Task: Look for space in Abovyan, Armenia from 6th September, 2023 to 18th September, 2023 for 3 adults in price range Rs.6000 to Rs.12000. Place can be entire place with 2 bedrooms having 2 beds and 2 bathrooms. Property type can be house, flat, guest house, hotel. Amenities needed are: heating. Booking option can be shelf check-in. Required host language is English.
Action: Mouse moved to (442, 95)
Screenshot: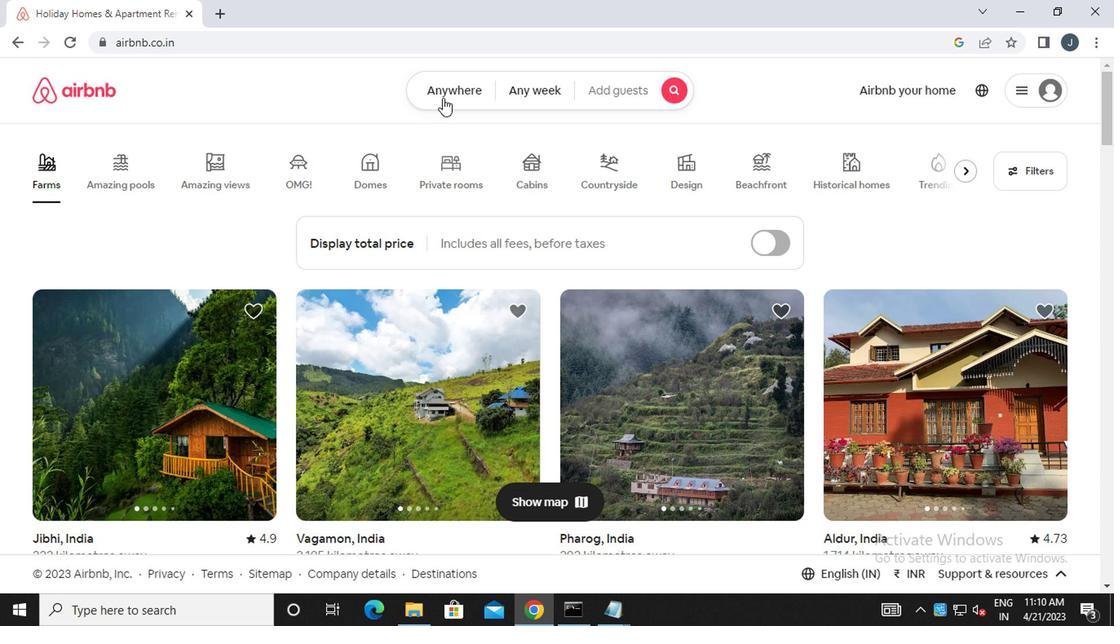 
Action: Mouse pressed left at (442, 95)
Screenshot: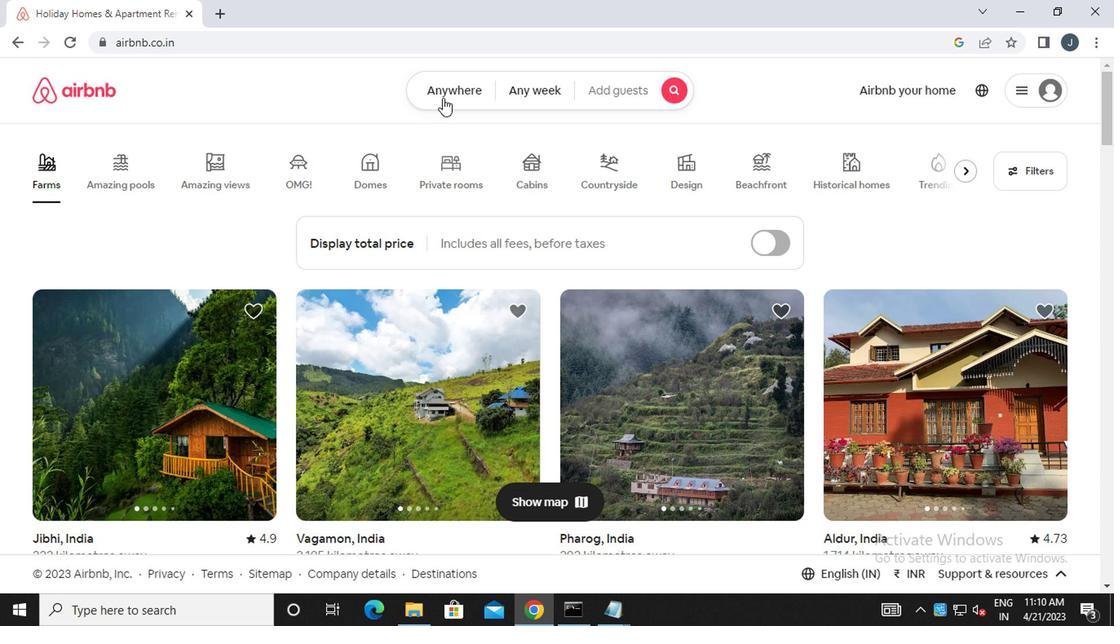 
Action: Mouse moved to (319, 150)
Screenshot: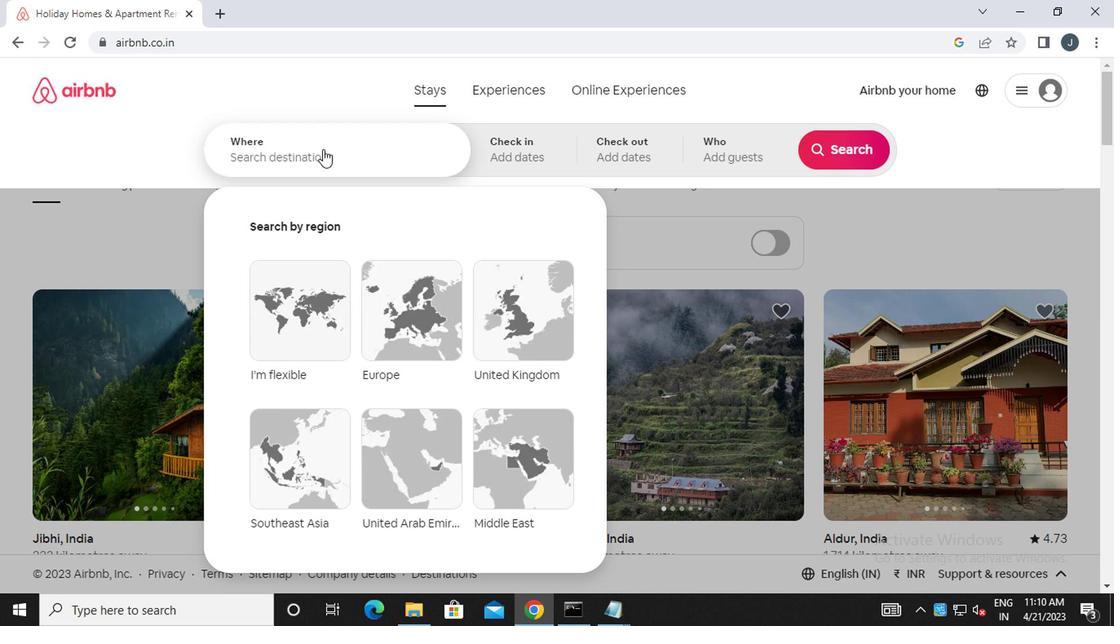 
Action: Mouse pressed left at (319, 150)
Screenshot: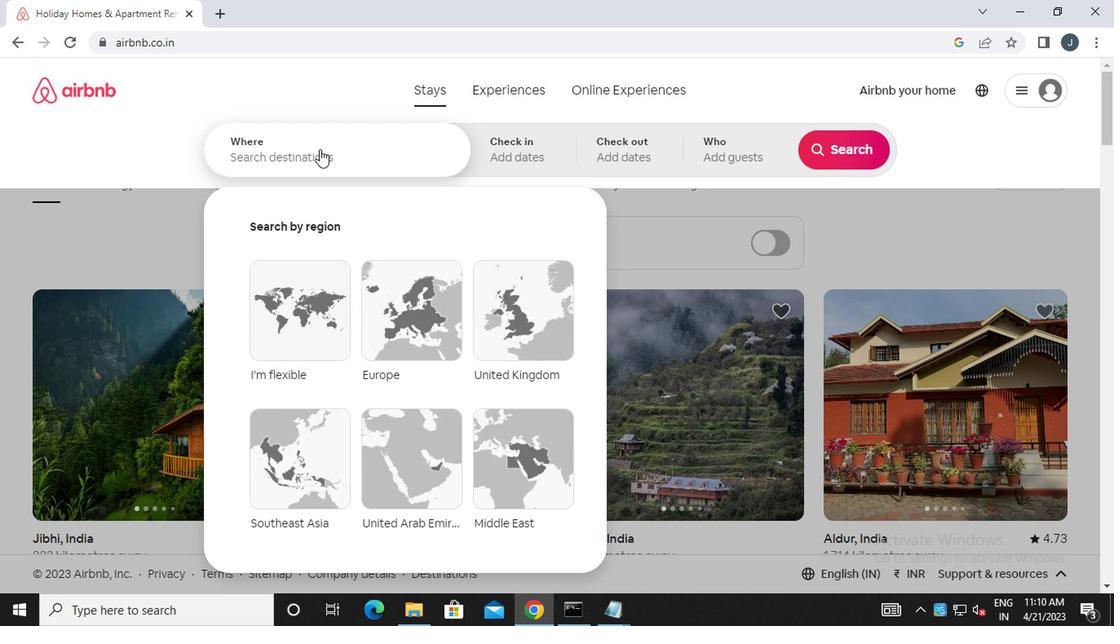 
Action: Mouse moved to (320, 150)
Screenshot: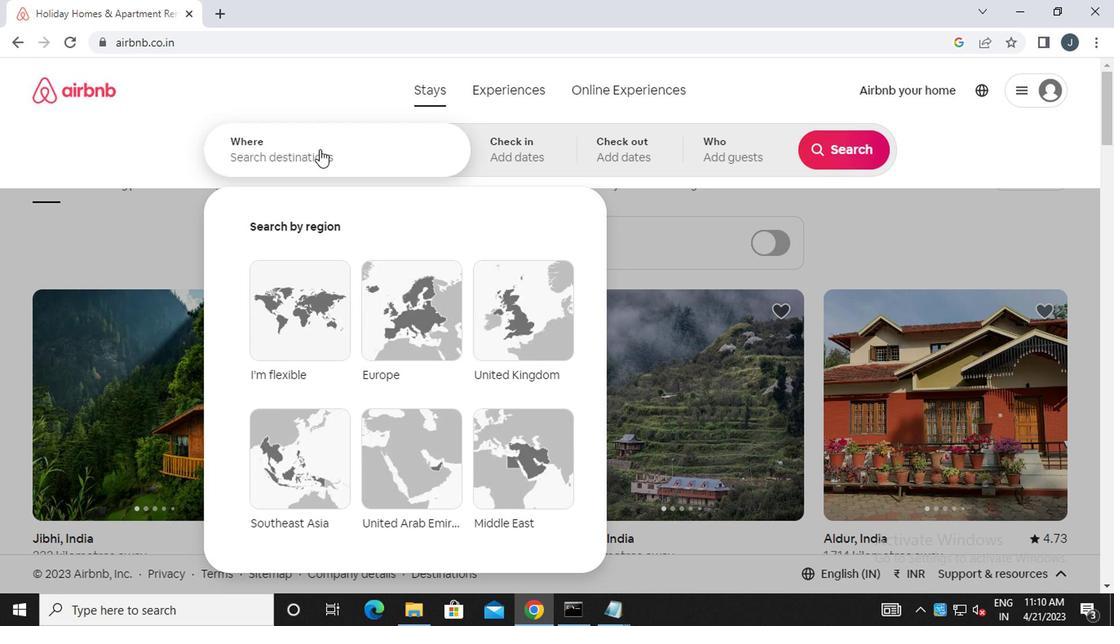 
Action: Key pressed a<Key.caps_lock>bovyan
Screenshot: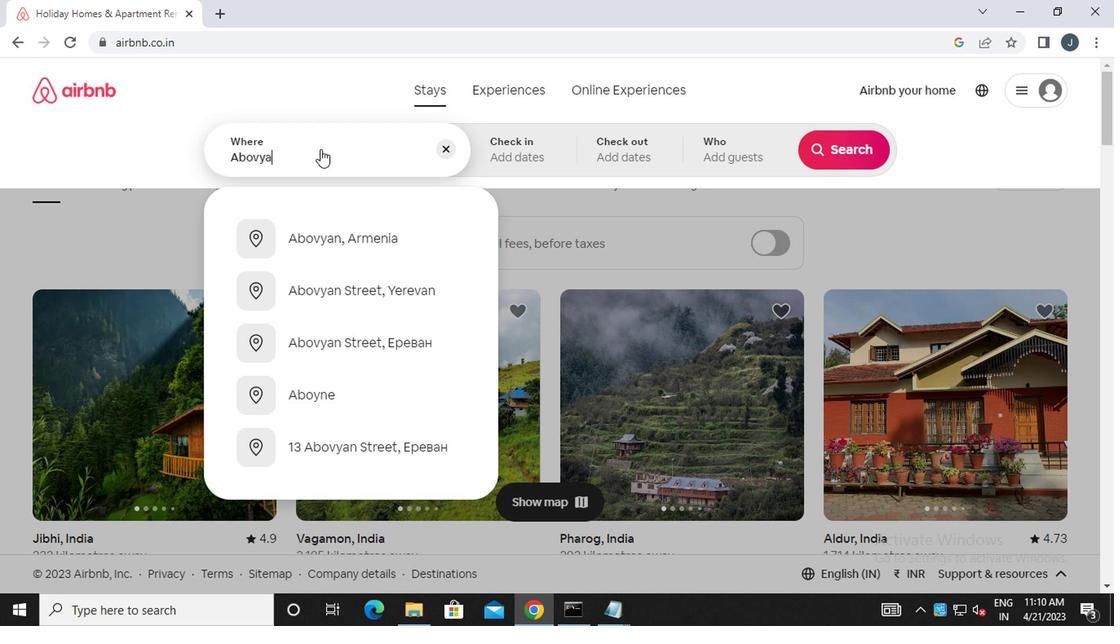 
Action: Mouse moved to (420, 229)
Screenshot: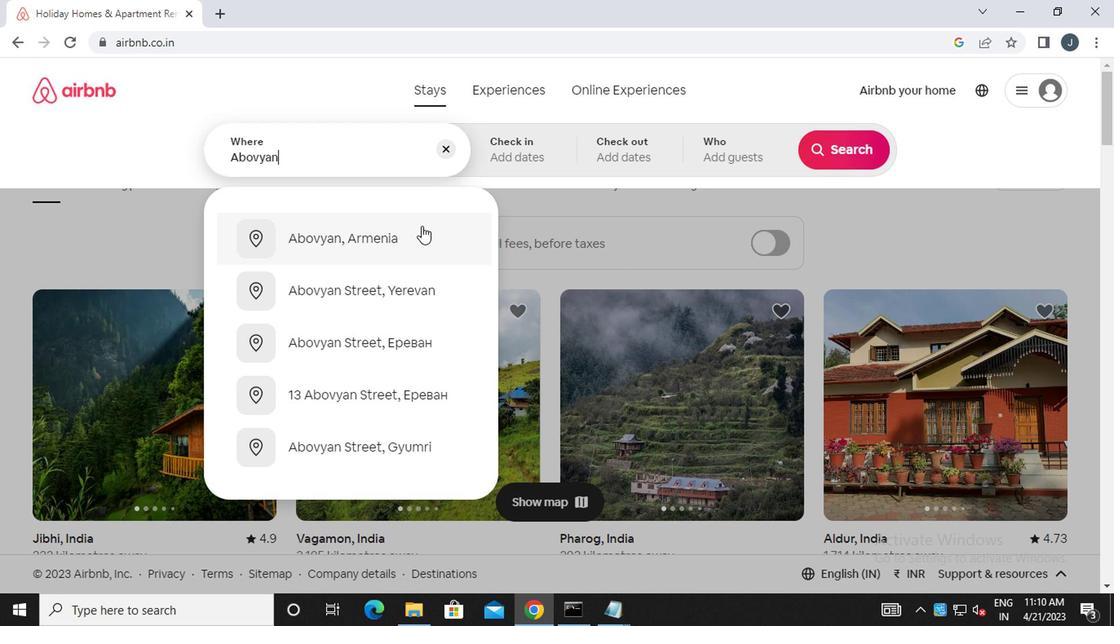 
Action: Mouse pressed left at (420, 229)
Screenshot: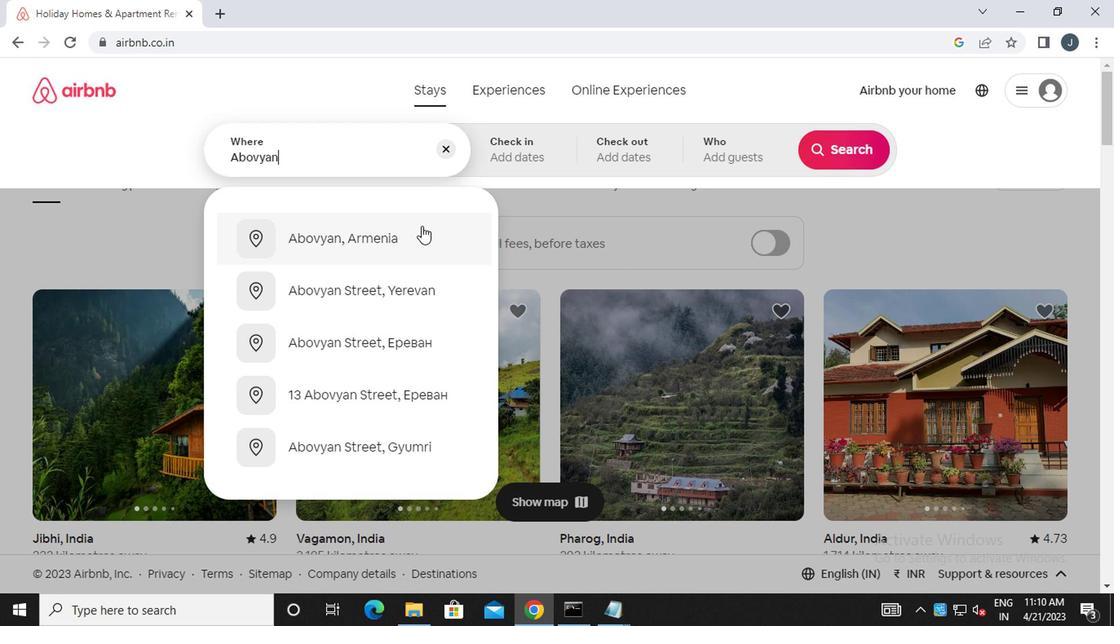 
Action: Mouse moved to (823, 286)
Screenshot: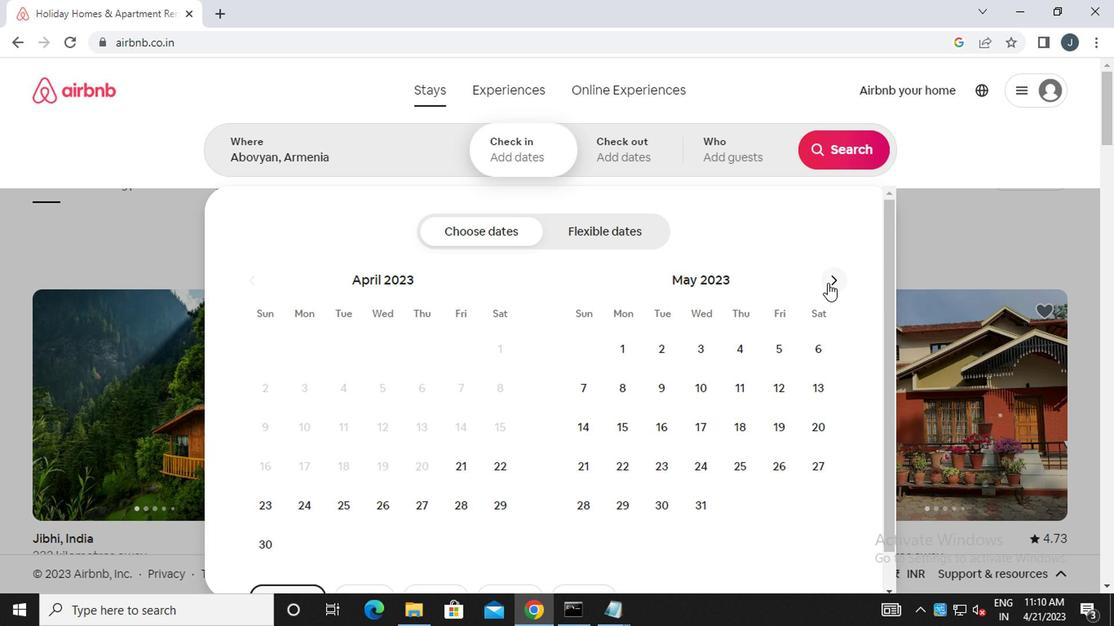 
Action: Mouse pressed left at (823, 286)
Screenshot: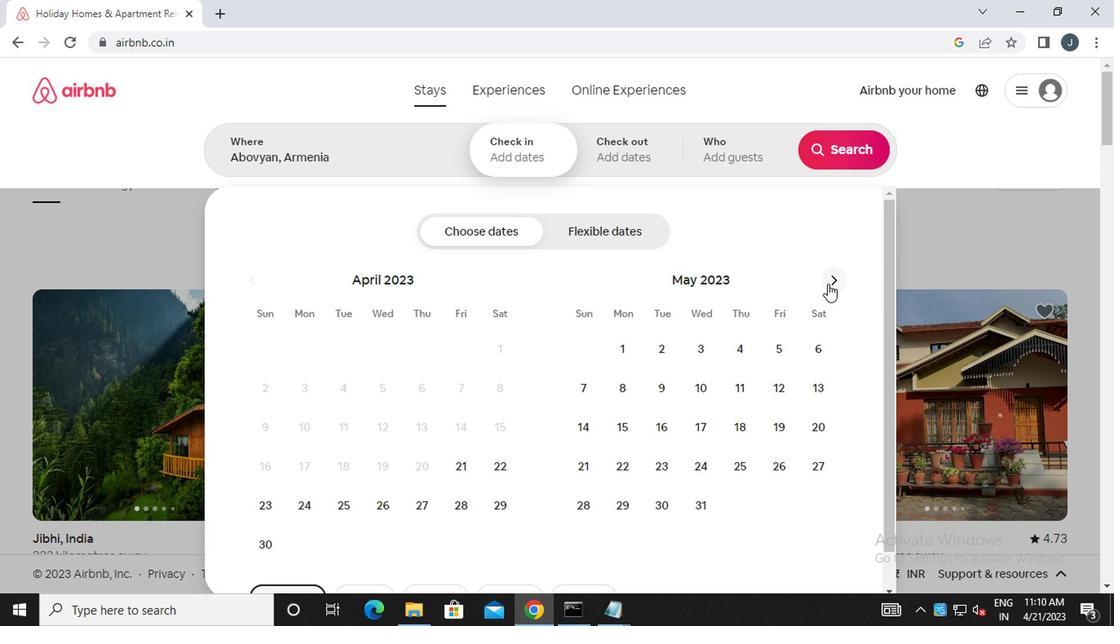 
Action: Mouse moved to (823, 286)
Screenshot: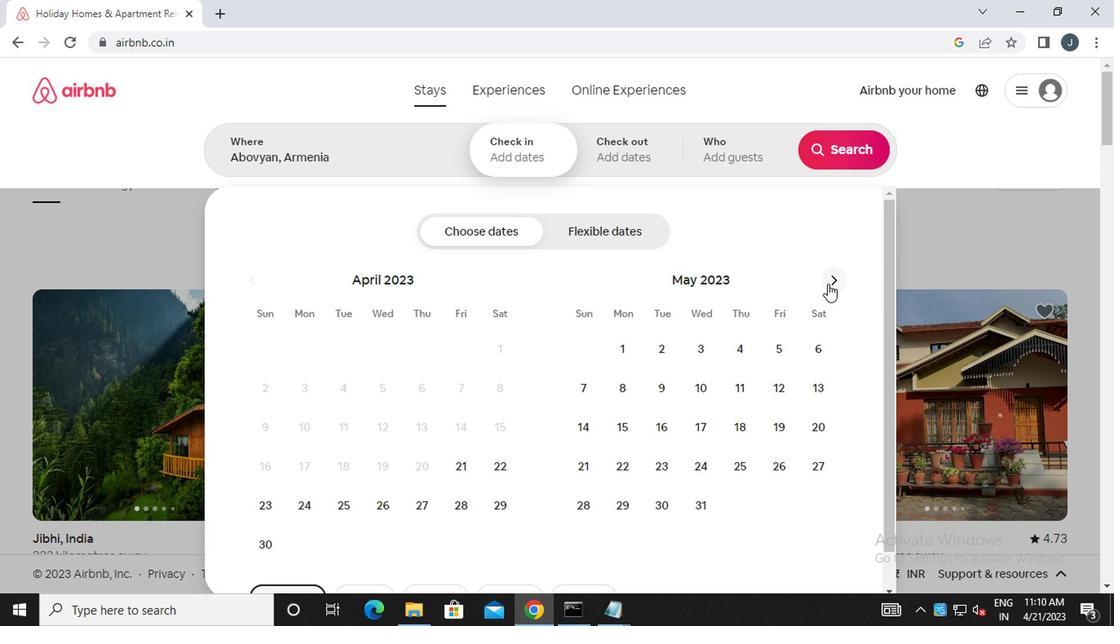 
Action: Mouse pressed left at (823, 286)
Screenshot: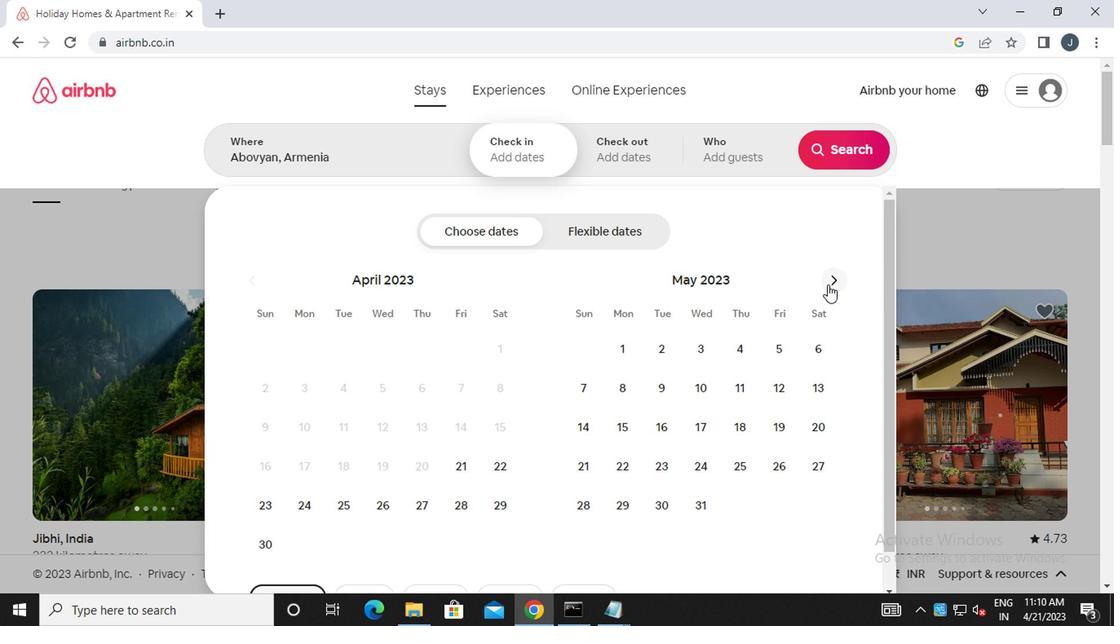 
Action: Mouse moved to (823, 286)
Screenshot: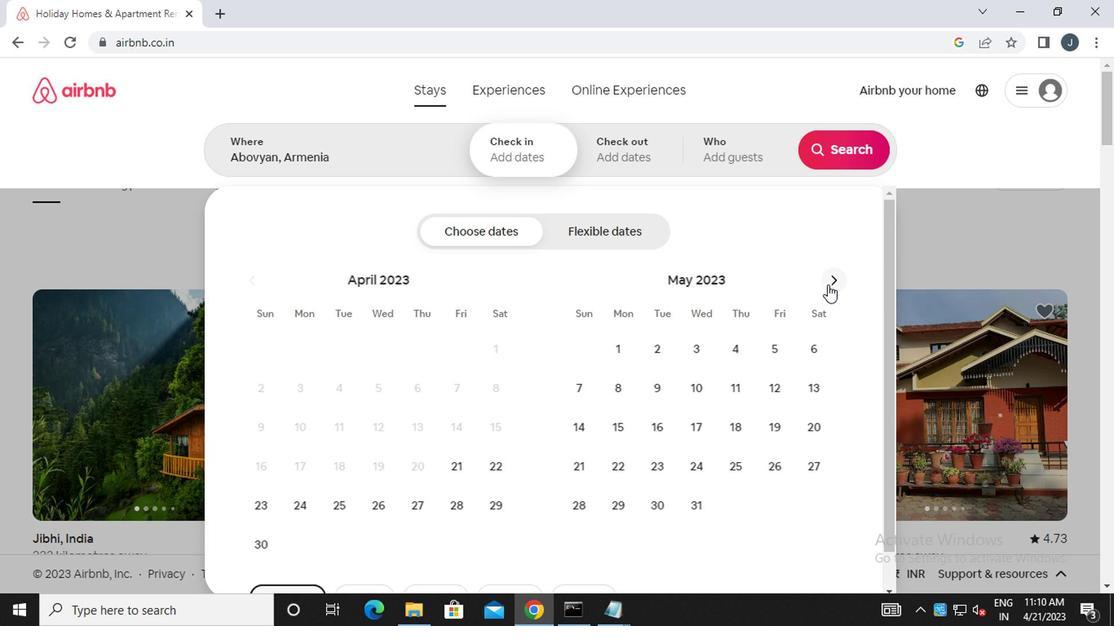 
Action: Mouse pressed left at (823, 286)
Screenshot: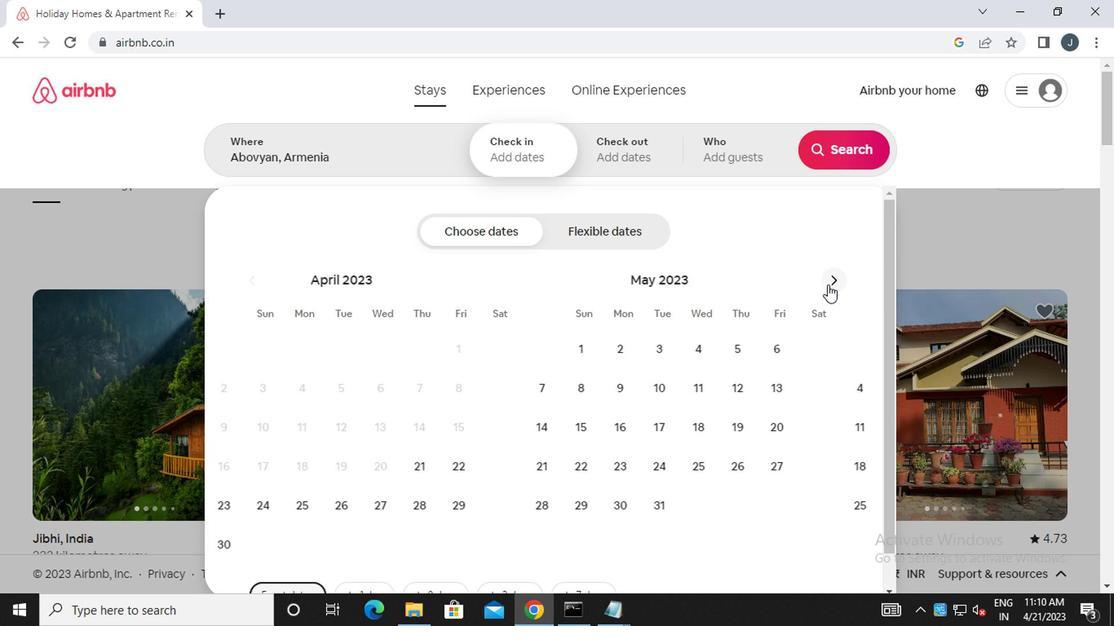 
Action: Mouse pressed left at (823, 286)
Screenshot: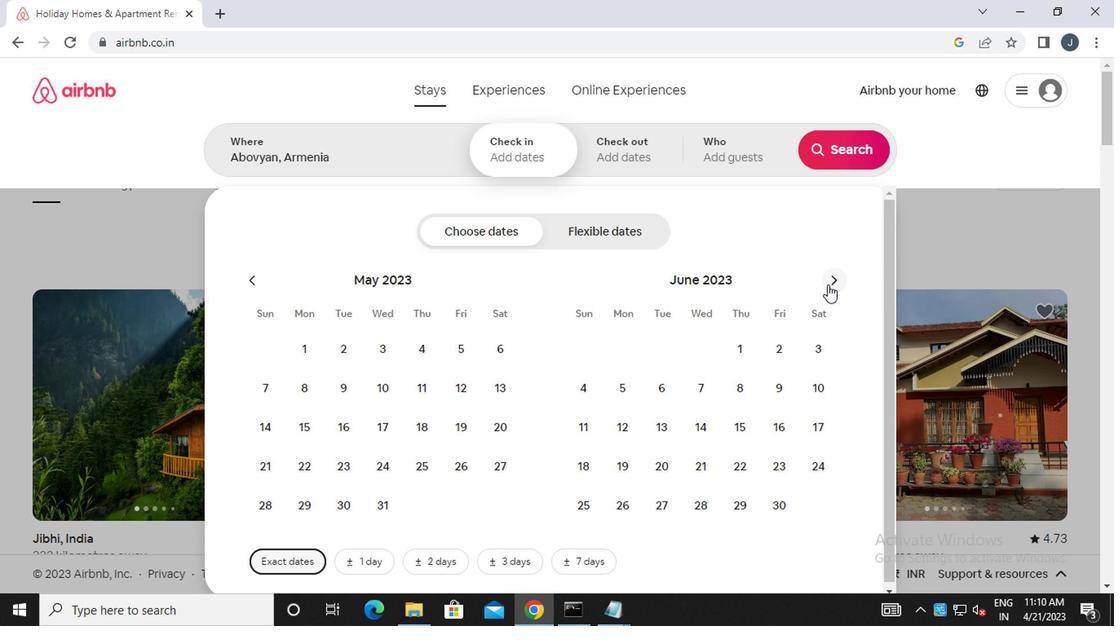 
Action: Mouse moved to (824, 286)
Screenshot: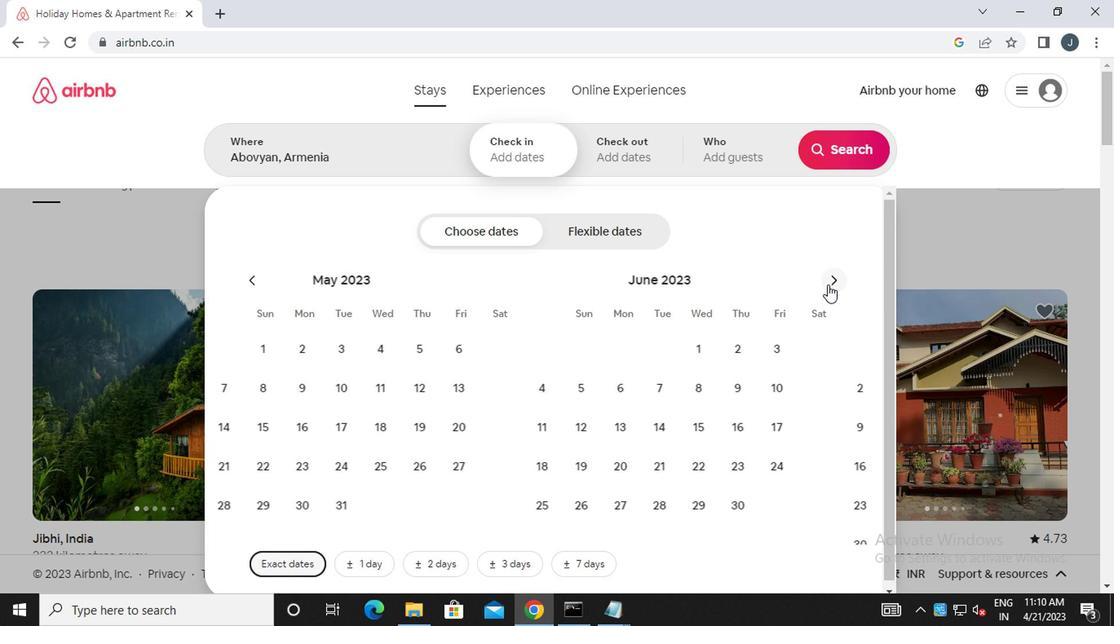 
Action: Mouse pressed left at (824, 286)
Screenshot: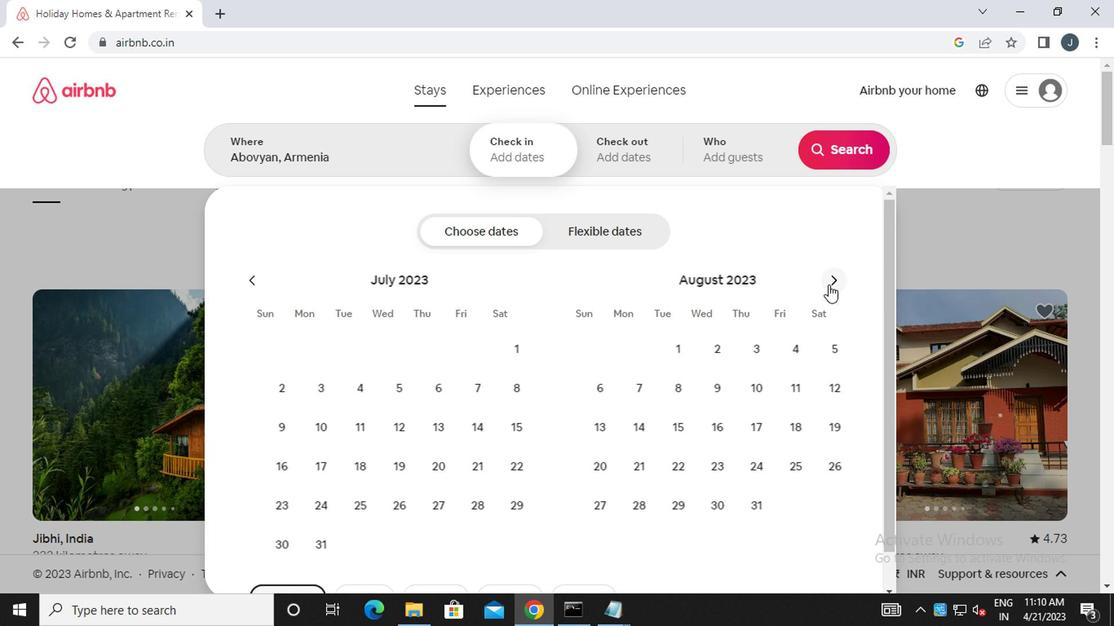 
Action: Mouse moved to (709, 391)
Screenshot: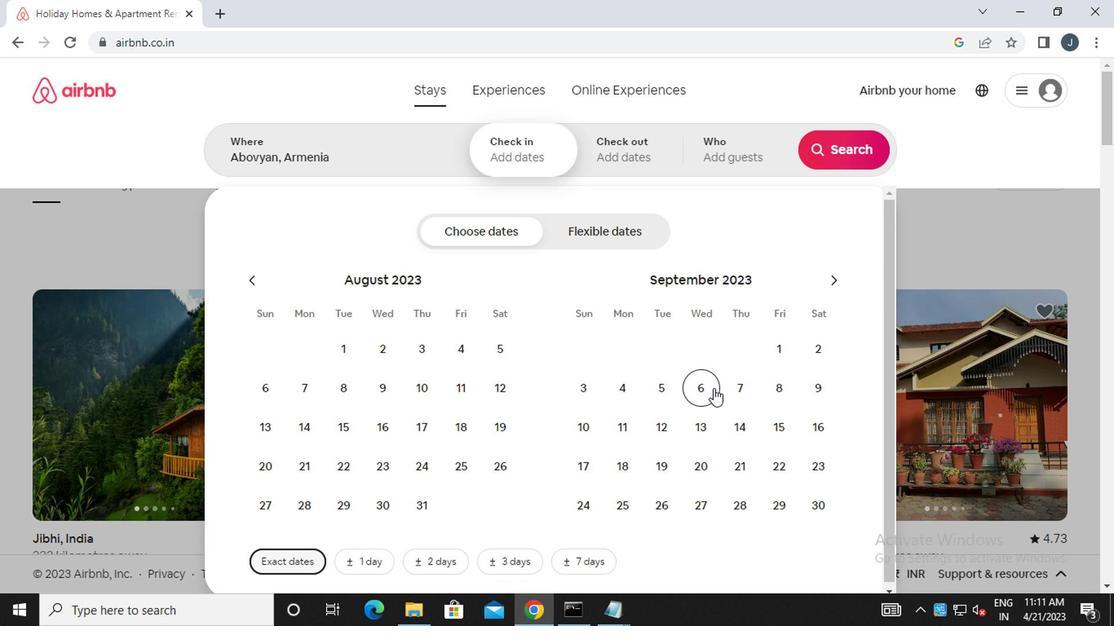 
Action: Mouse pressed left at (709, 391)
Screenshot: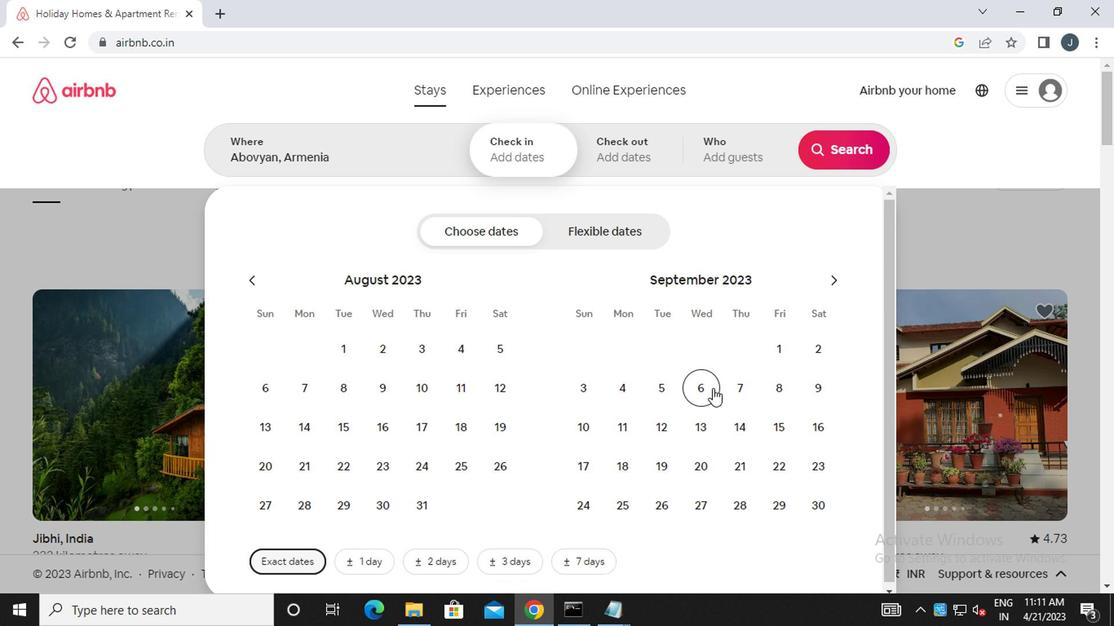 
Action: Mouse moved to (625, 460)
Screenshot: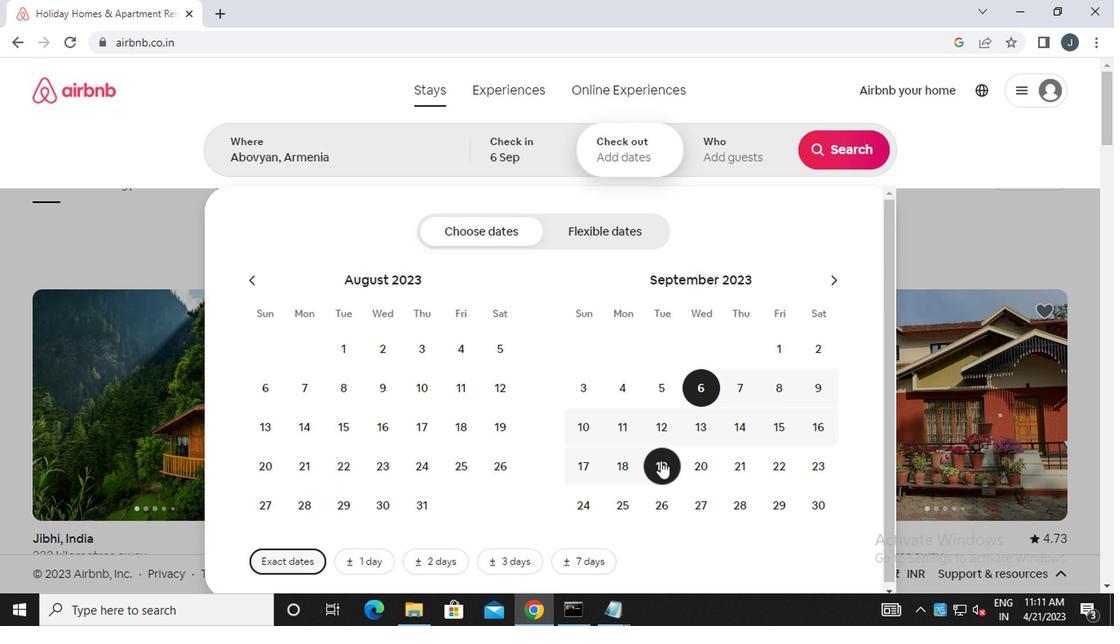 
Action: Mouse pressed left at (625, 460)
Screenshot: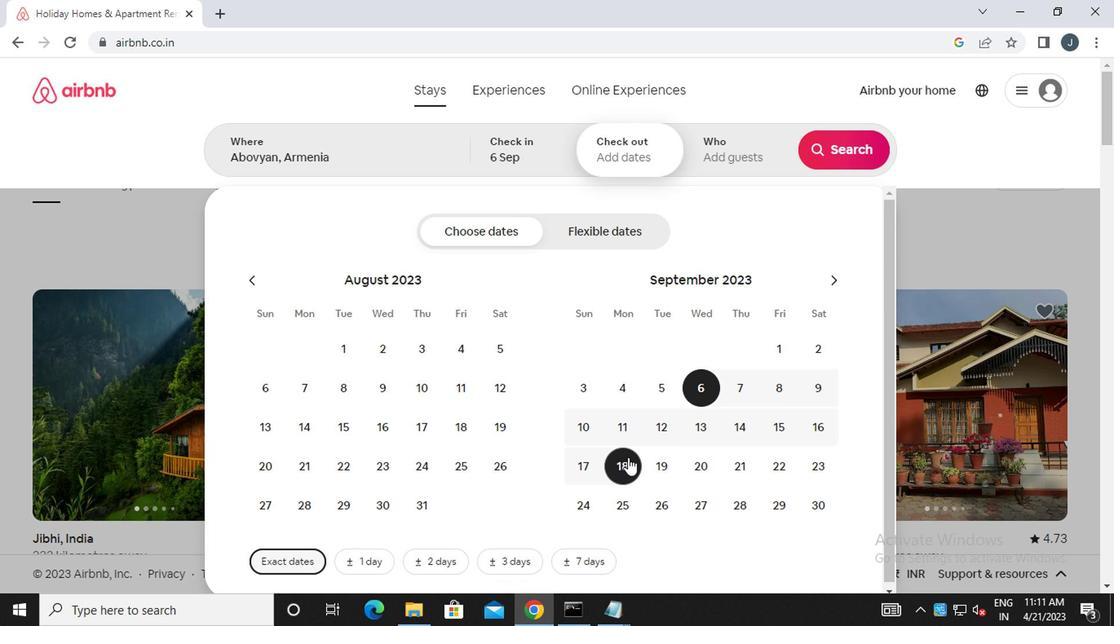 
Action: Mouse moved to (733, 154)
Screenshot: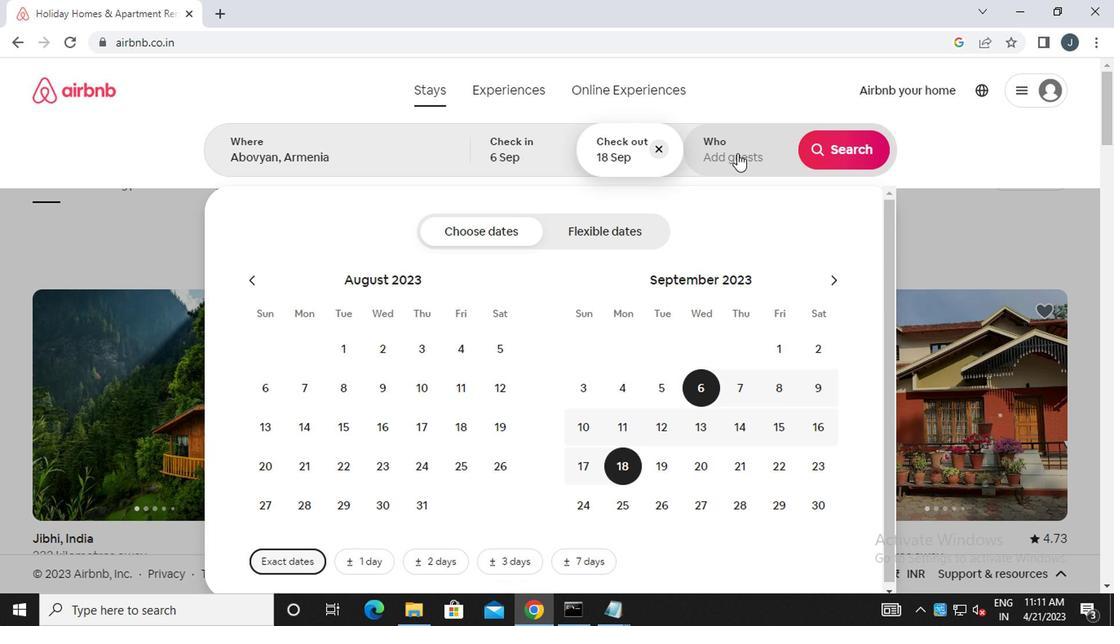 
Action: Mouse pressed left at (733, 154)
Screenshot: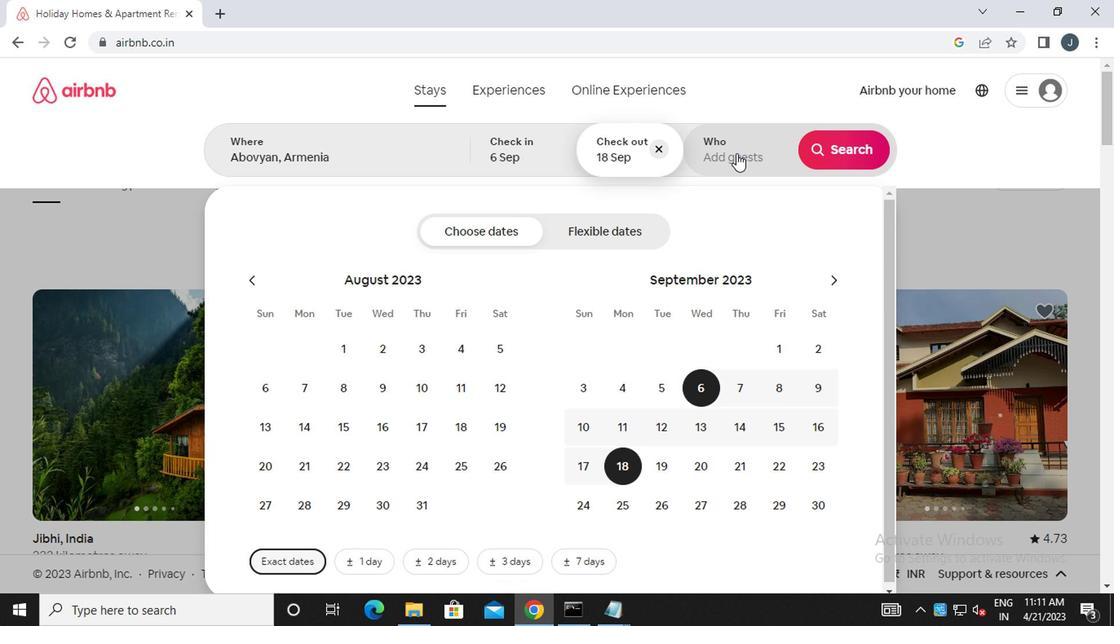 
Action: Mouse moved to (840, 233)
Screenshot: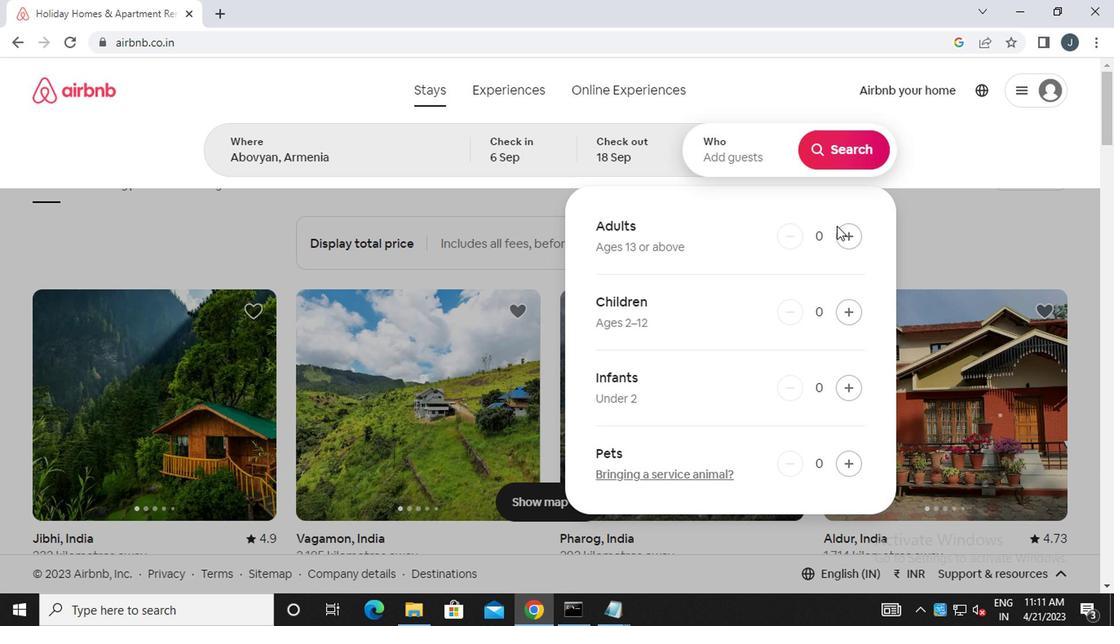
Action: Mouse pressed left at (840, 233)
Screenshot: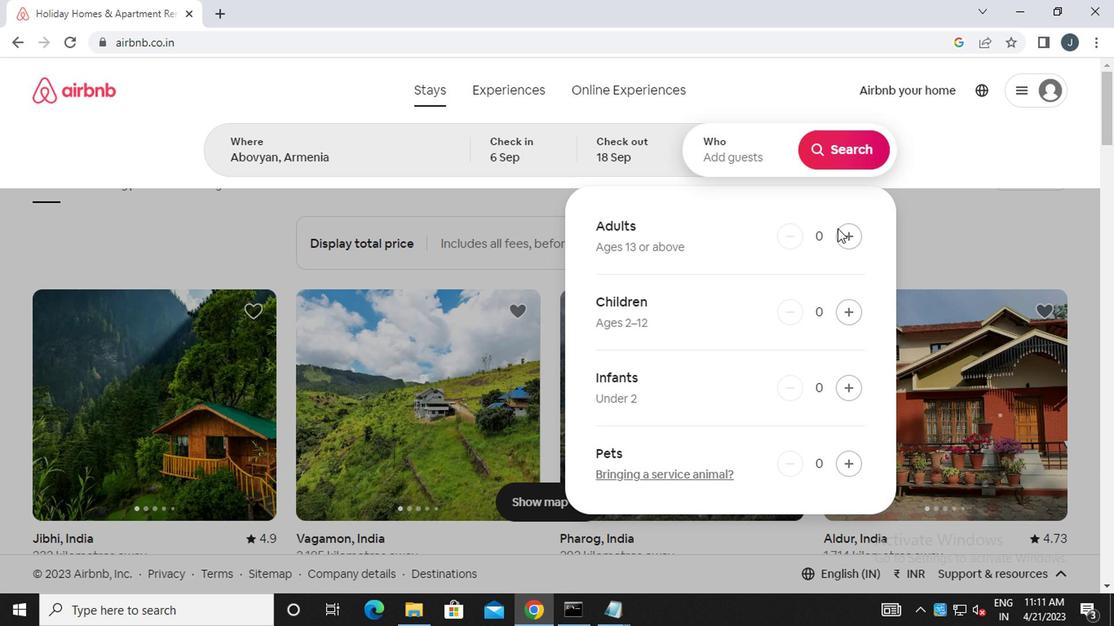 
Action: Mouse moved to (840, 233)
Screenshot: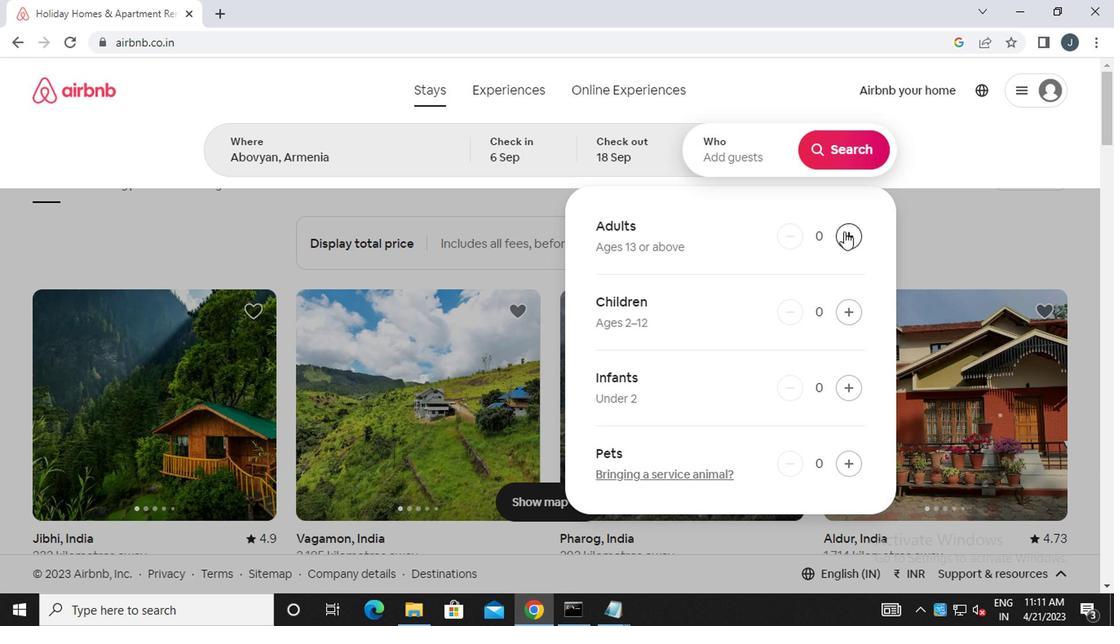 
Action: Mouse pressed left at (840, 233)
Screenshot: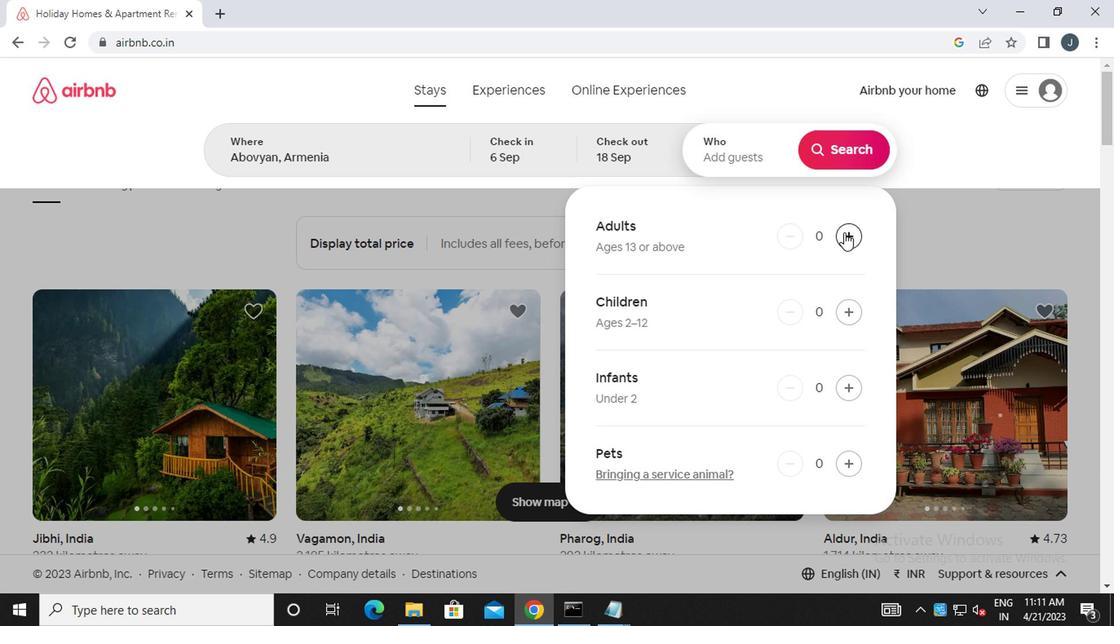 
Action: Mouse pressed left at (840, 233)
Screenshot: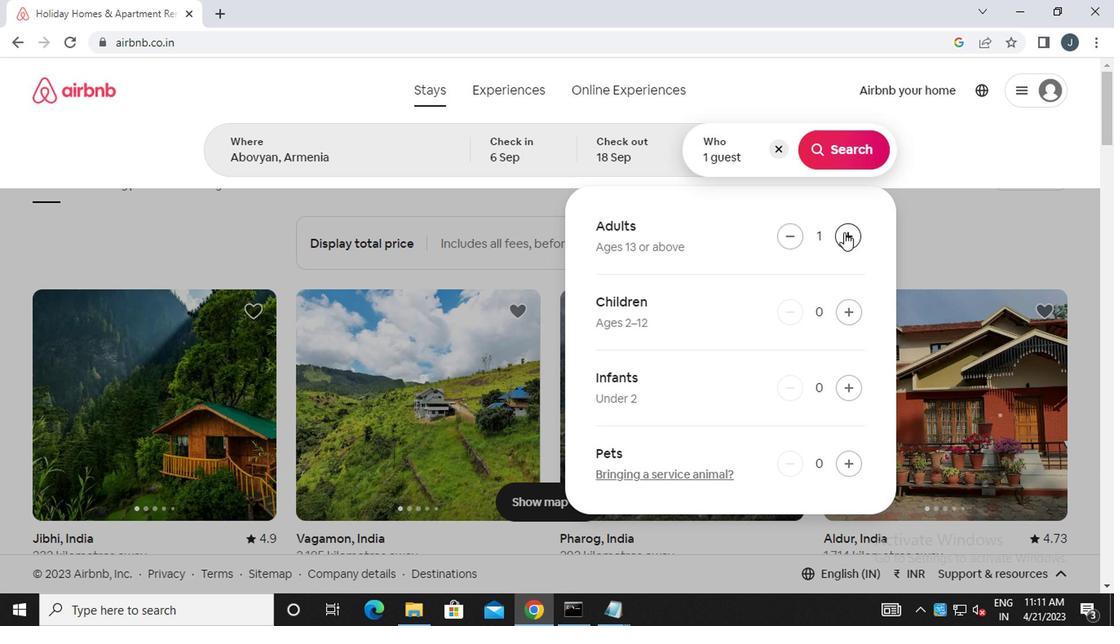 
Action: Mouse moved to (850, 160)
Screenshot: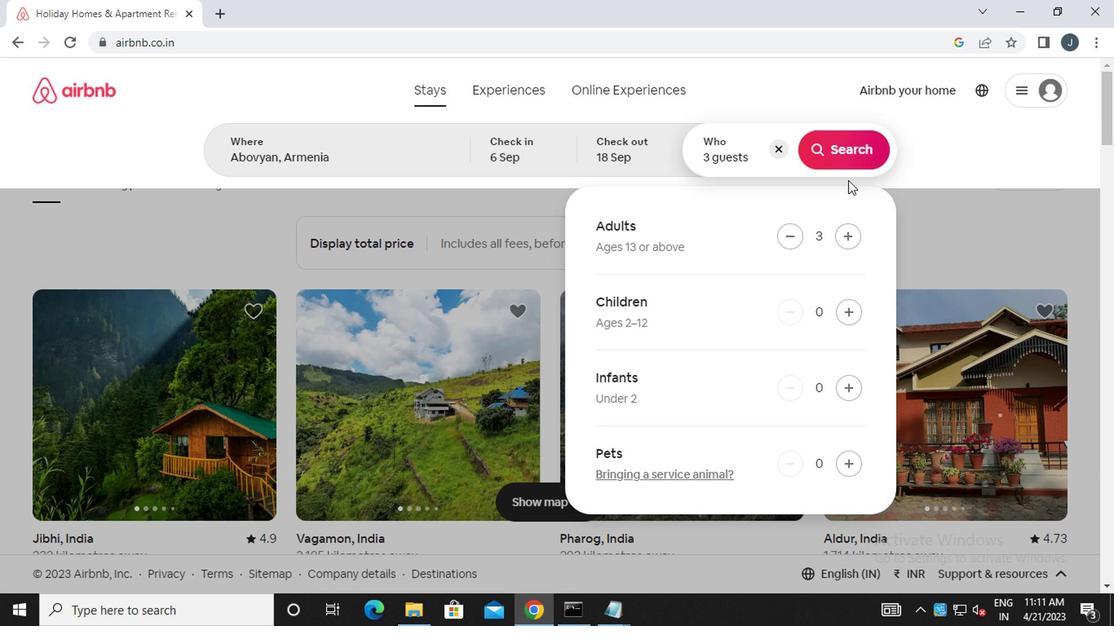 
Action: Mouse pressed left at (850, 160)
Screenshot: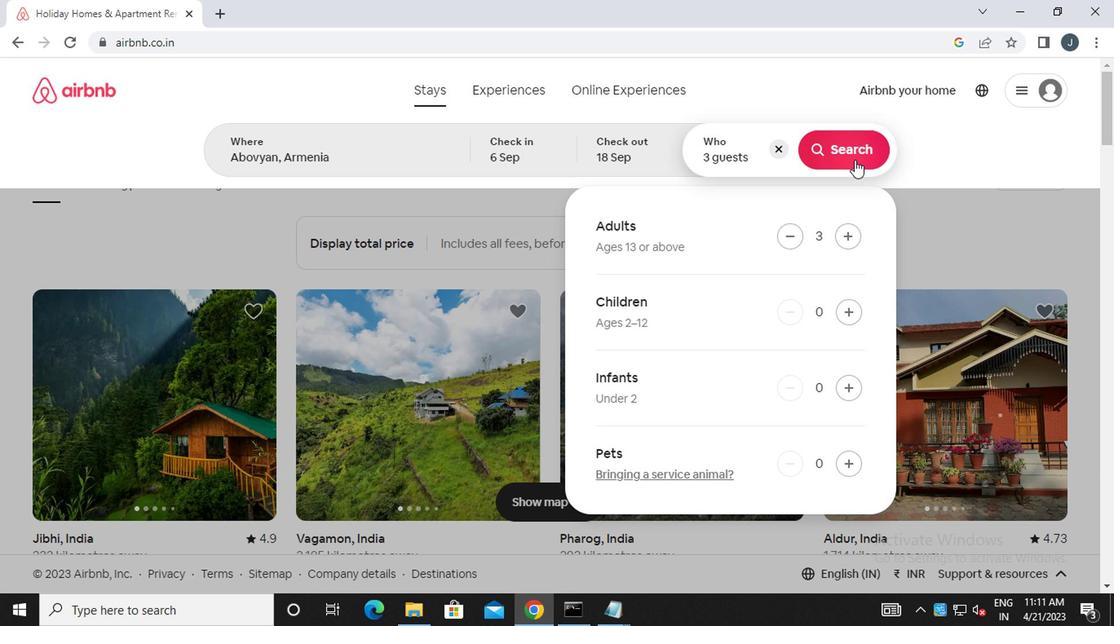 
Action: Mouse moved to (1045, 158)
Screenshot: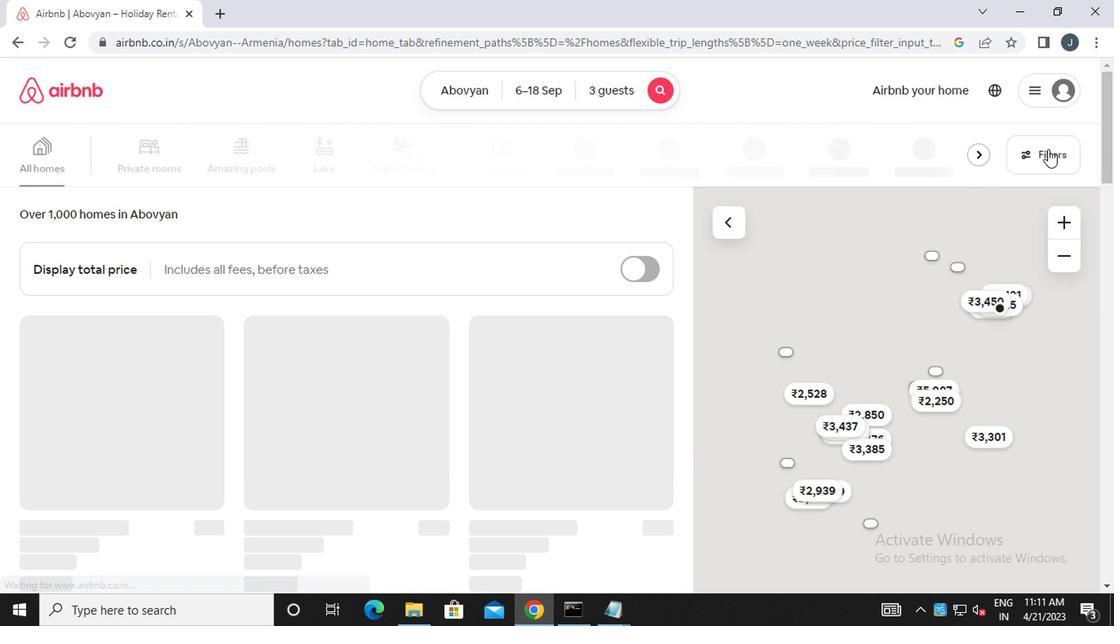 
Action: Mouse pressed left at (1045, 158)
Screenshot: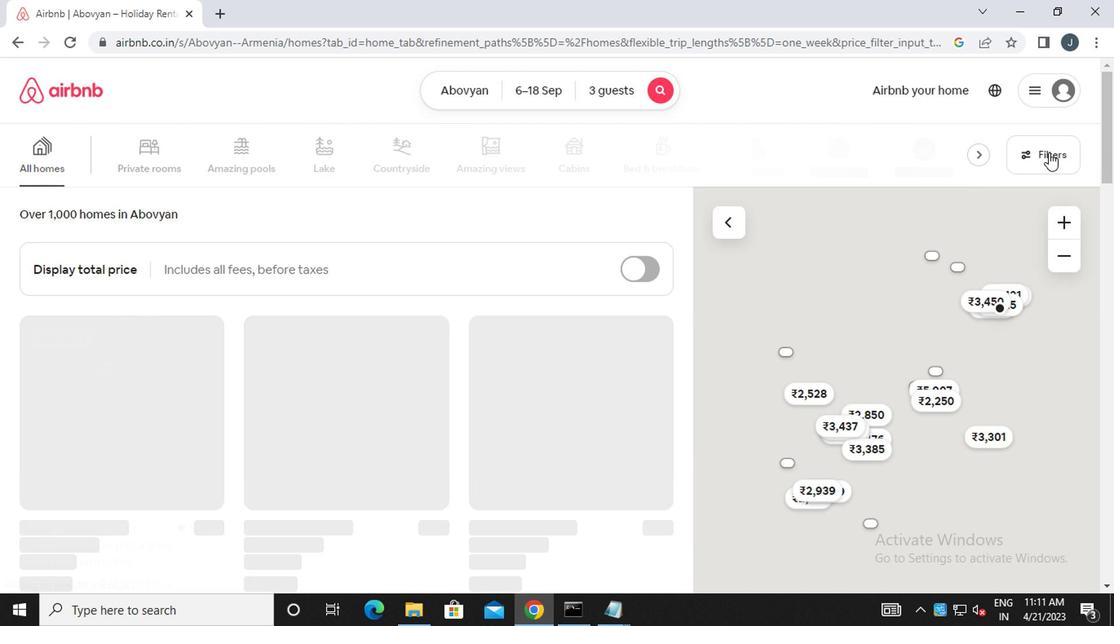 
Action: Mouse moved to (363, 363)
Screenshot: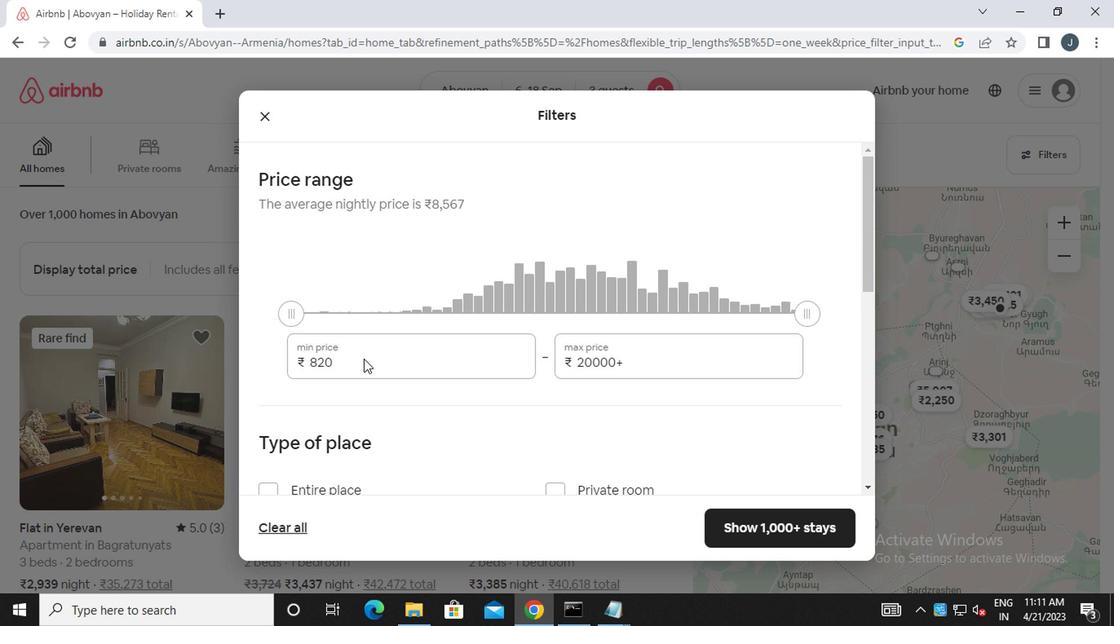 
Action: Mouse pressed left at (363, 363)
Screenshot: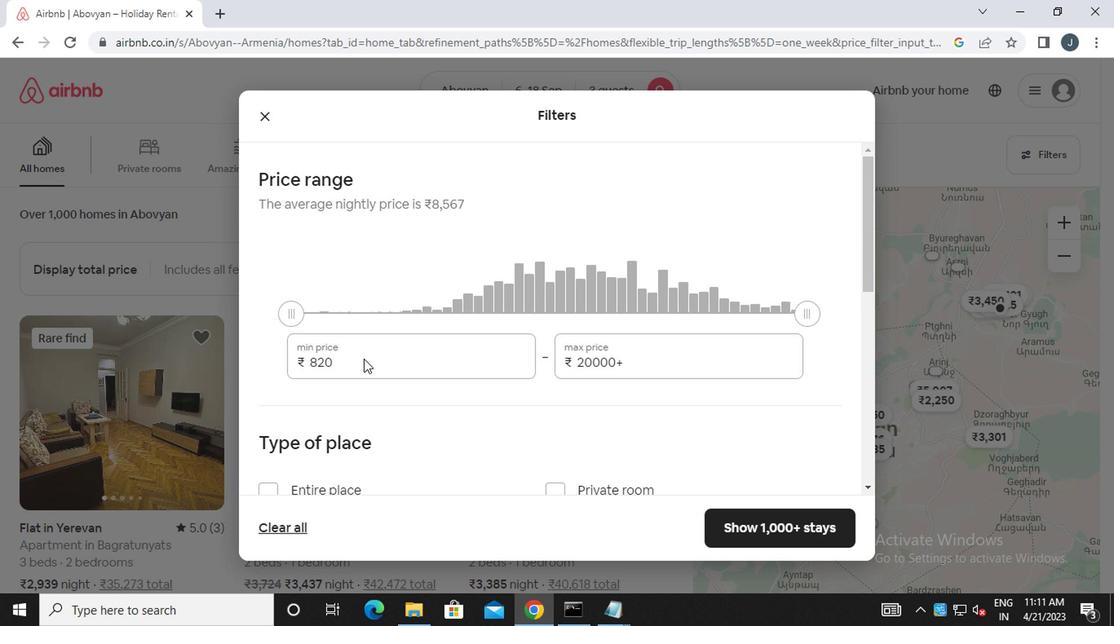 
Action: Mouse moved to (354, 363)
Screenshot: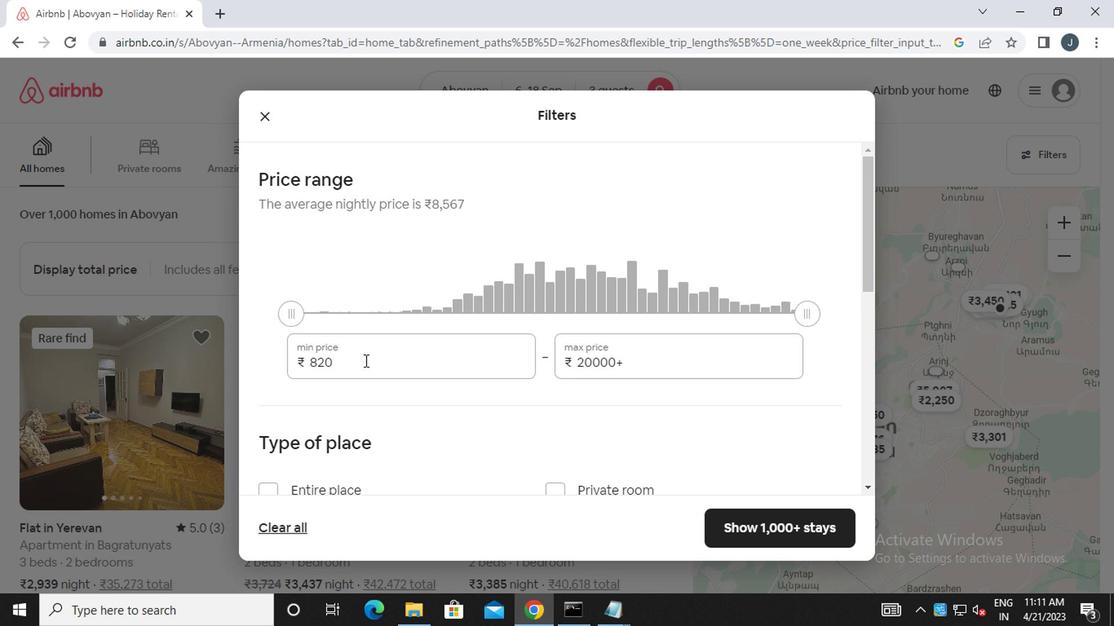 
Action: Key pressed <Key.backspace><Key.backspace><Key.backspace>6000
Screenshot: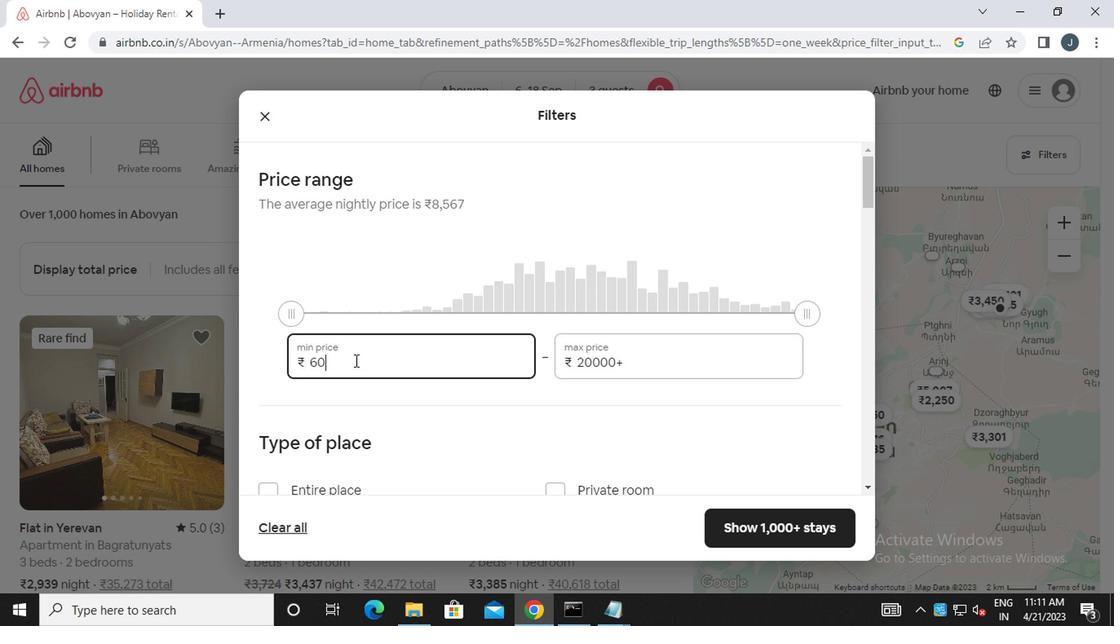 
Action: Mouse moved to (672, 362)
Screenshot: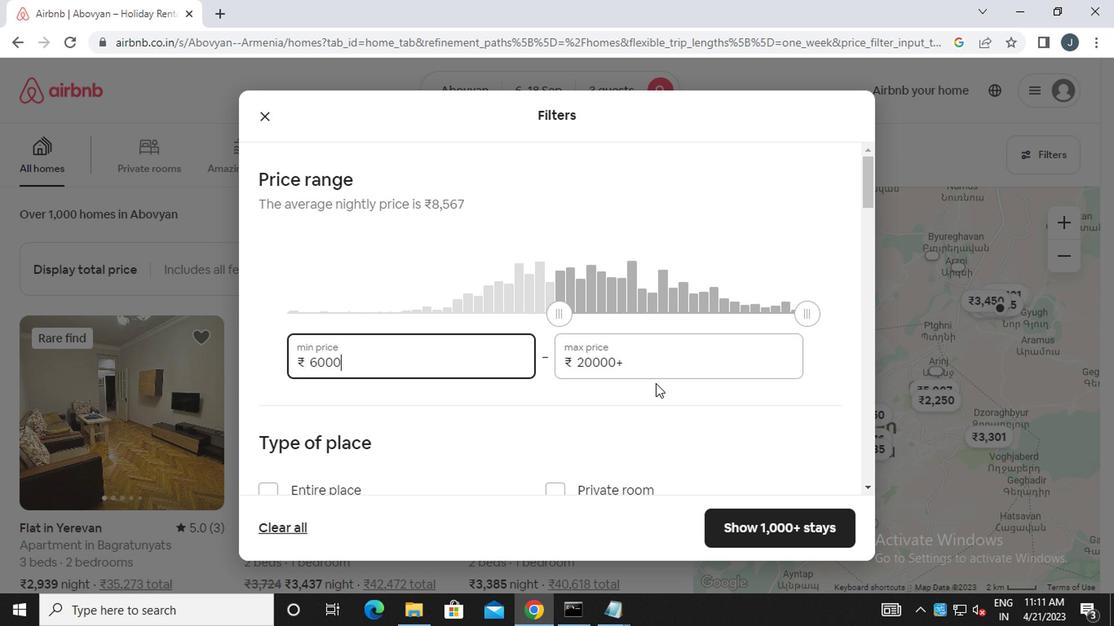 
Action: Mouse pressed left at (672, 362)
Screenshot: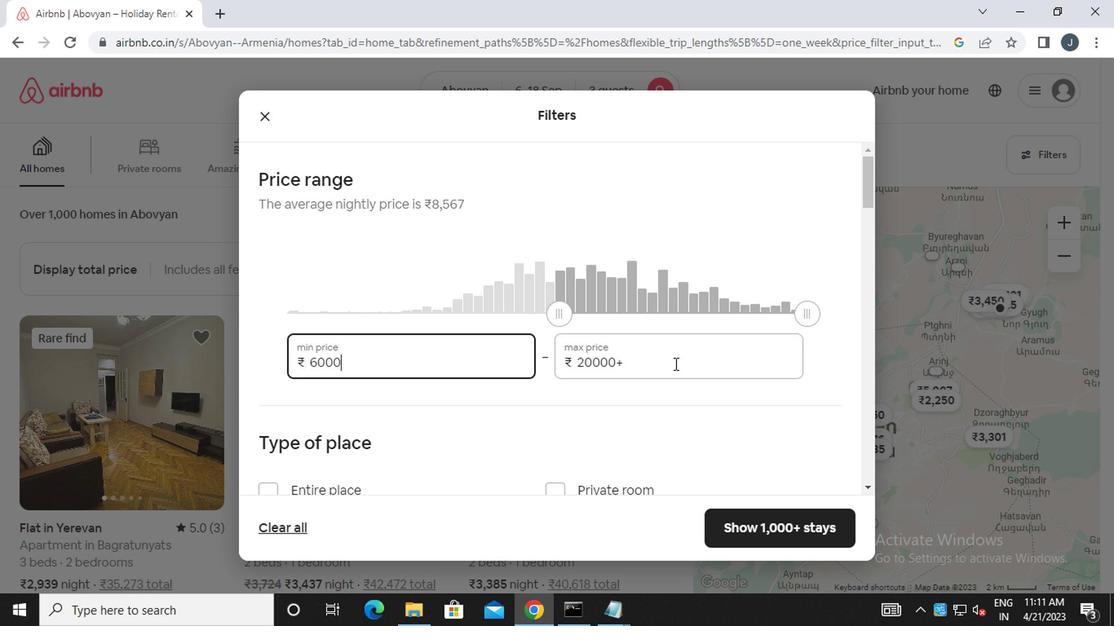 
Action: Mouse moved to (672, 362)
Screenshot: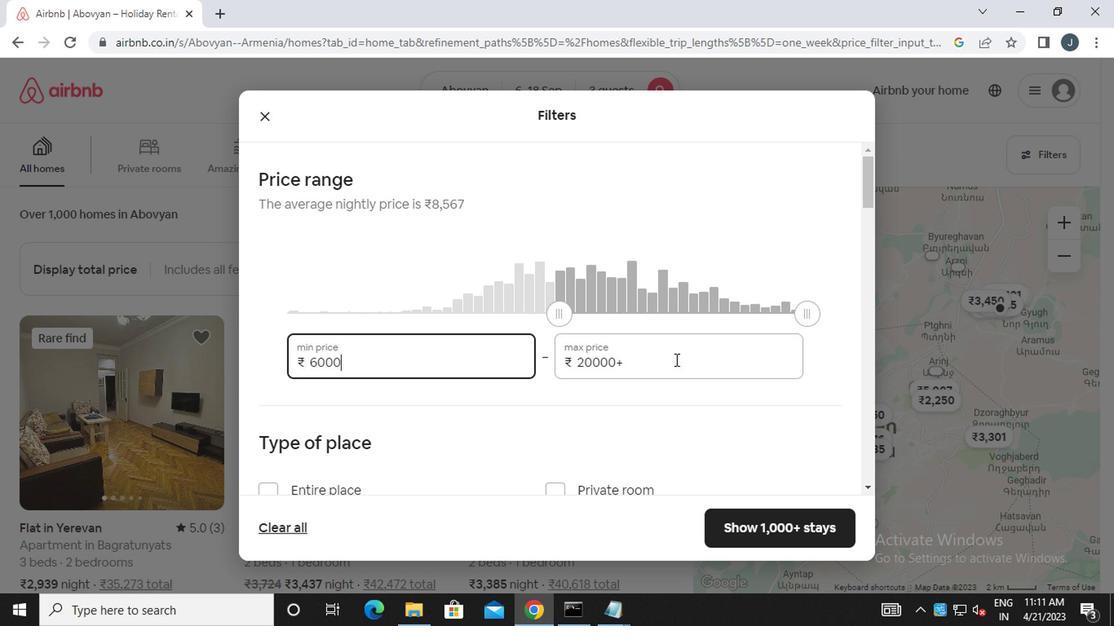 
Action: Key pressed <Key.backspace><Key.backspace><Key.backspace><Key.backspace><Key.backspace><Key.backspace>12000
Screenshot: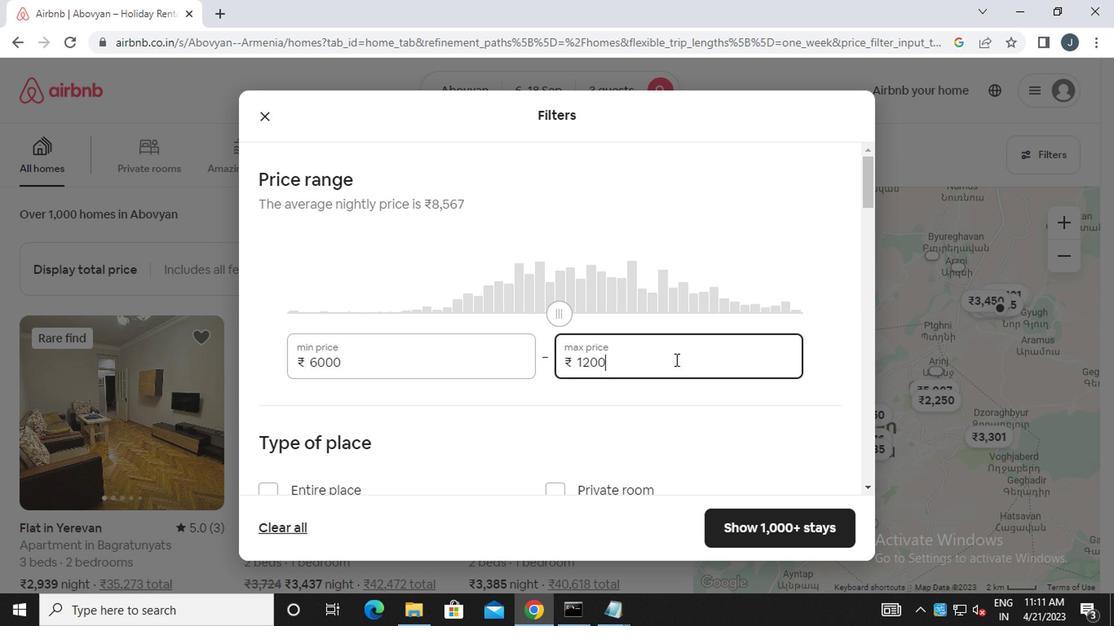 
Action: Mouse moved to (672, 362)
Screenshot: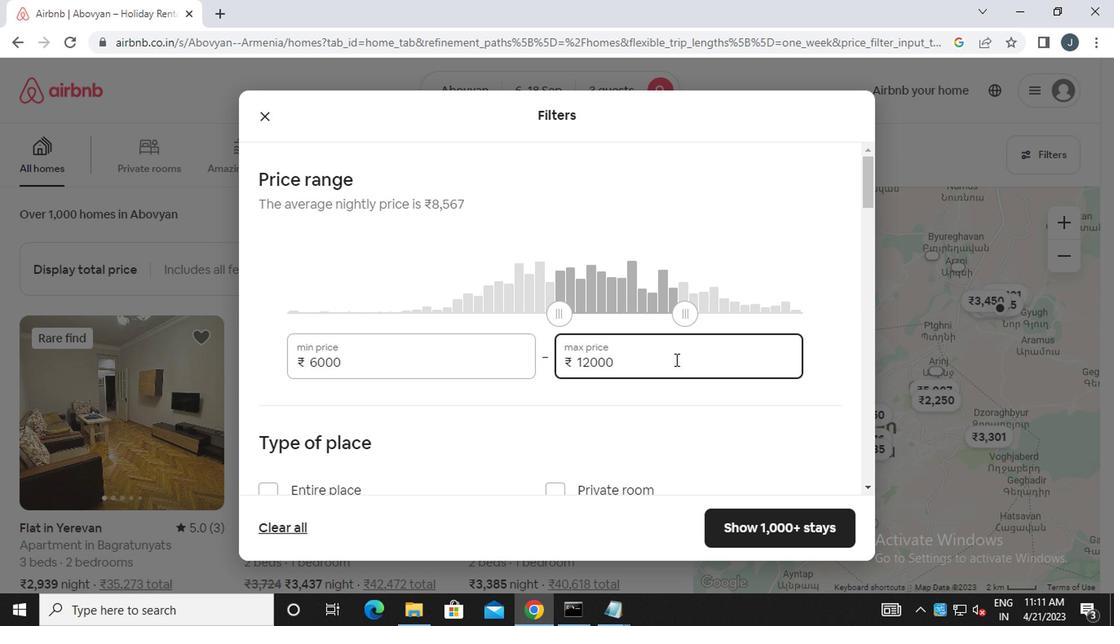 
Action: Mouse scrolled (672, 361) with delta (0, 0)
Screenshot: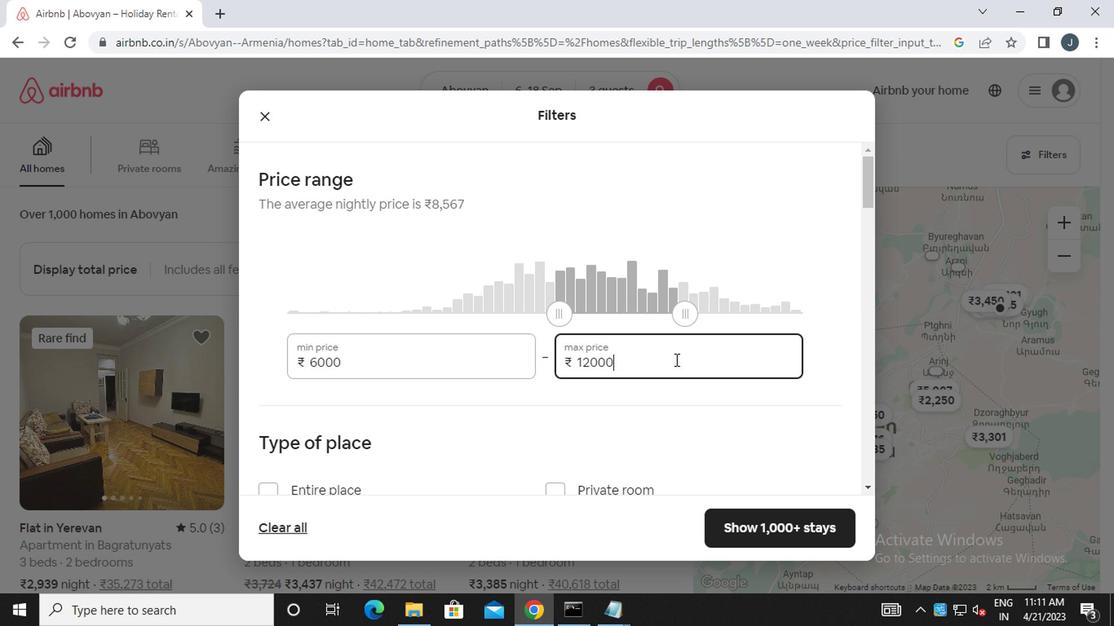 
Action: Mouse scrolled (672, 361) with delta (0, 0)
Screenshot: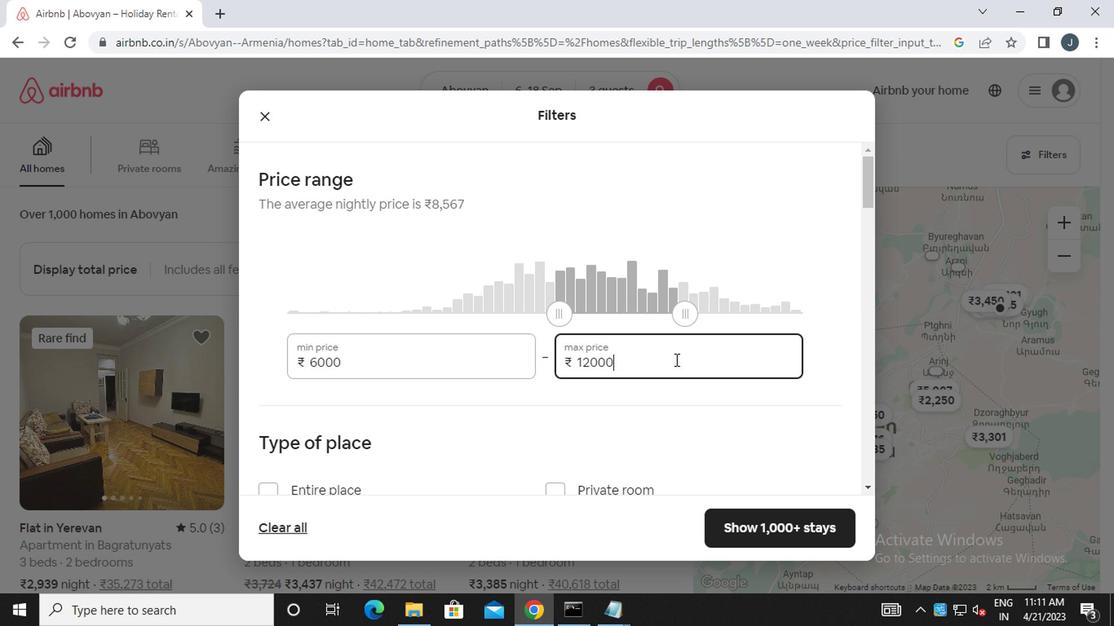 
Action: Mouse scrolled (672, 361) with delta (0, 0)
Screenshot: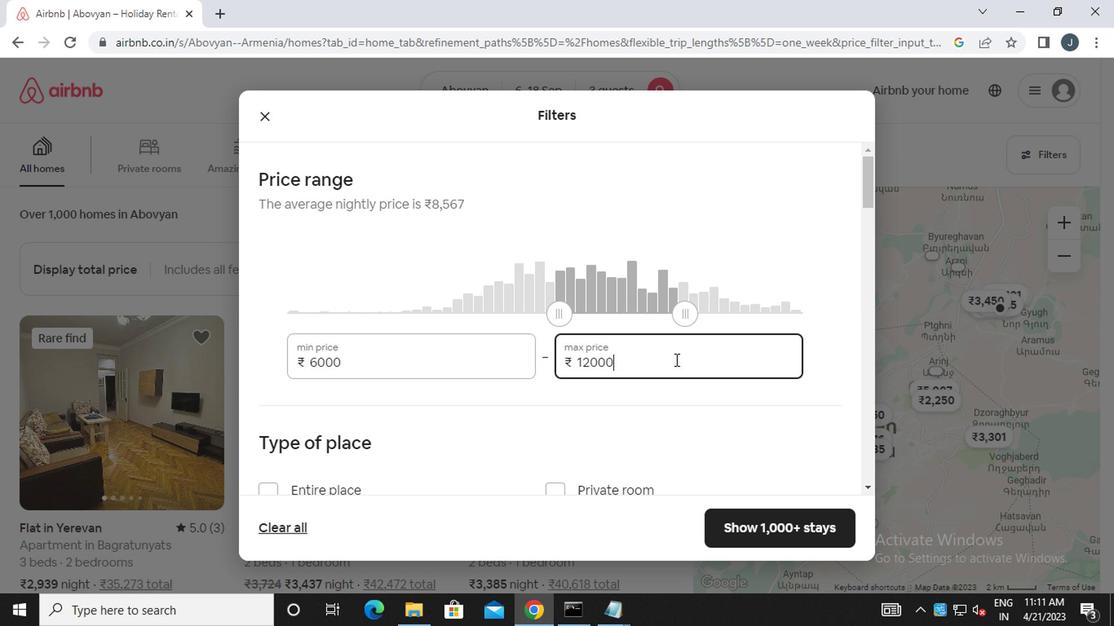 
Action: Mouse moved to (304, 248)
Screenshot: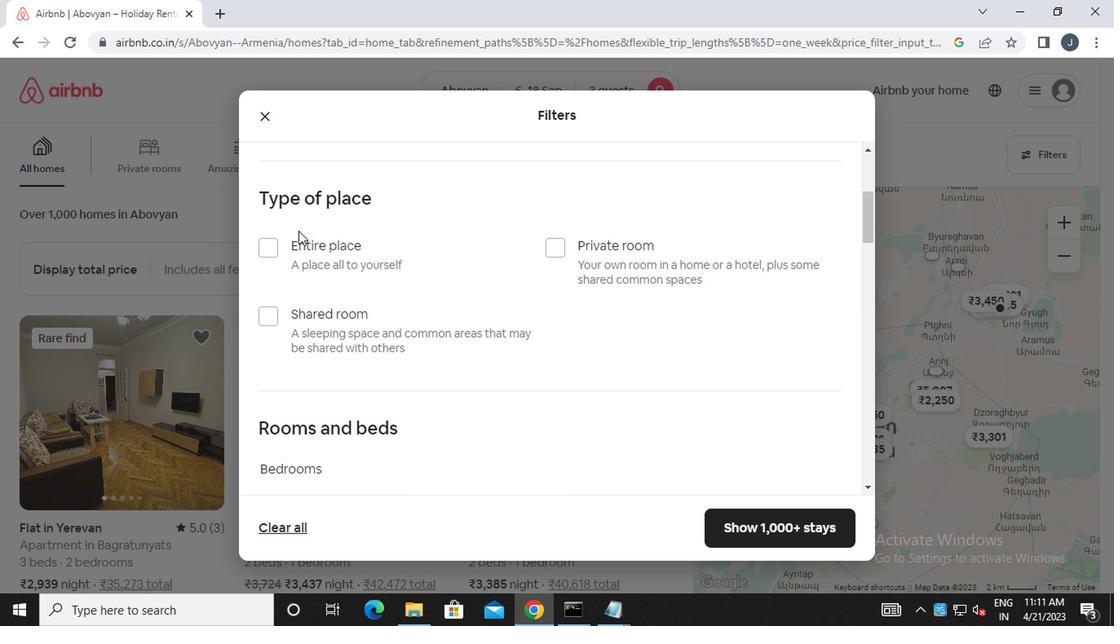 
Action: Mouse pressed left at (304, 248)
Screenshot: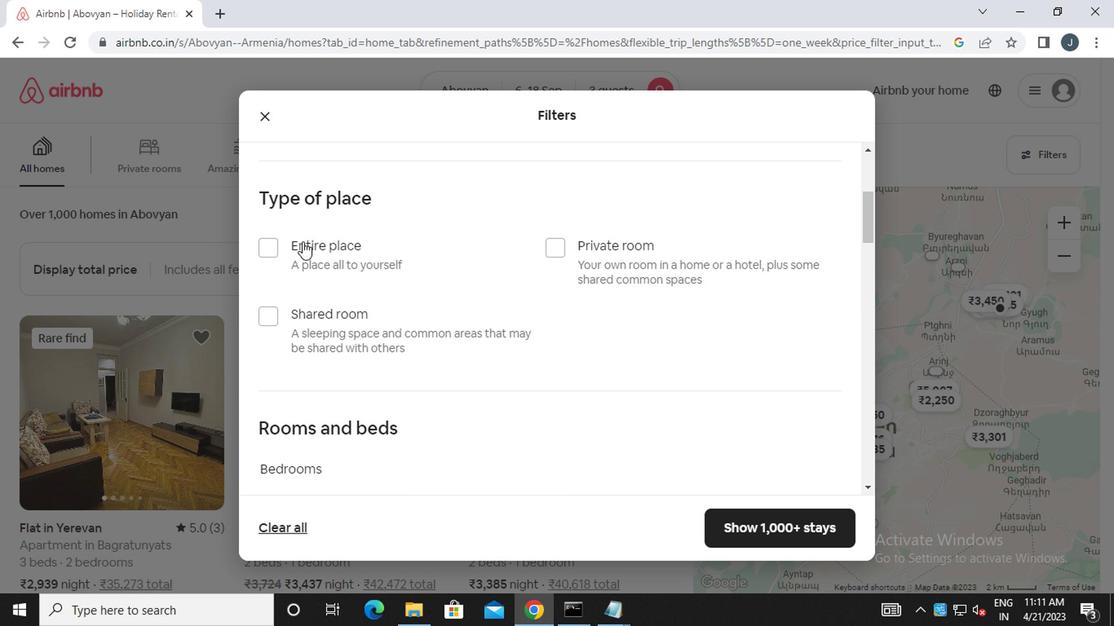 
Action: Mouse moved to (389, 293)
Screenshot: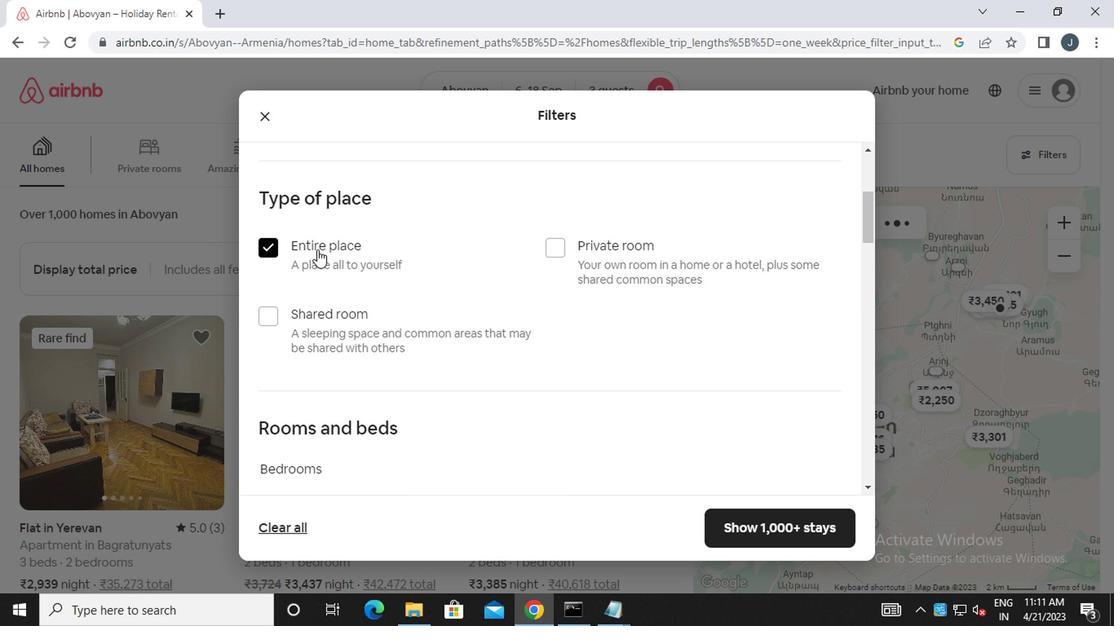 
Action: Mouse scrolled (389, 292) with delta (0, 0)
Screenshot: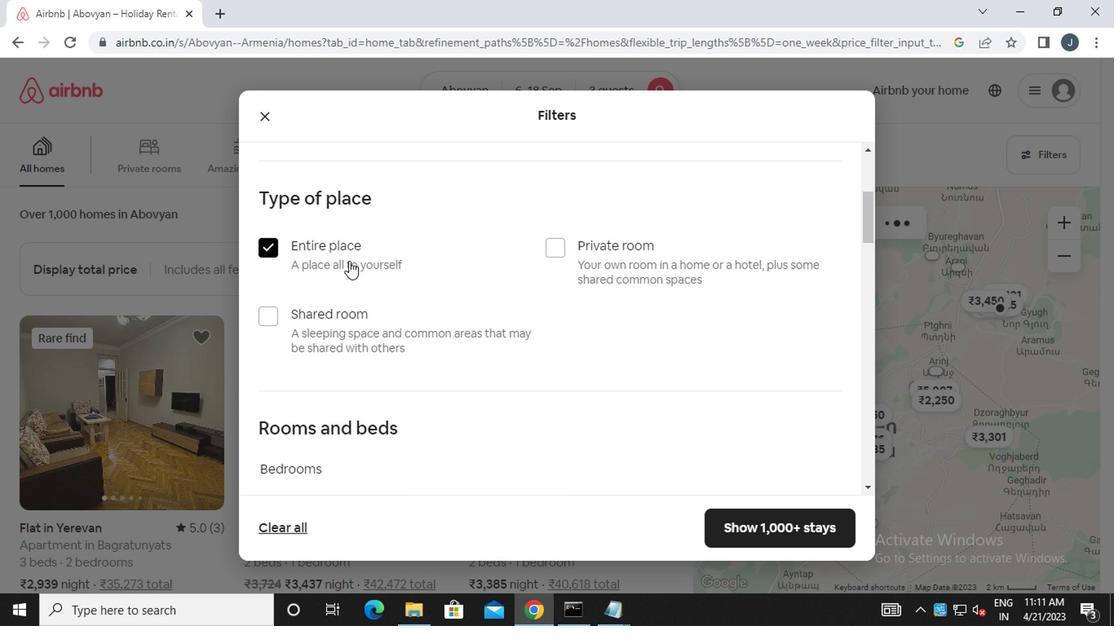 
Action: Mouse scrolled (389, 292) with delta (0, 0)
Screenshot: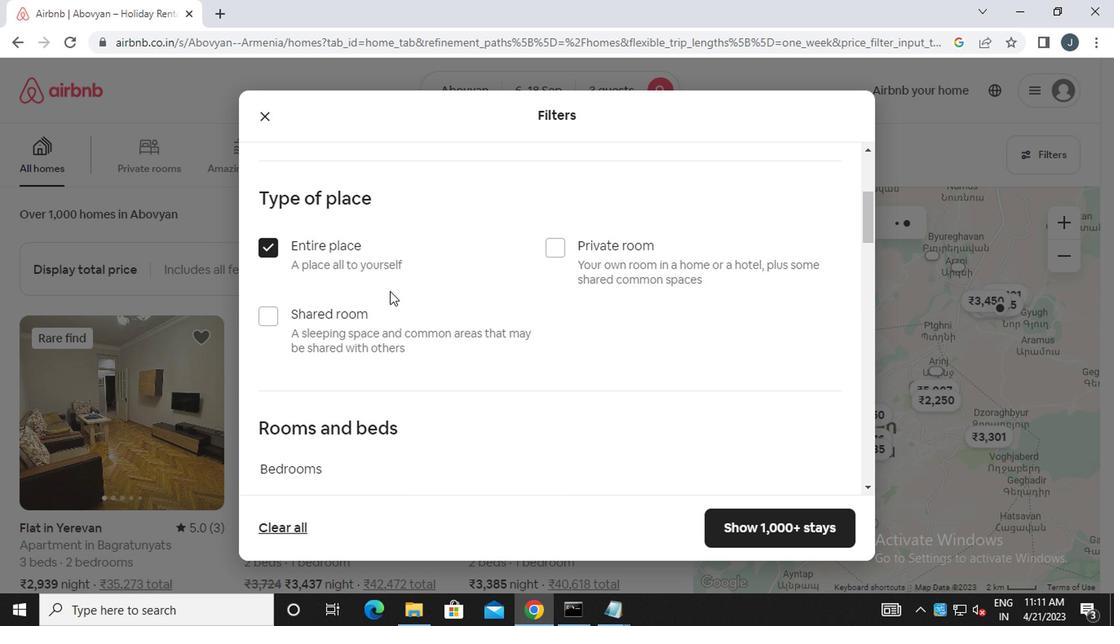 
Action: Mouse moved to (389, 294)
Screenshot: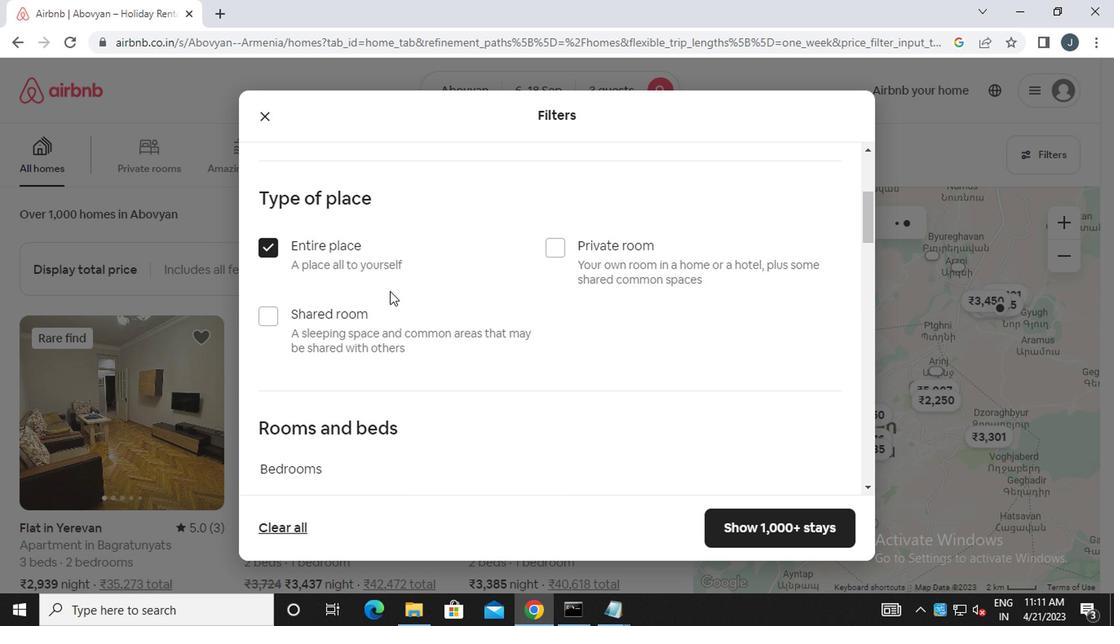 
Action: Mouse scrolled (389, 293) with delta (0, -1)
Screenshot: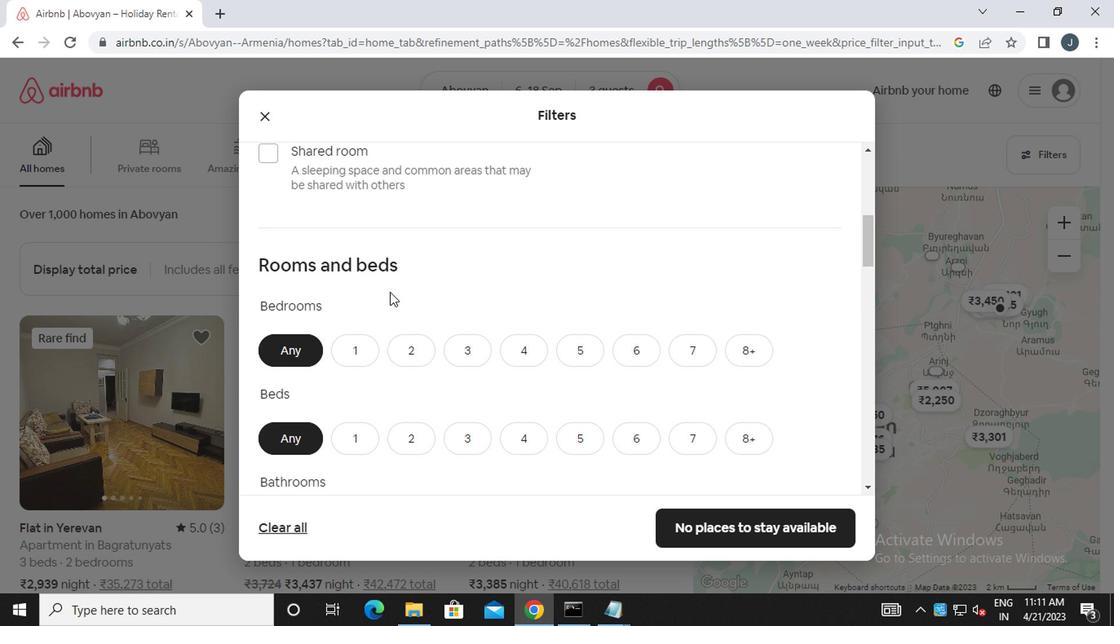 
Action: Mouse moved to (389, 294)
Screenshot: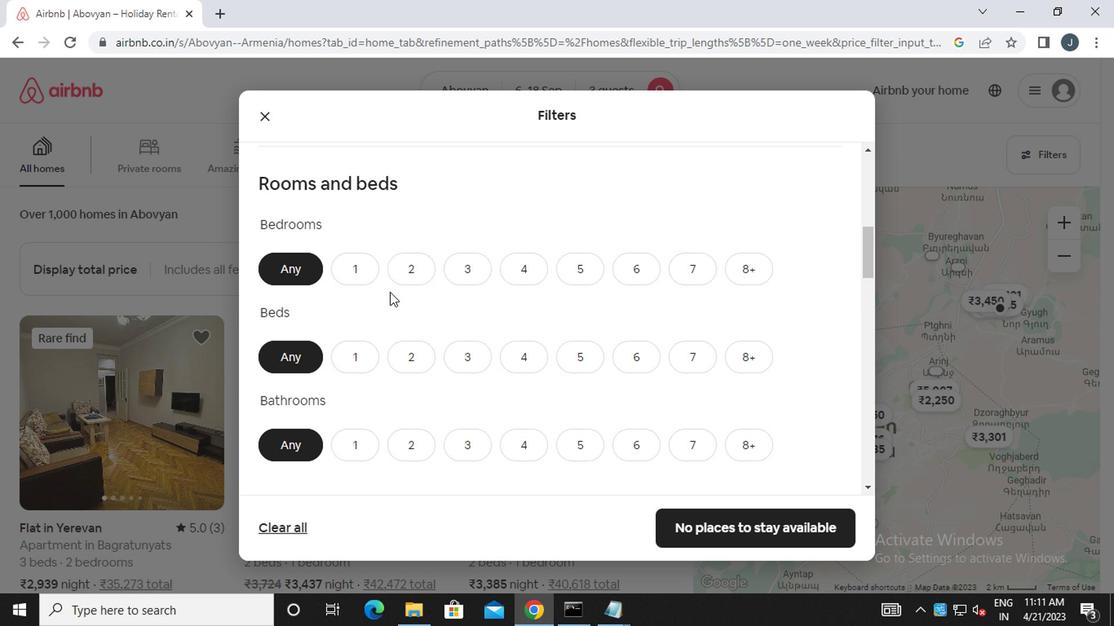 
Action: Mouse scrolled (389, 293) with delta (0, -1)
Screenshot: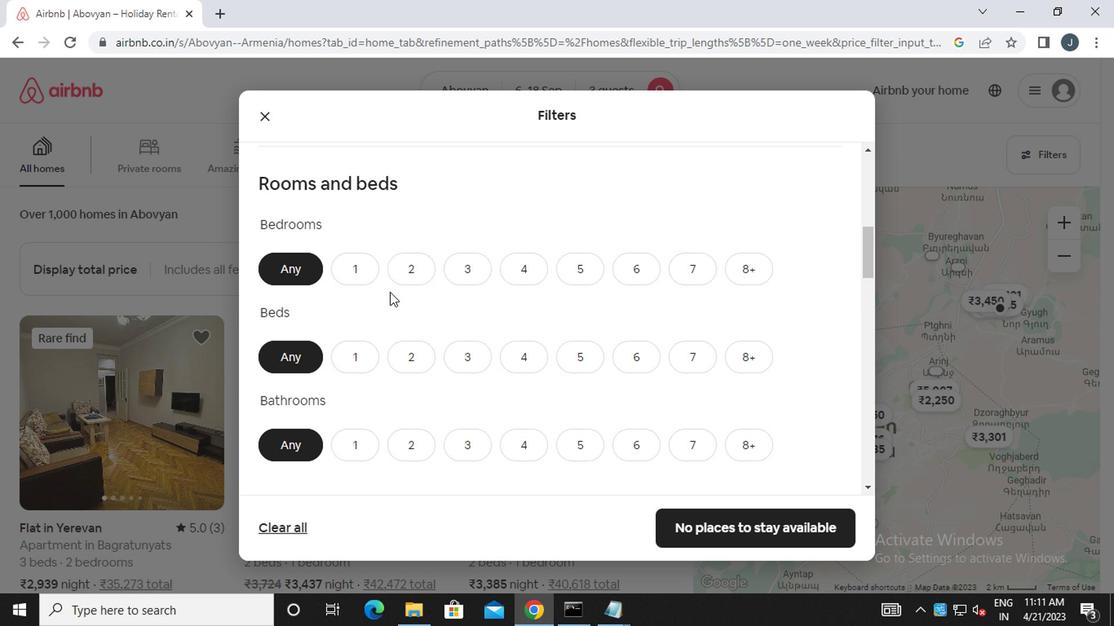 
Action: Mouse moved to (389, 294)
Screenshot: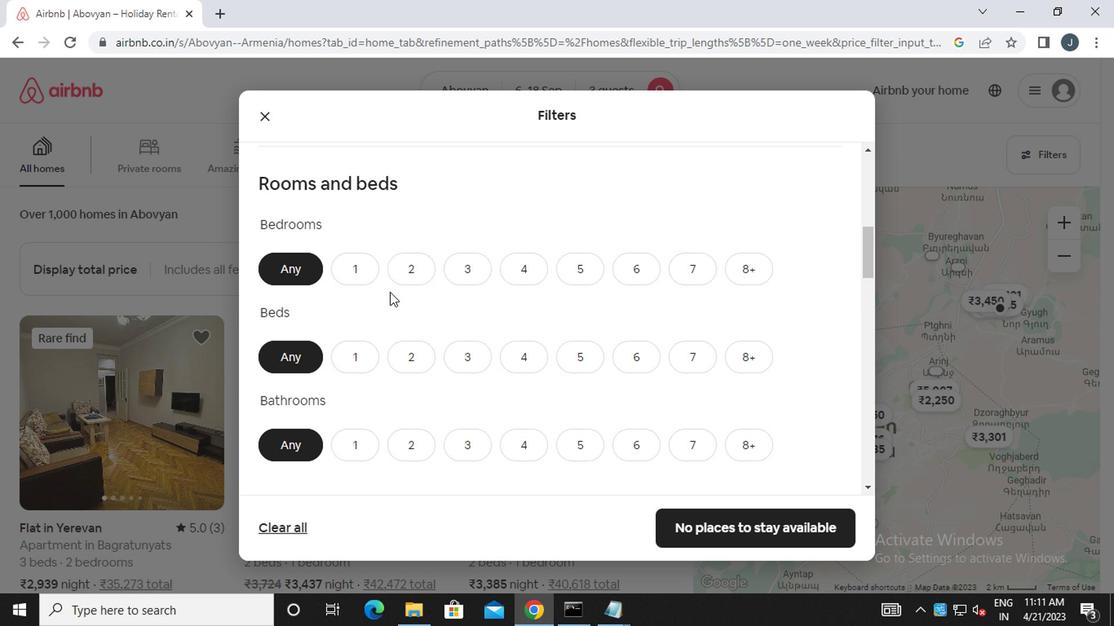 
Action: Mouse scrolled (389, 293) with delta (0, -1)
Screenshot: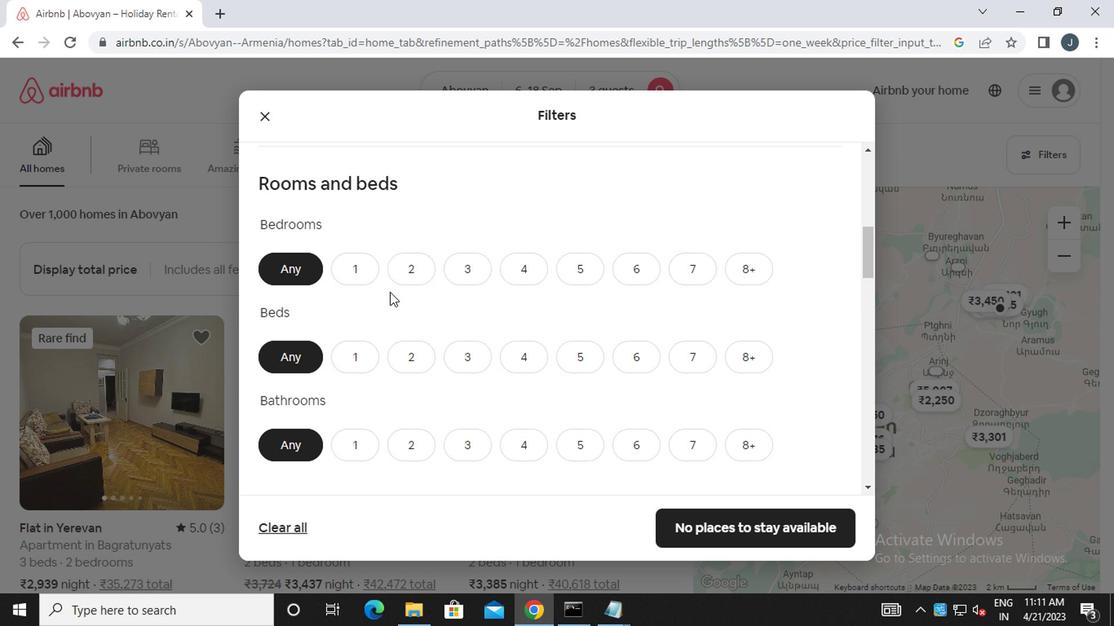 
Action: Mouse moved to (414, 251)
Screenshot: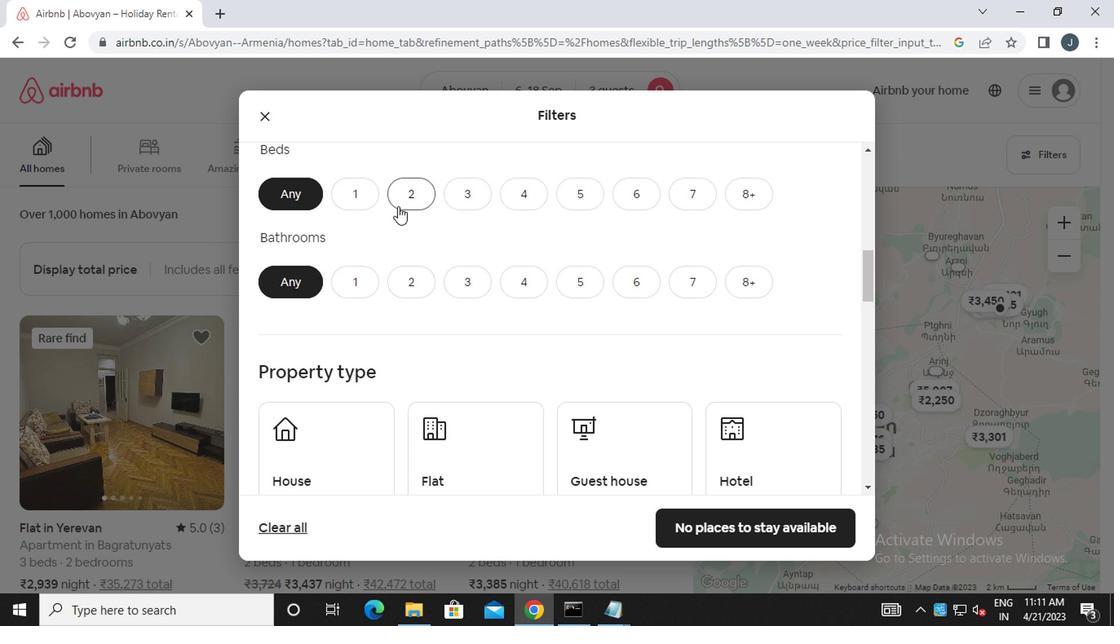 
Action: Mouse scrolled (414, 252) with delta (0, 1)
Screenshot: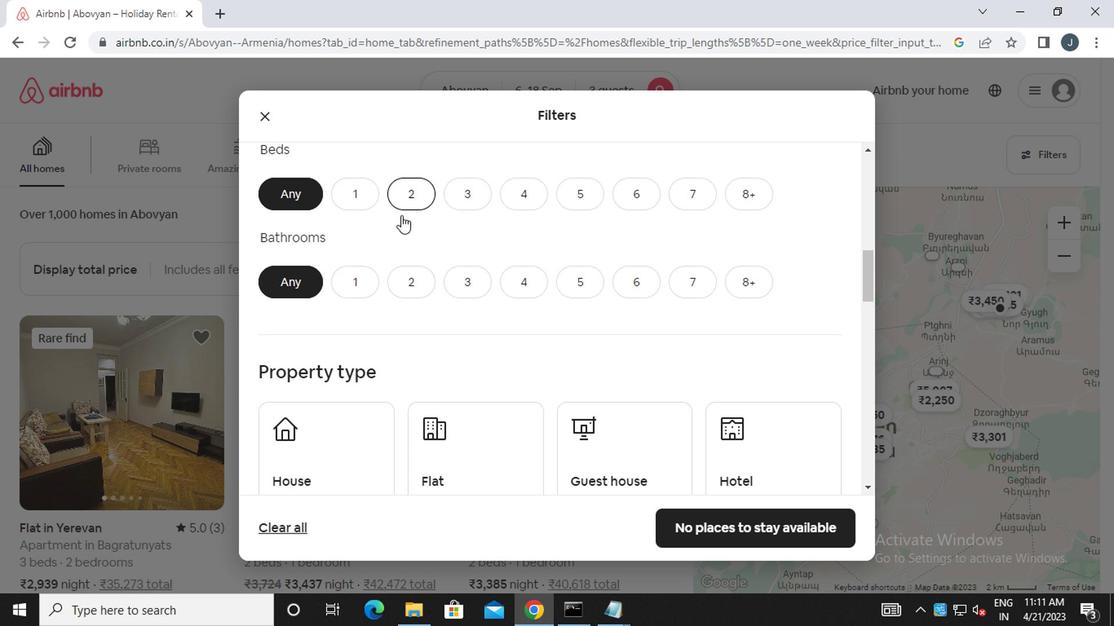 
Action: Mouse moved to (410, 201)
Screenshot: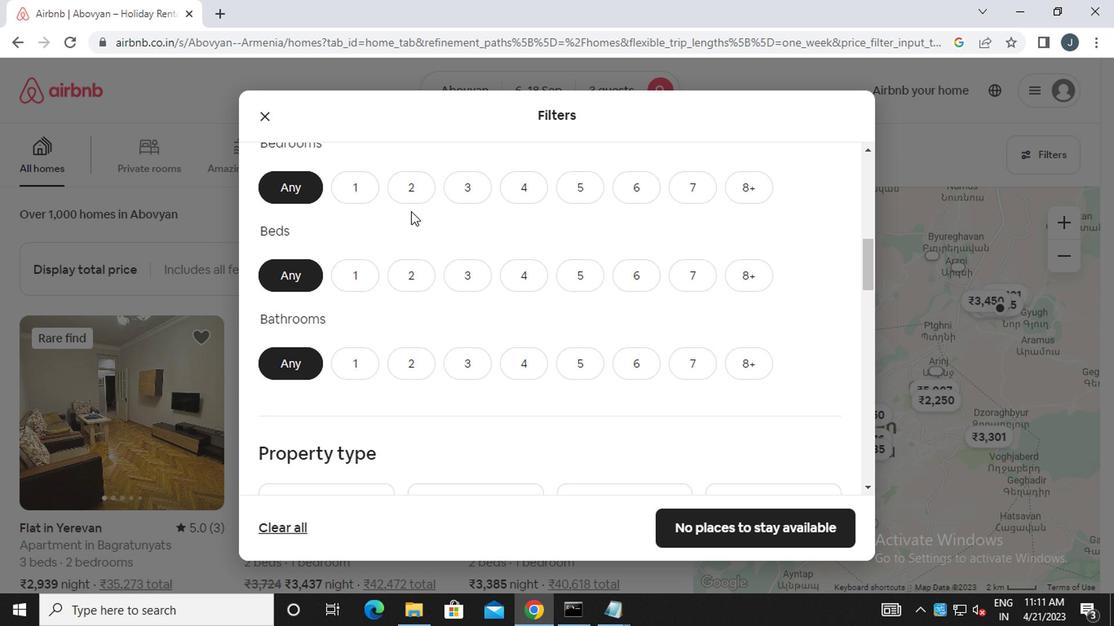 
Action: Mouse pressed left at (410, 201)
Screenshot: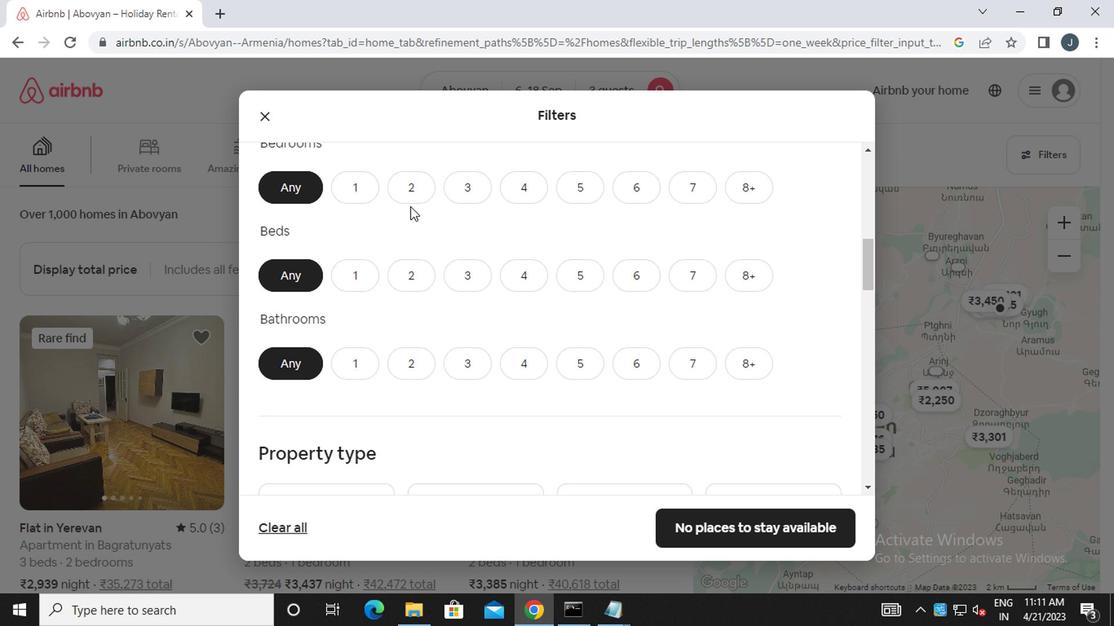 
Action: Mouse moved to (417, 261)
Screenshot: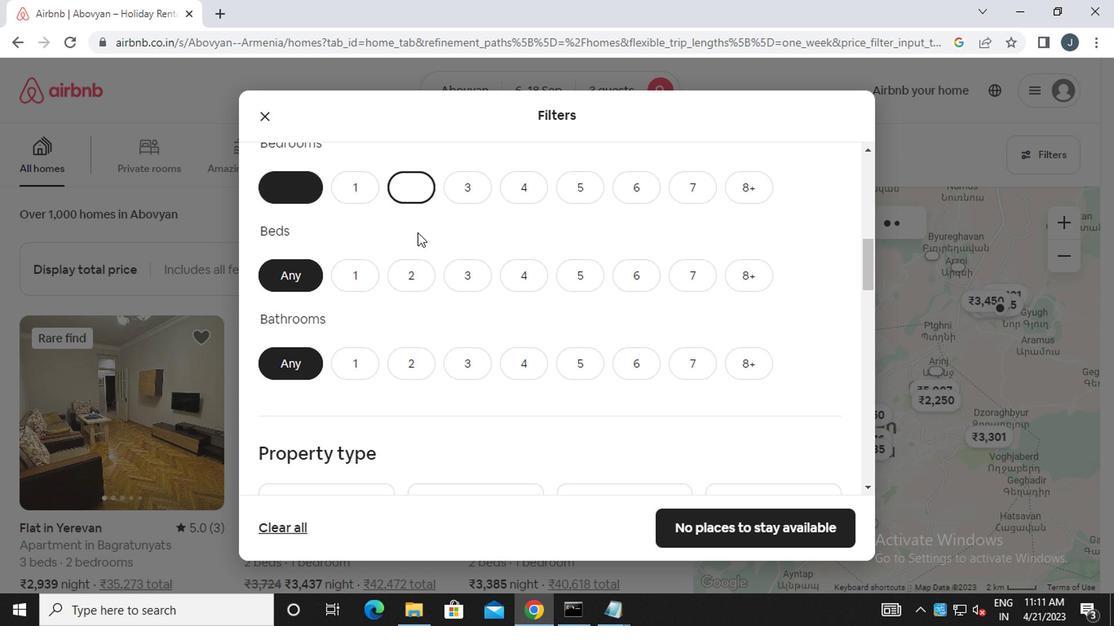 
Action: Mouse pressed left at (417, 261)
Screenshot: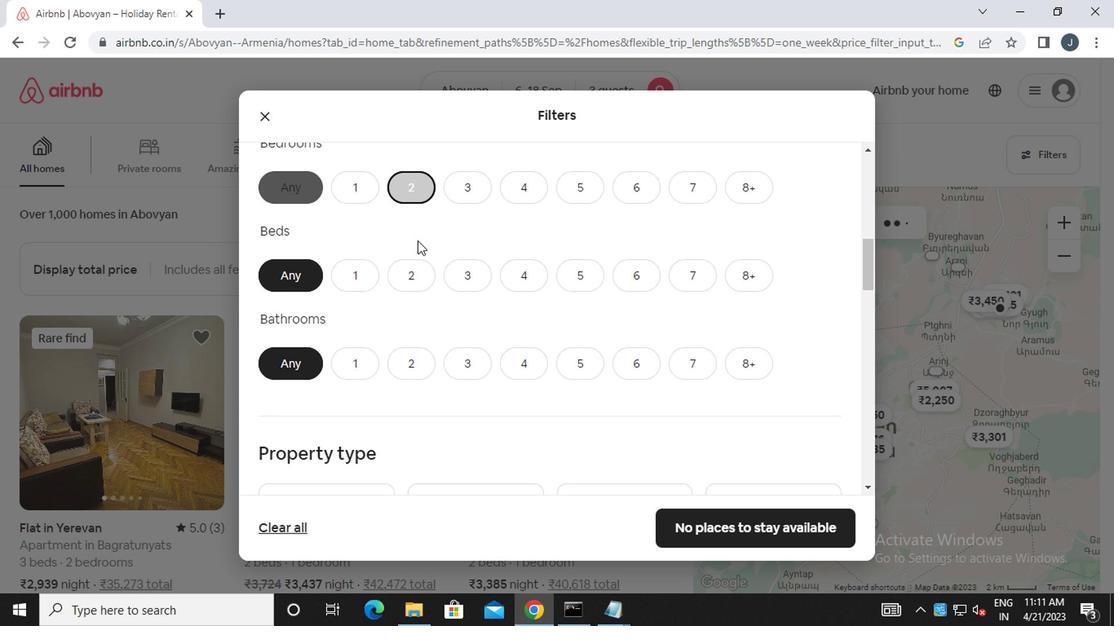 
Action: Mouse moved to (411, 364)
Screenshot: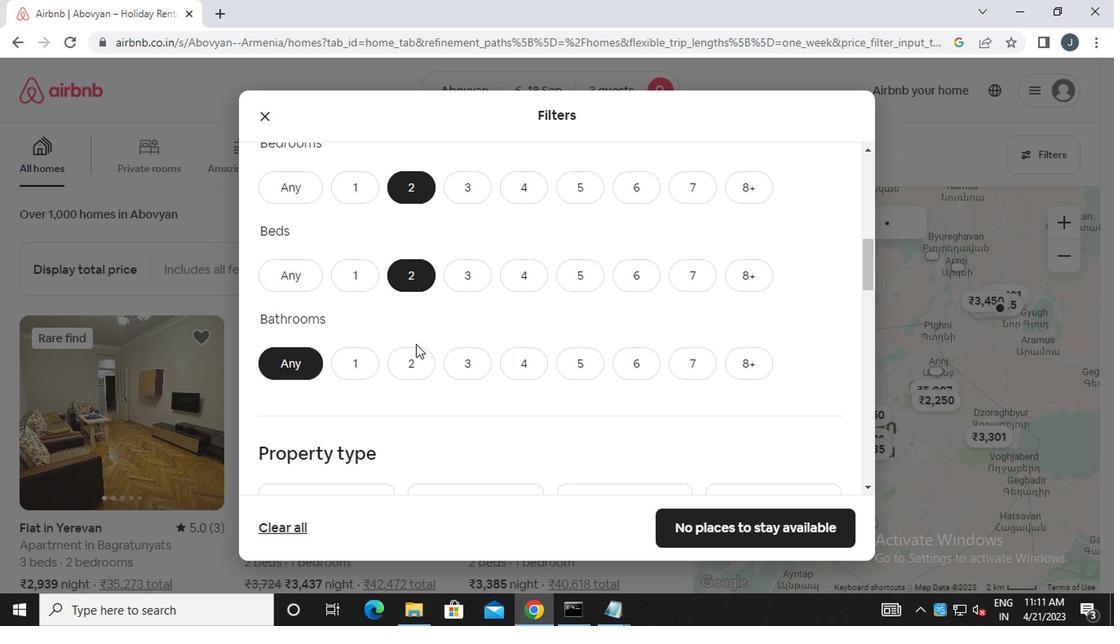 
Action: Mouse pressed left at (411, 364)
Screenshot: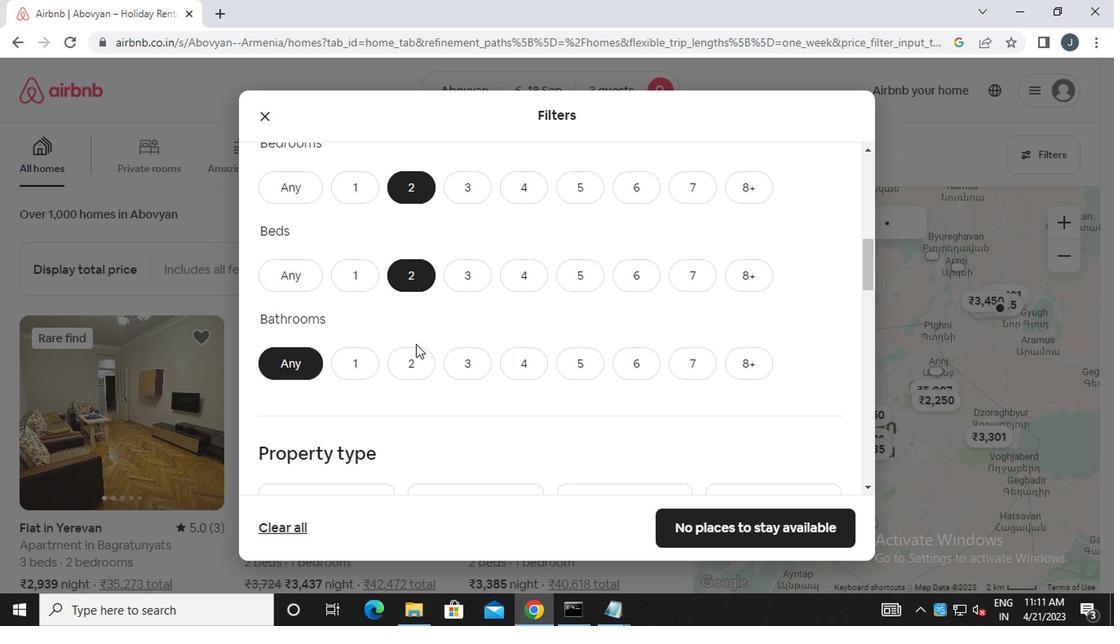 
Action: Mouse moved to (407, 378)
Screenshot: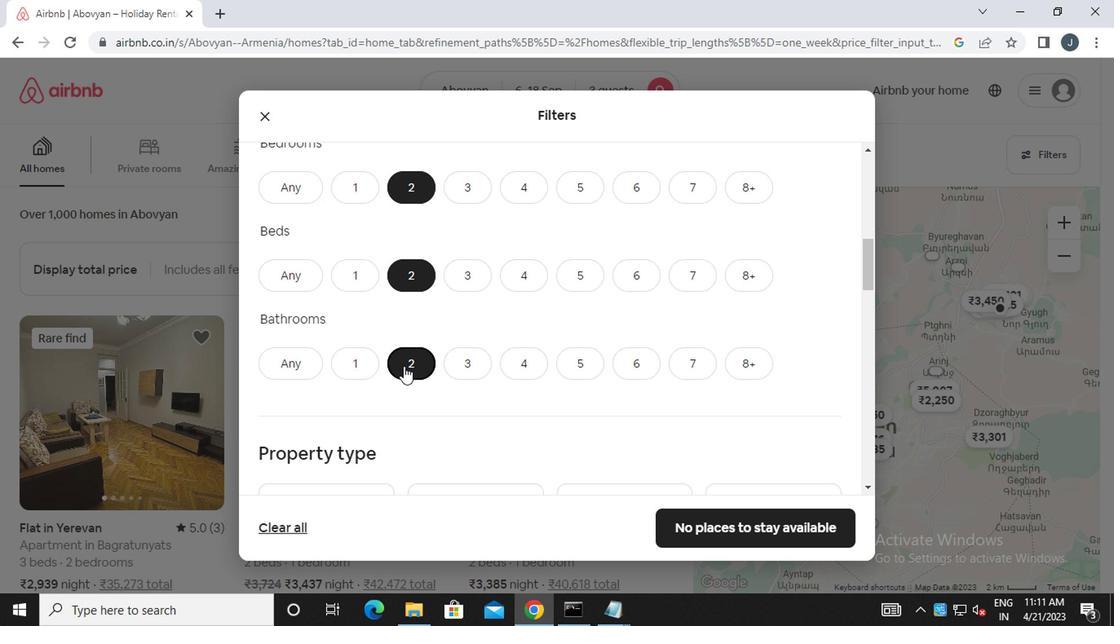 
Action: Mouse scrolled (407, 377) with delta (0, -1)
Screenshot: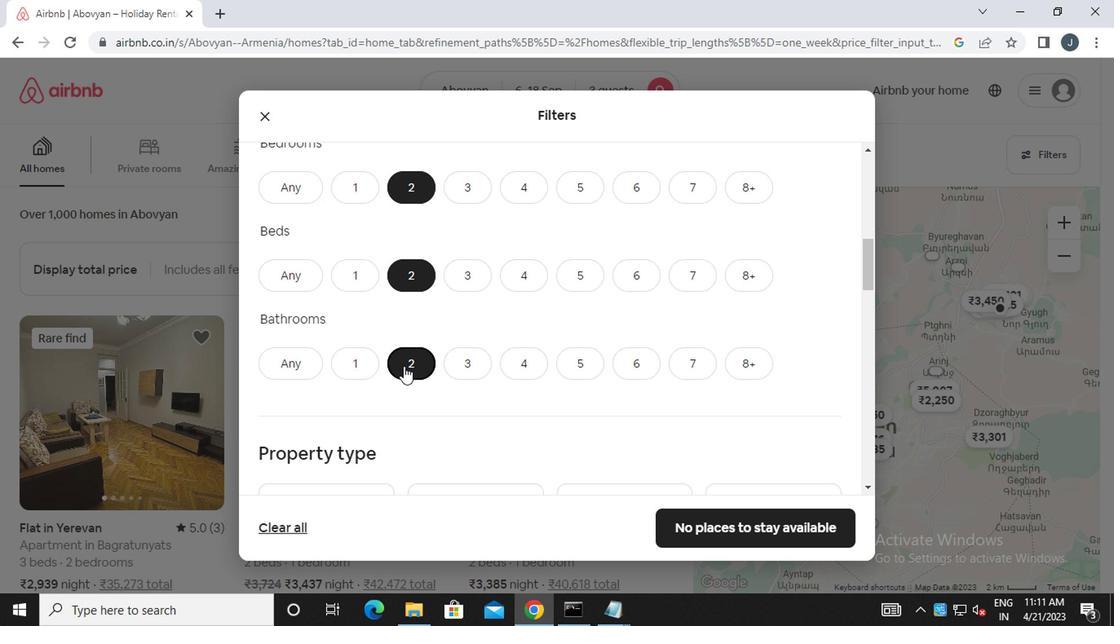 
Action: Mouse moved to (407, 378)
Screenshot: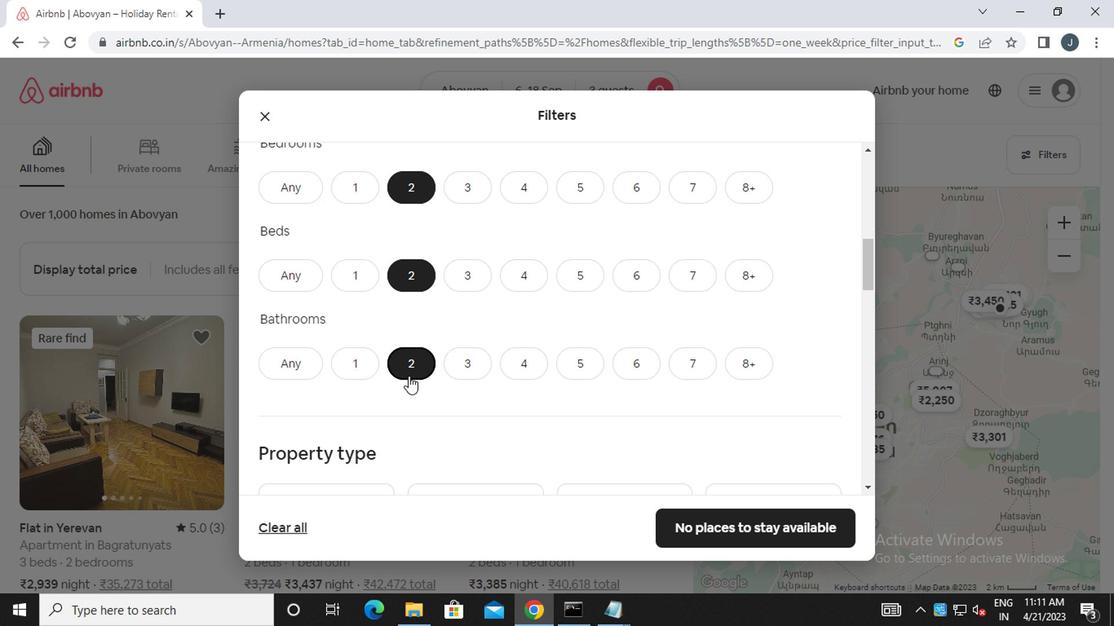 
Action: Mouse scrolled (407, 377) with delta (0, -1)
Screenshot: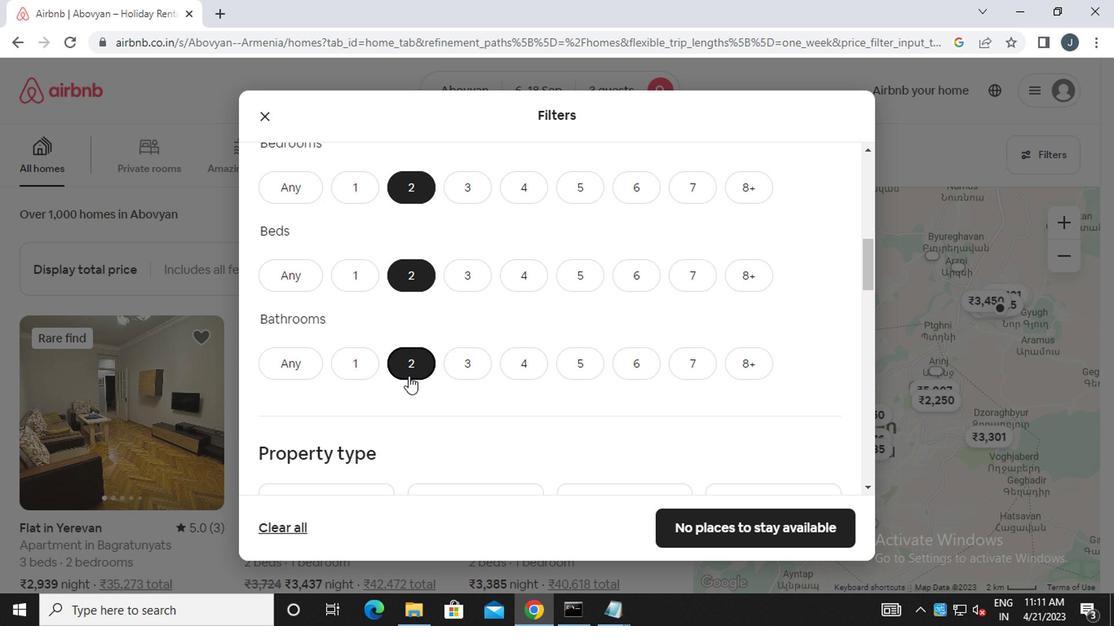 
Action: Mouse moved to (409, 378)
Screenshot: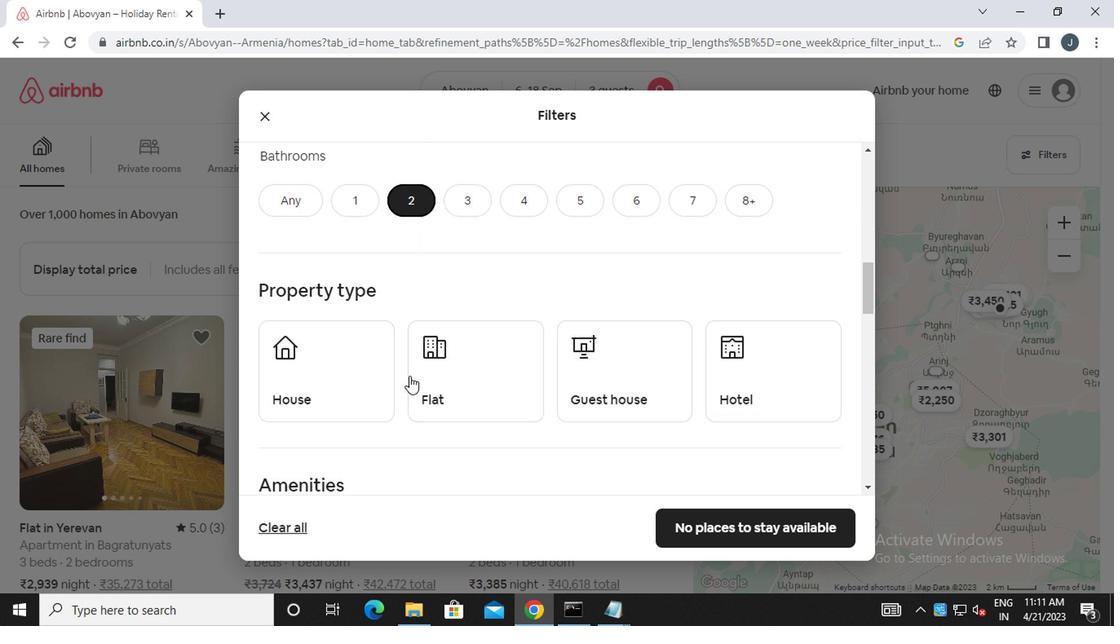 
Action: Mouse scrolled (409, 377) with delta (0, -1)
Screenshot: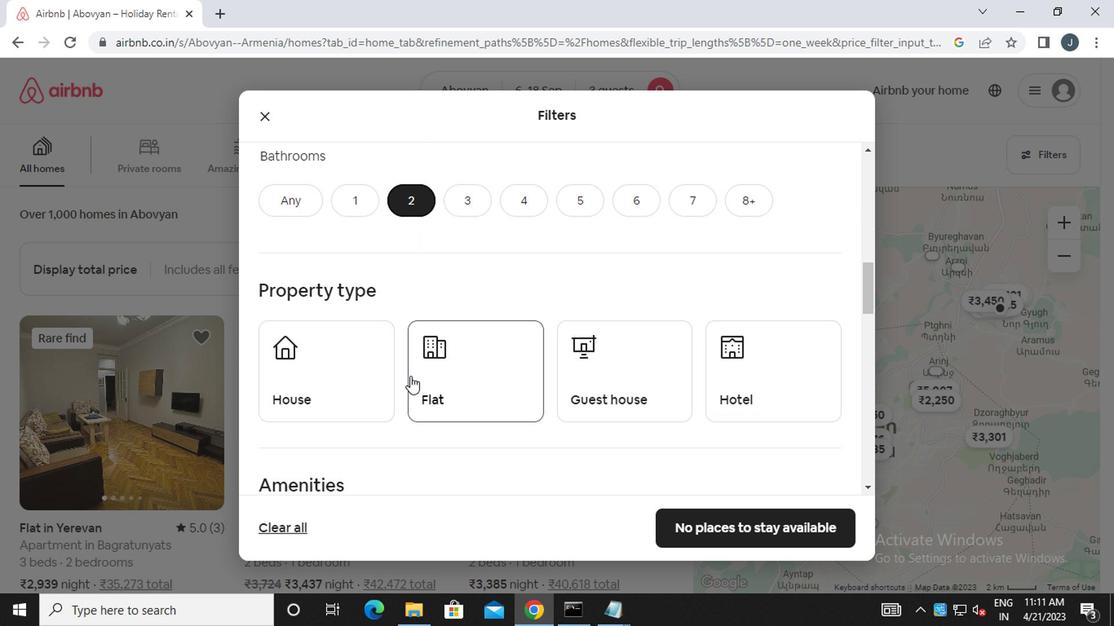 
Action: Mouse scrolled (409, 377) with delta (0, -1)
Screenshot: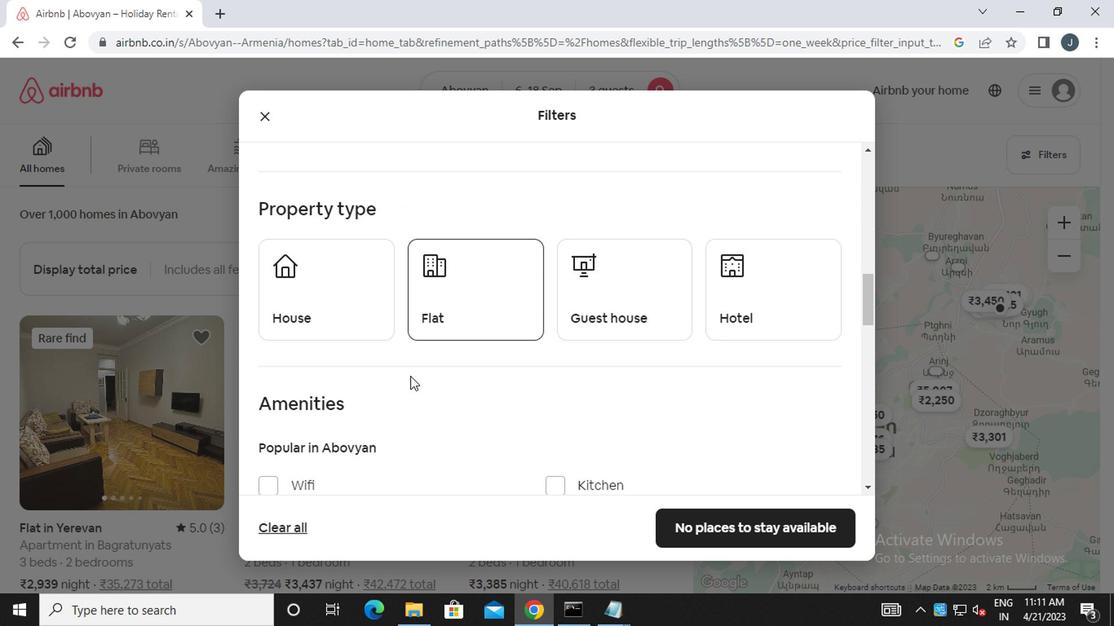 
Action: Mouse moved to (330, 203)
Screenshot: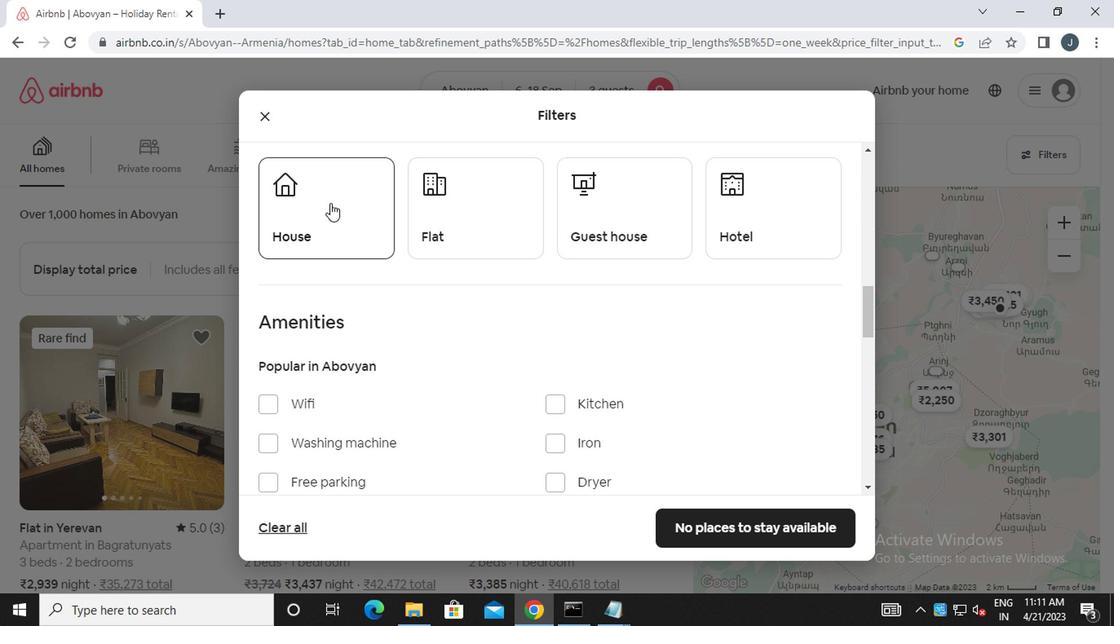 
Action: Mouse pressed left at (330, 203)
Screenshot: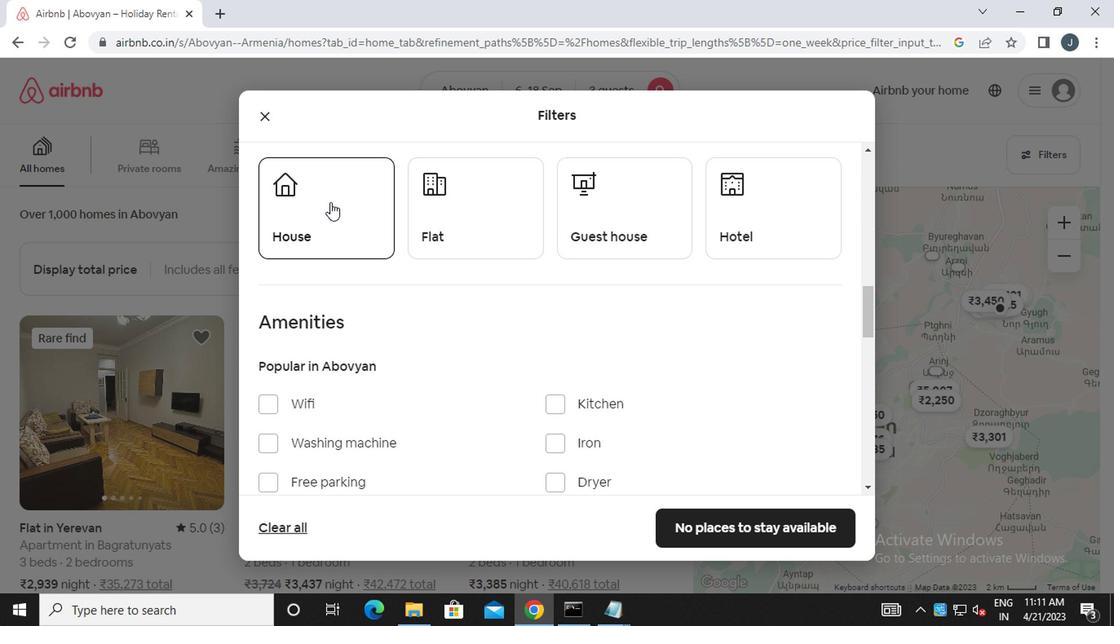 
Action: Mouse moved to (479, 245)
Screenshot: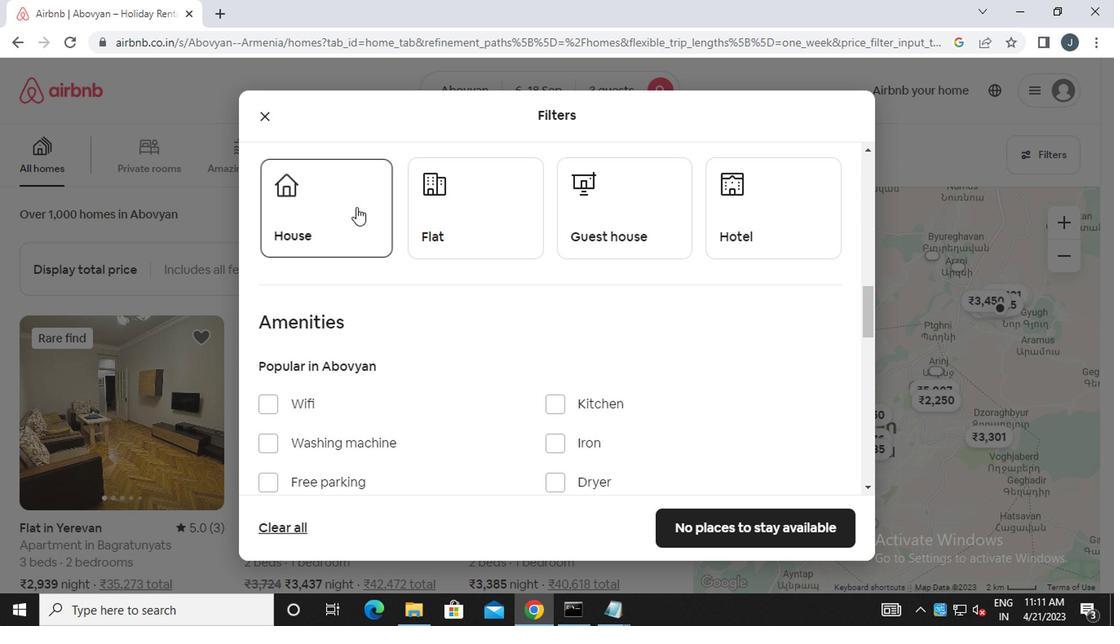 
Action: Mouse pressed left at (479, 245)
Screenshot: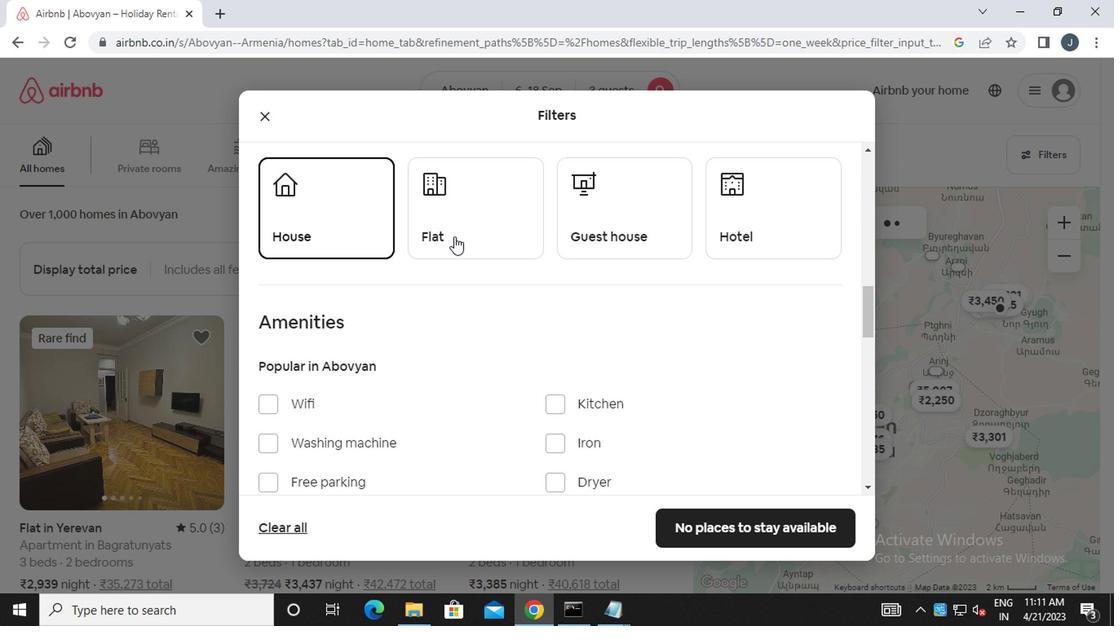 
Action: Mouse moved to (635, 237)
Screenshot: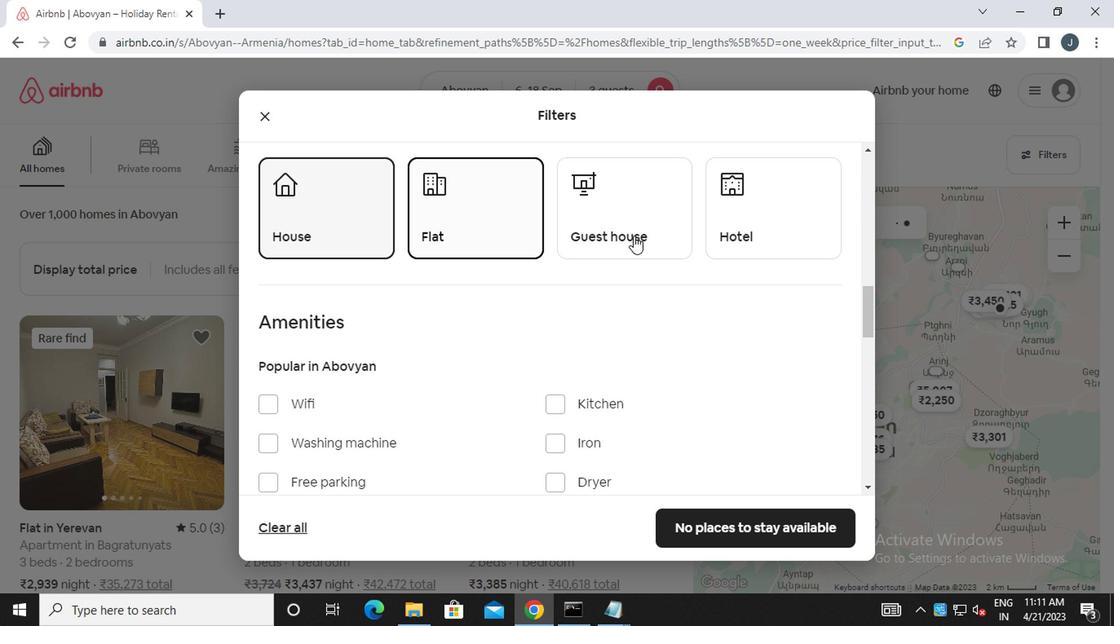 
Action: Mouse pressed left at (635, 237)
Screenshot: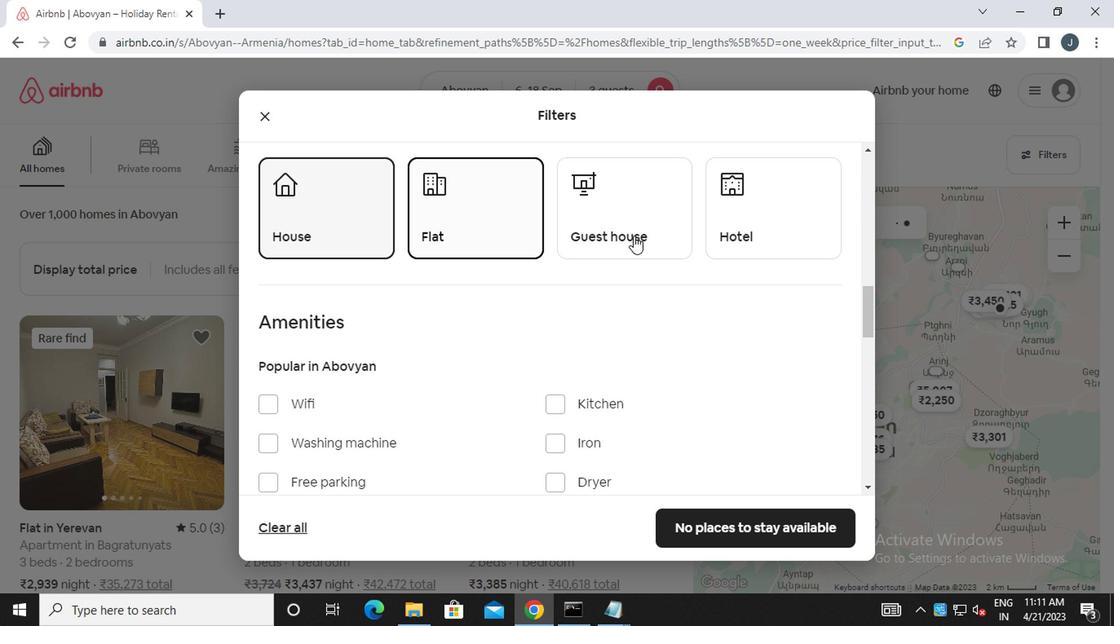 
Action: Mouse moved to (760, 248)
Screenshot: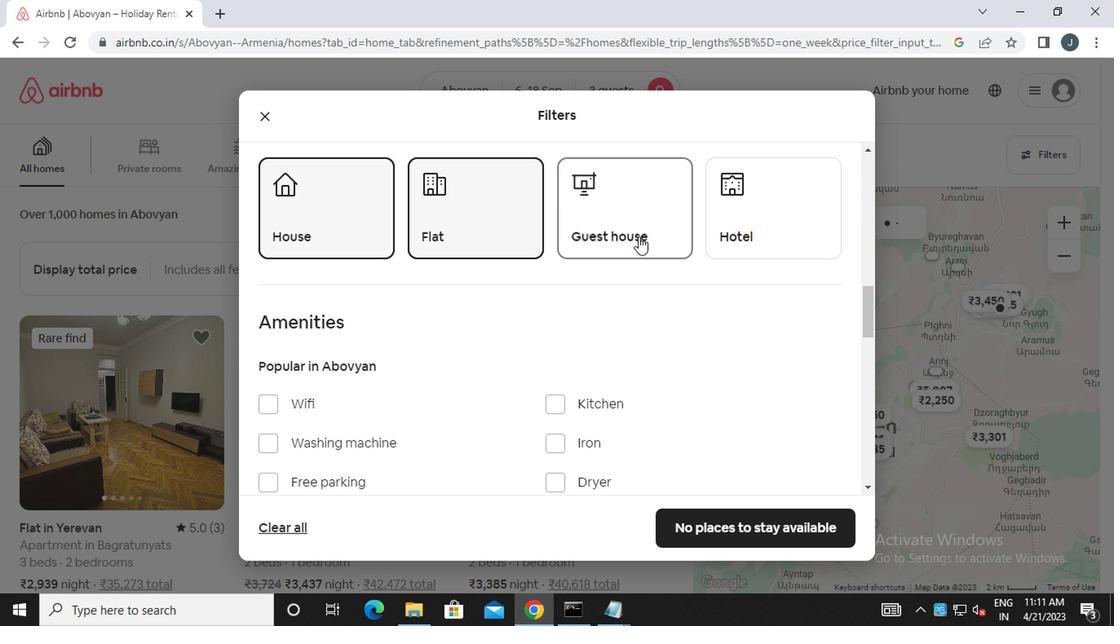 
Action: Mouse pressed left at (760, 248)
Screenshot: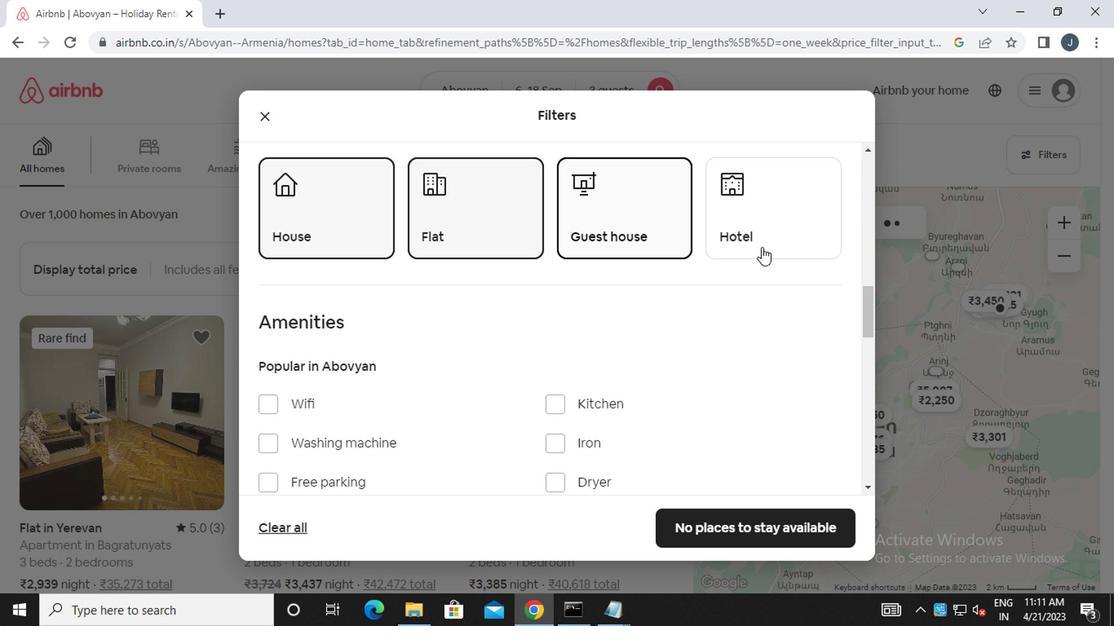 
Action: Mouse moved to (606, 317)
Screenshot: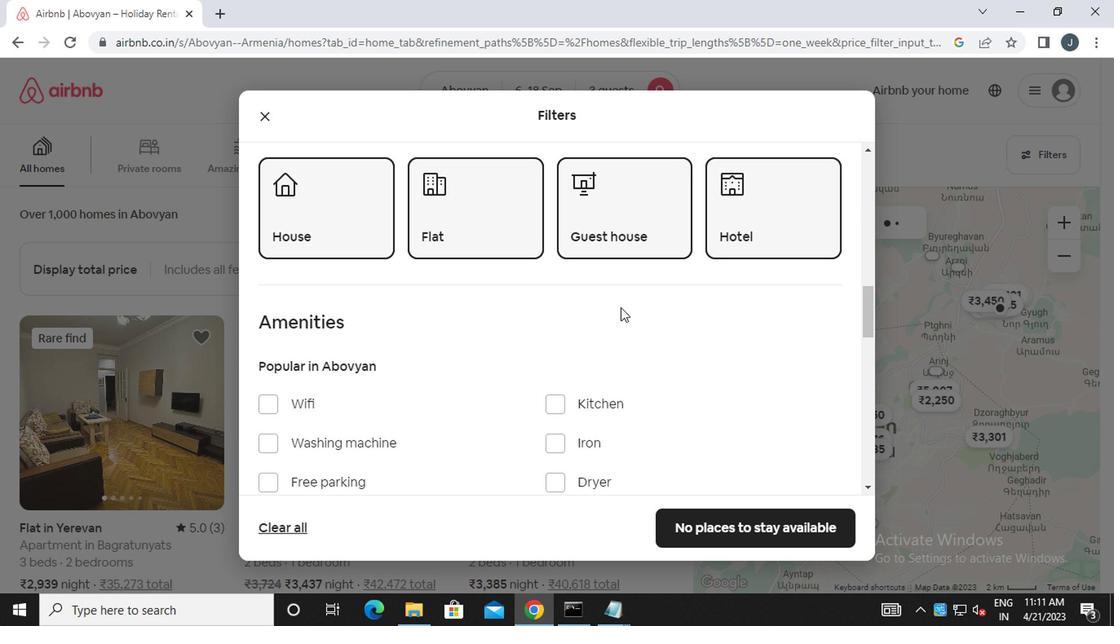 
Action: Mouse scrolled (606, 316) with delta (0, -1)
Screenshot: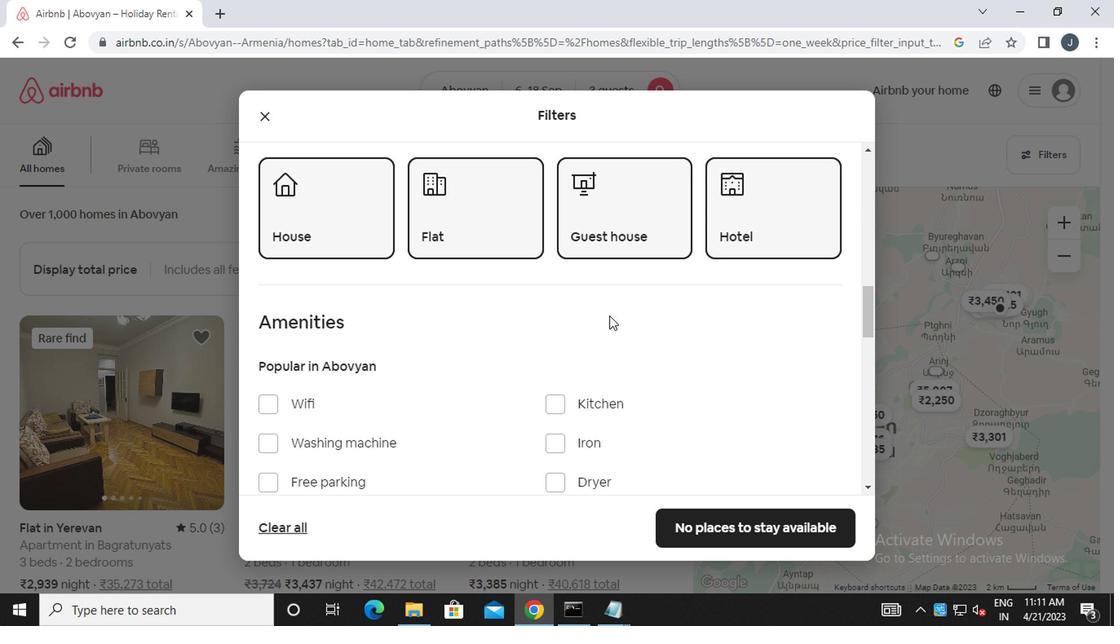 
Action: Mouse scrolled (606, 316) with delta (0, -1)
Screenshot: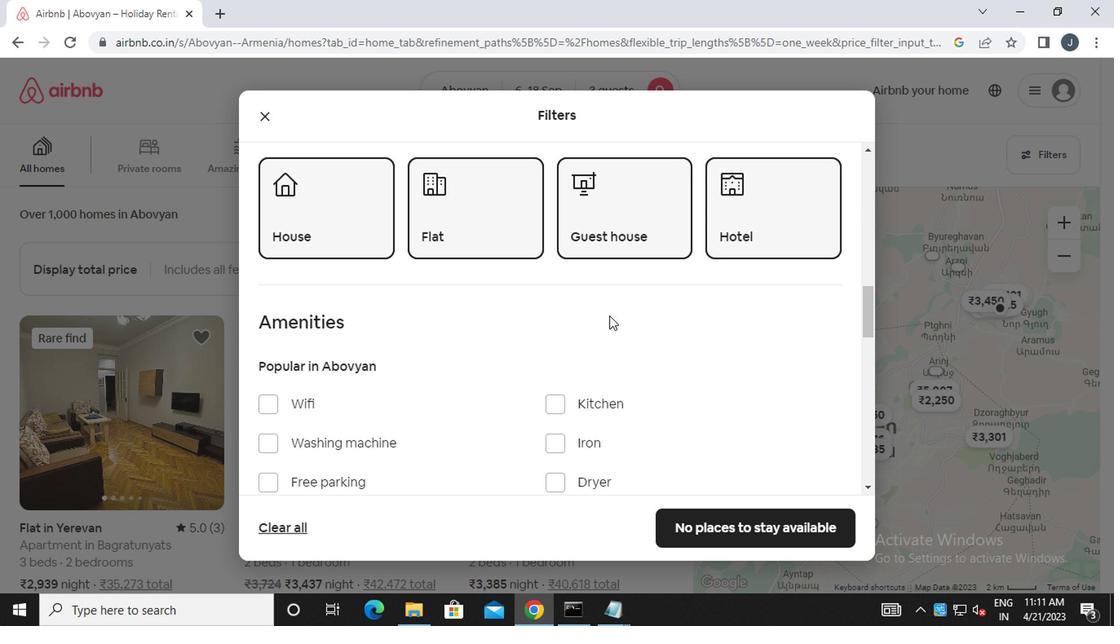 
Action: Mouse scrolled (606, 316) with delta (0, -1)
Screenshot: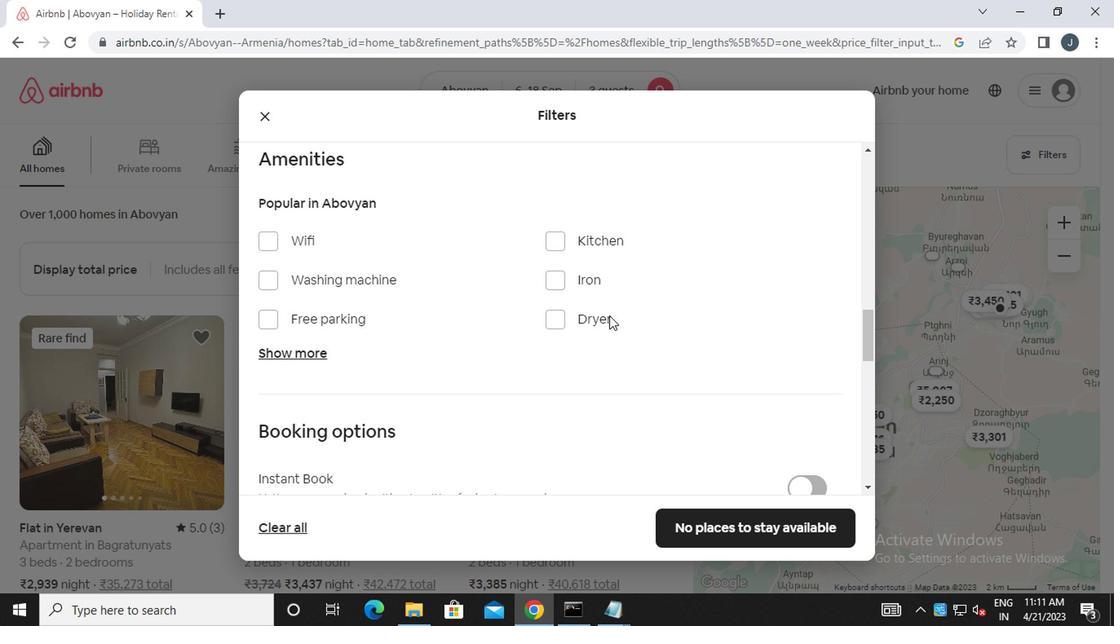 
Action: Mouse scrolled (606, 316) with delta (0, -1)
Screenshot: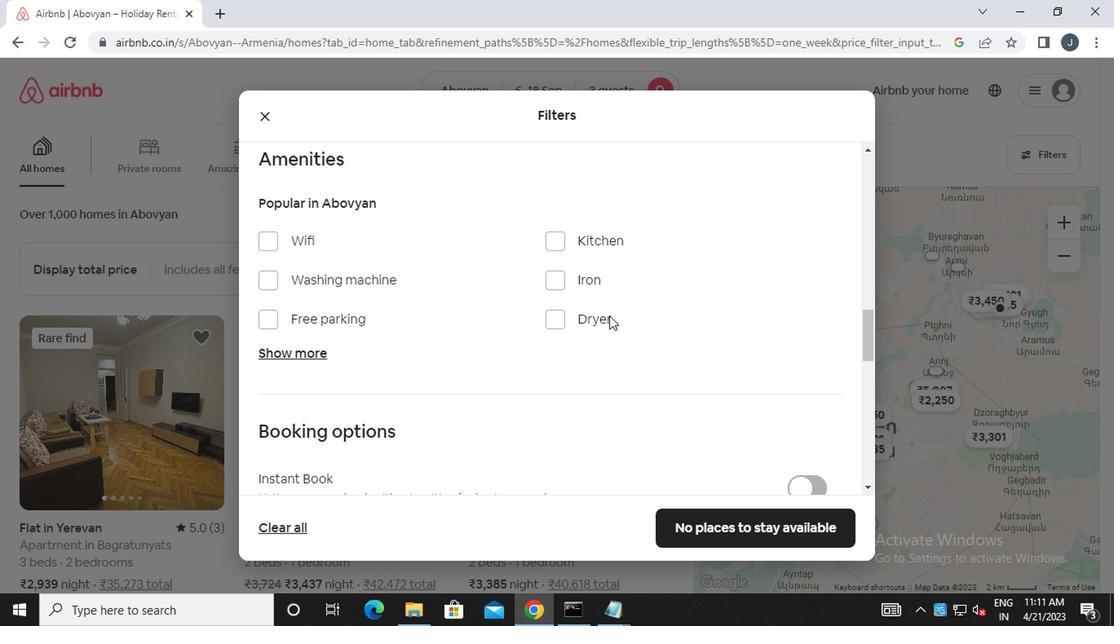 
Action: Mouse moved to (302, 195)
Screenshot: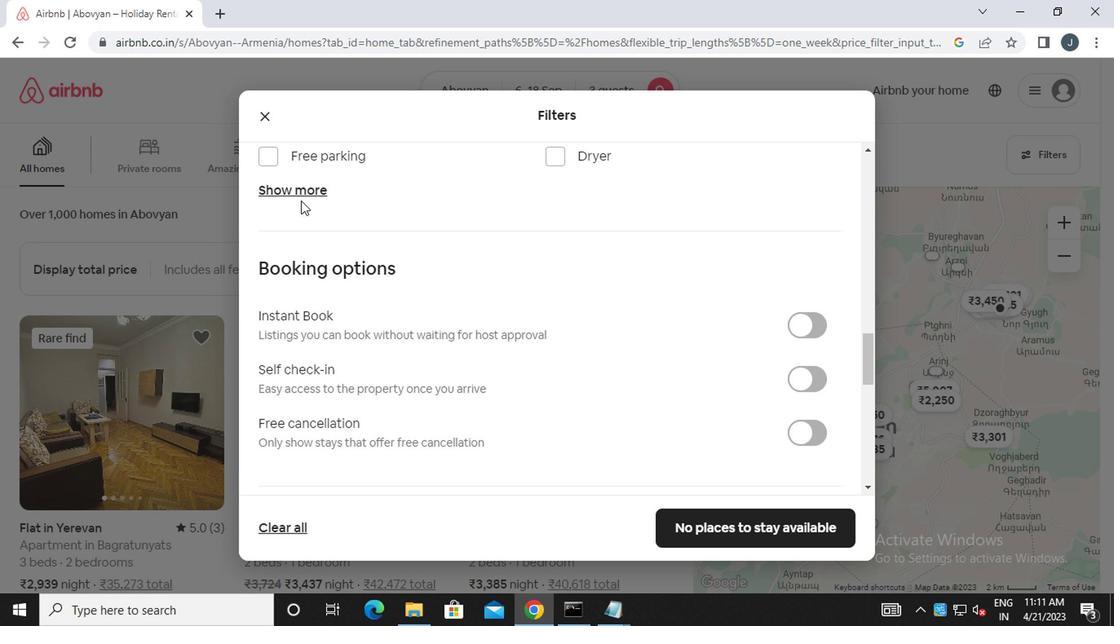 
Action: Mouse pressed left at (302, 195)
Screenshot: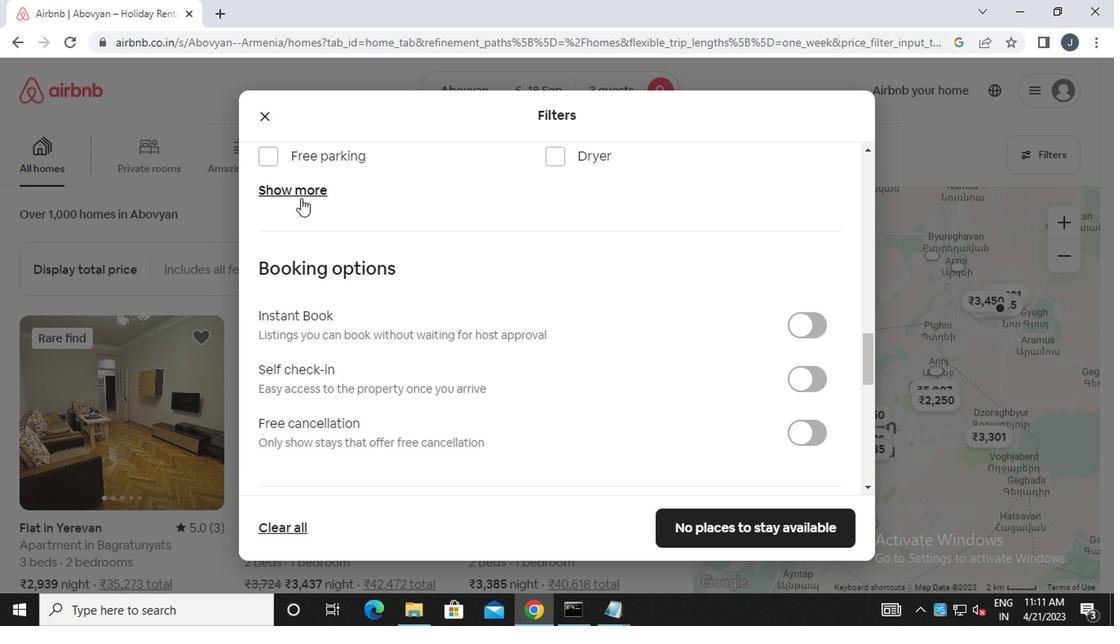 
Action: Mouse moved to (606, 255)
Screenshot: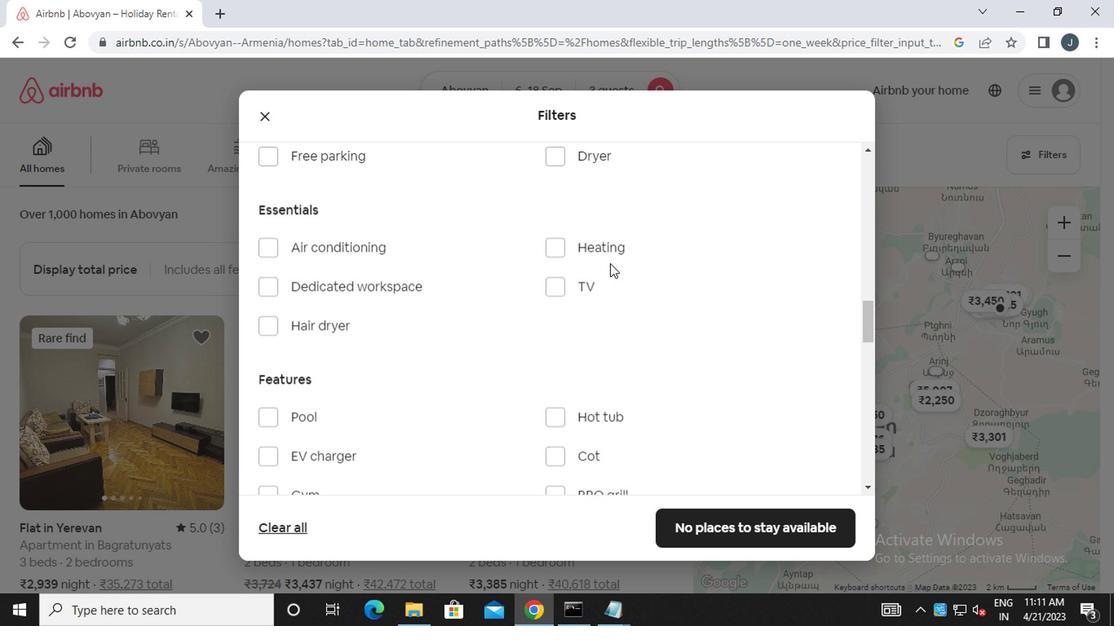 
Action: Mouse pressed left at (606, 255)
Screenshot: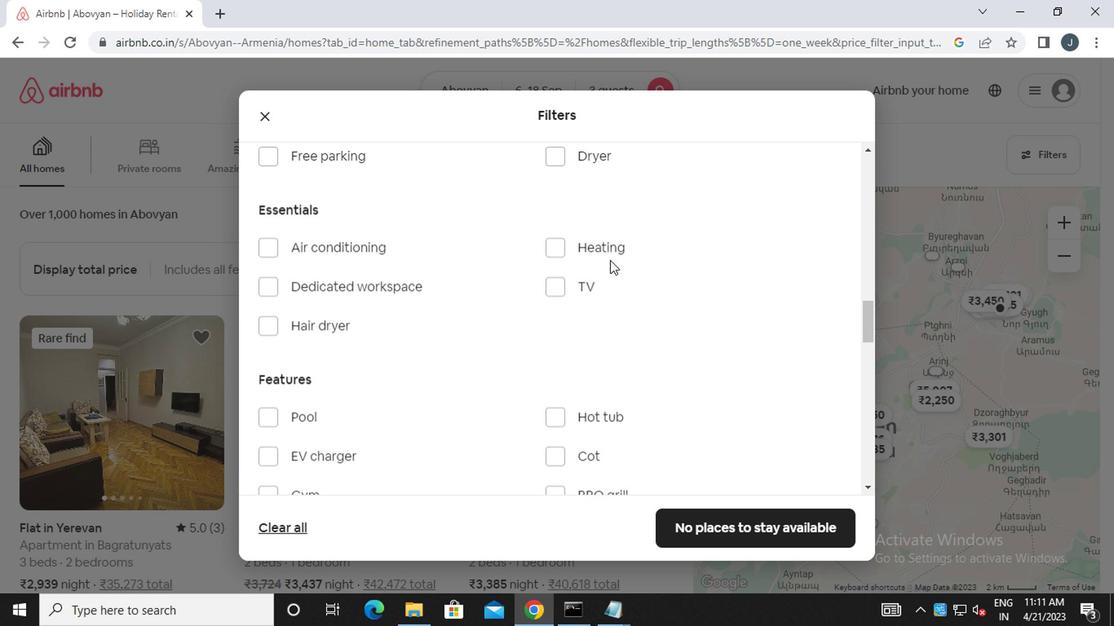 
Action: Mouse moved to (612, 298)
Screenshot: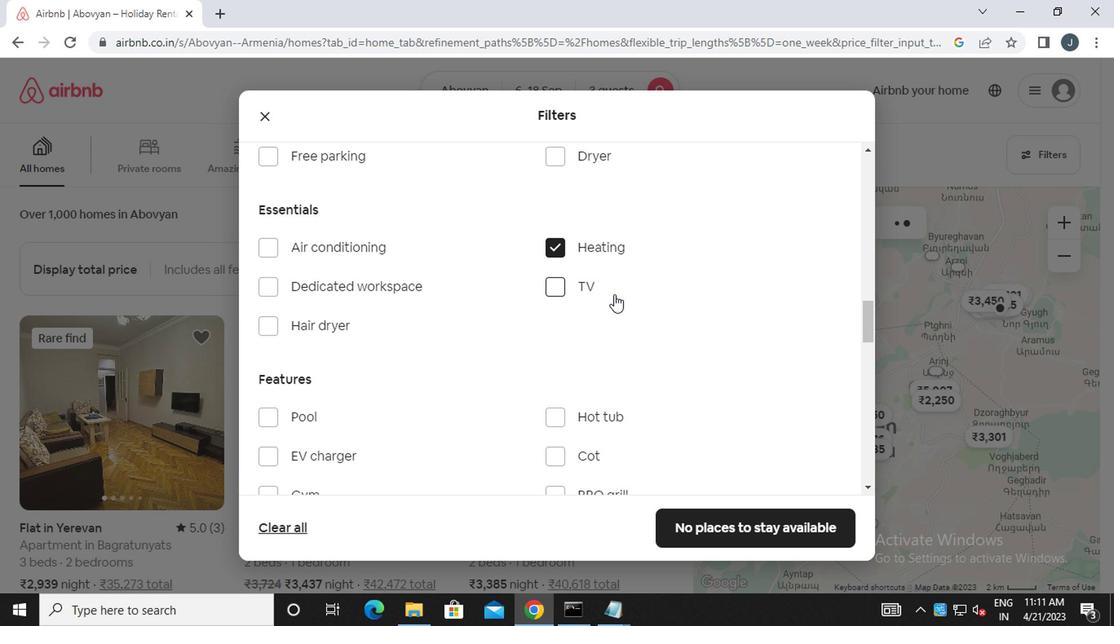 
Action: Mouse scrolled (612, 297) with delta (0, -1)
Screenshot: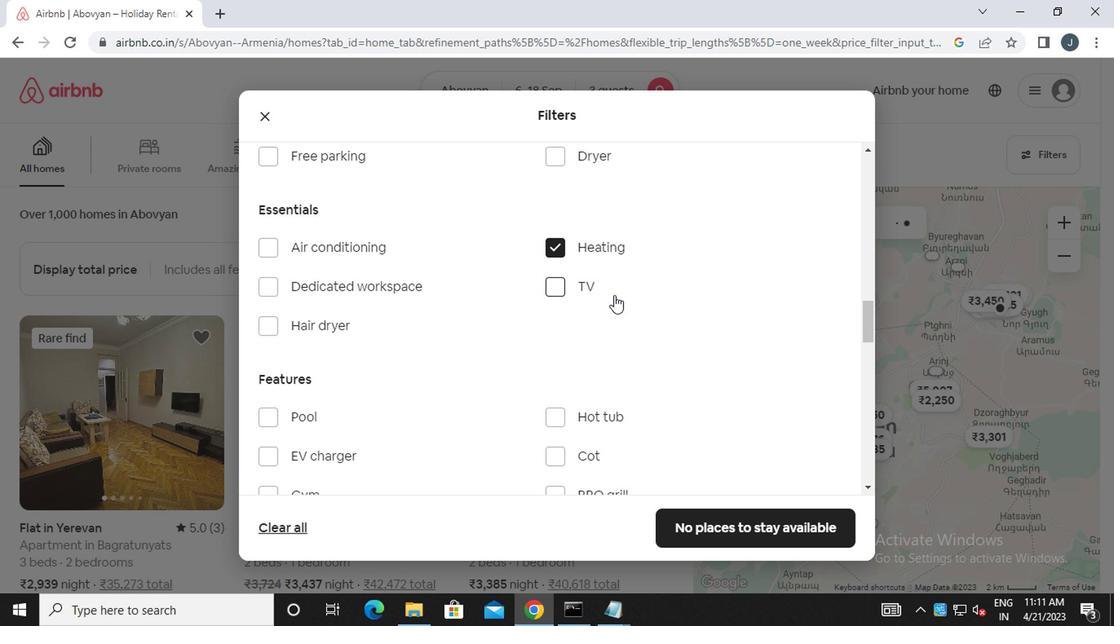 
Action: Mouse scrolled (612, 297) with delta (0, -1)
Screenshot: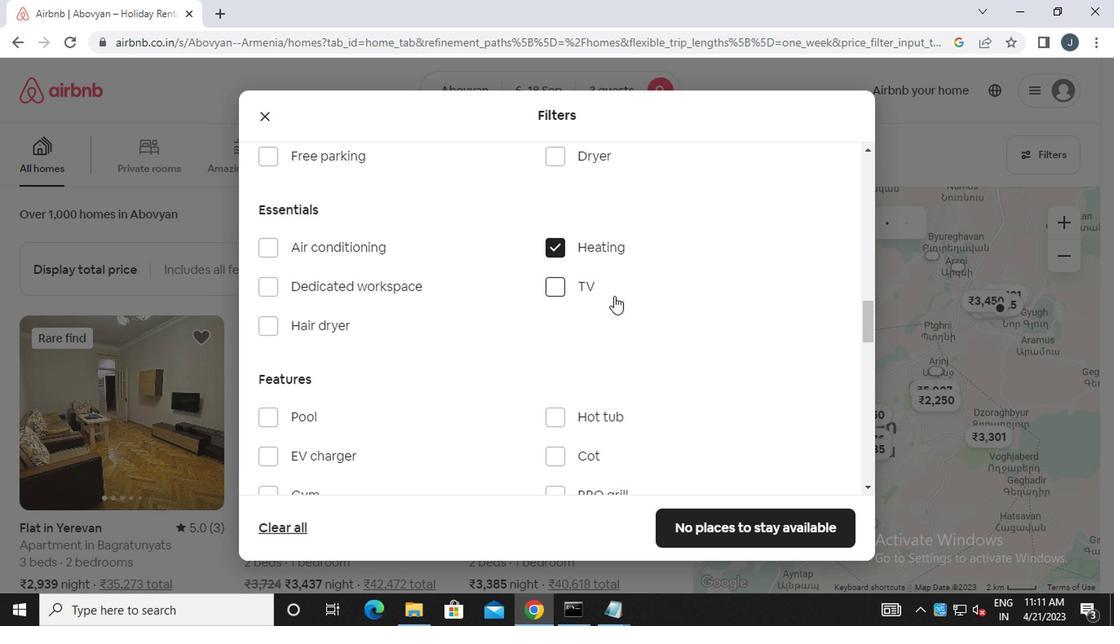 
Action: Mouse scrolled (612, 297) with delta (0, -1)
Screenshot: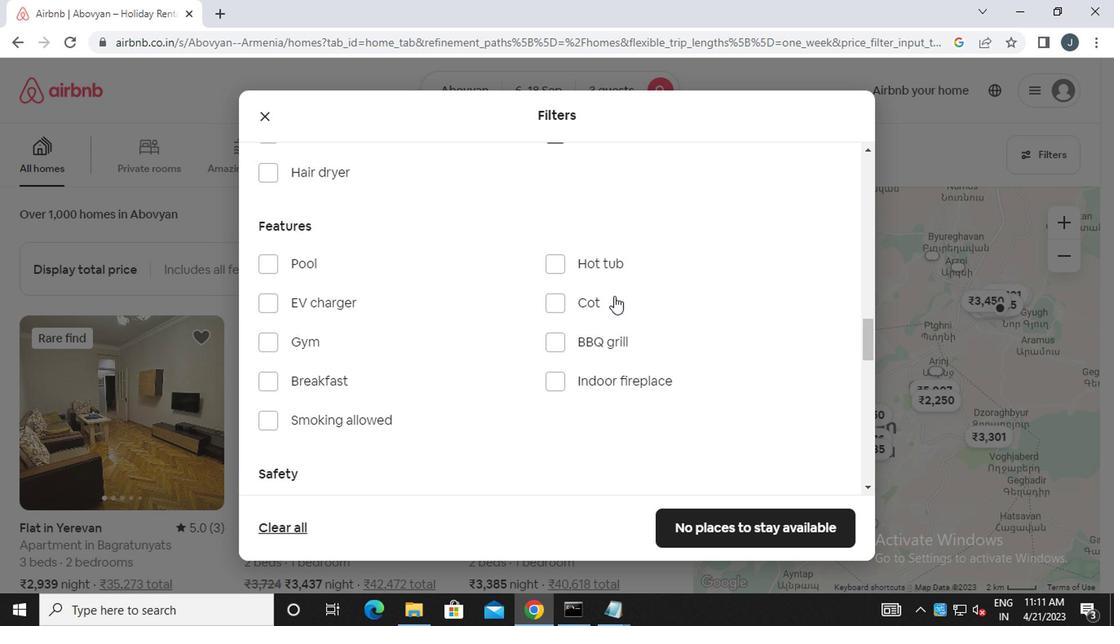 
Action: Mouse scrolled (612, 297) with delta (0, -1)
Screenshot: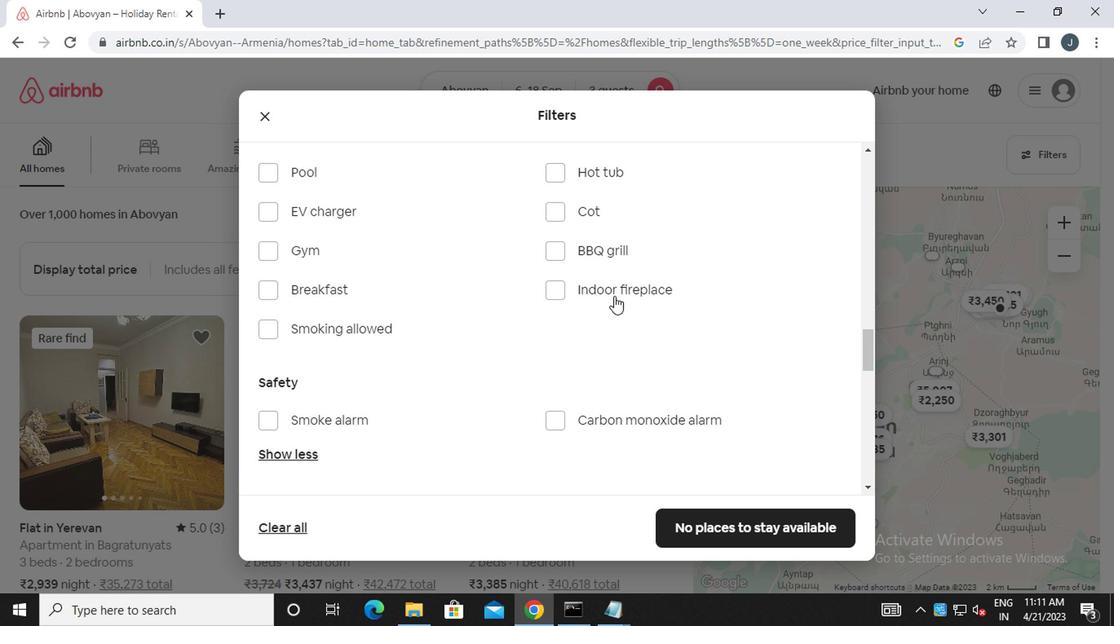 
Action: Mouse scrolled (612, 297) with delta (0, -1)
Screenshot: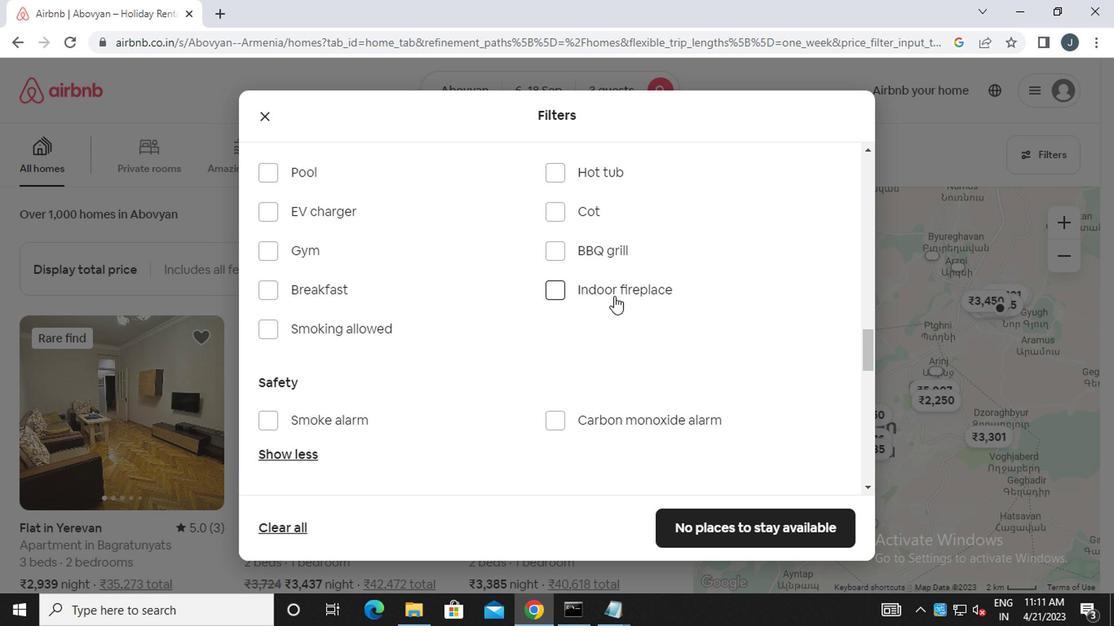 
Action: Mouse scrolled (612, 297) with delta (0, -1)
Screenshot: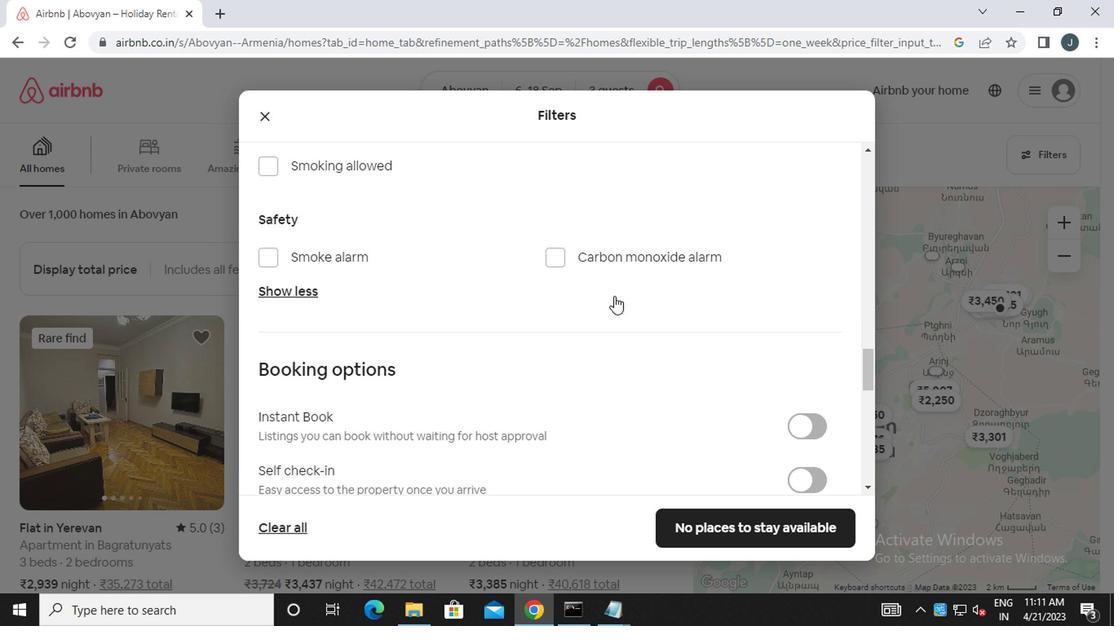 
Action: Mouse moved to (611, 298)
Screenshot: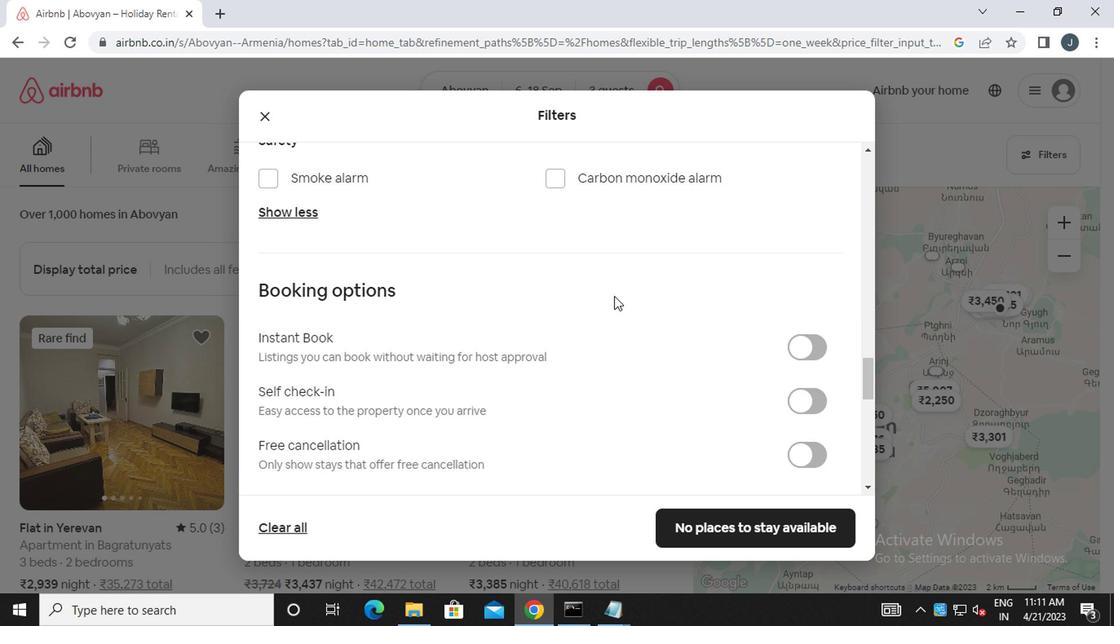 
Action: Mouse scrolled (611, 298) with delta (0, 0)
Screenshot: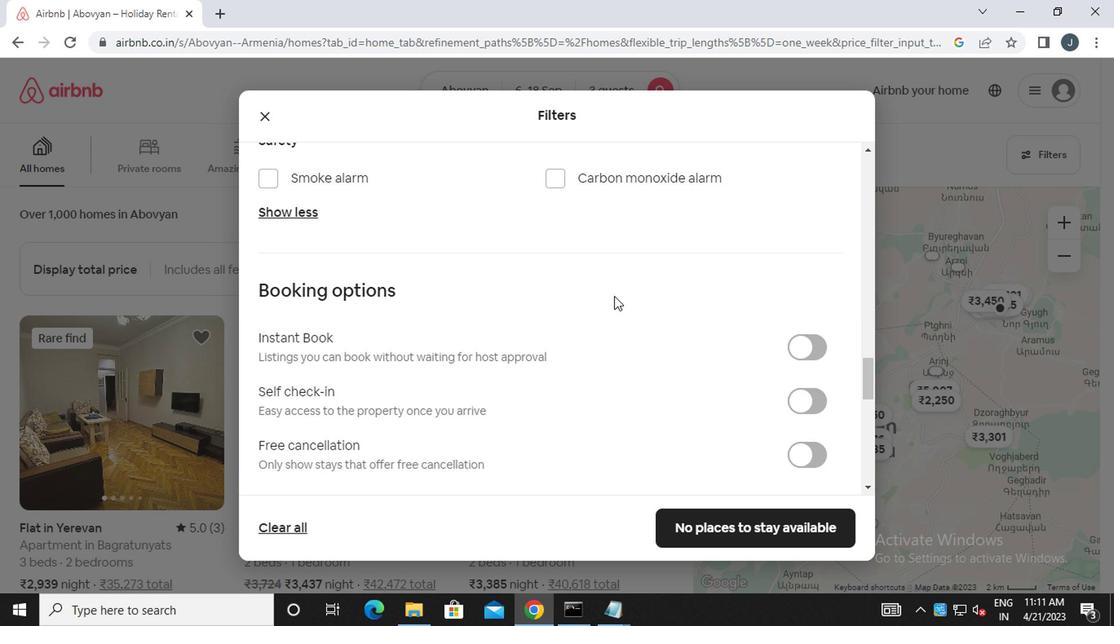 
Action: Mouse moved to (611, 300)
Screenshot: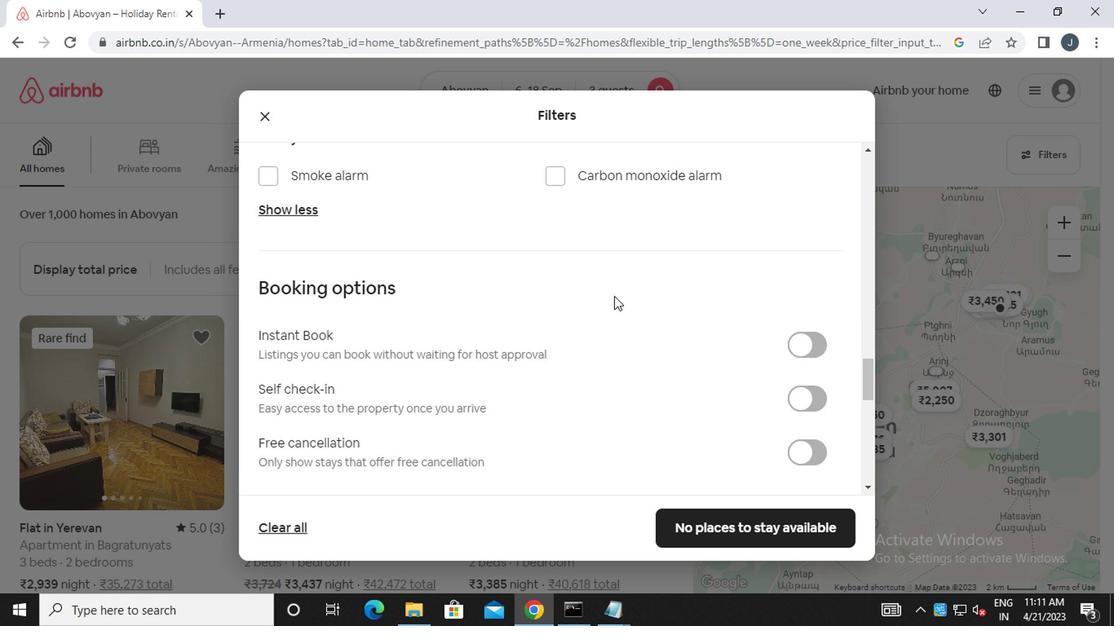
Action: Mouse scrolled (611, 299) with delta (0, 0)
Screenshot: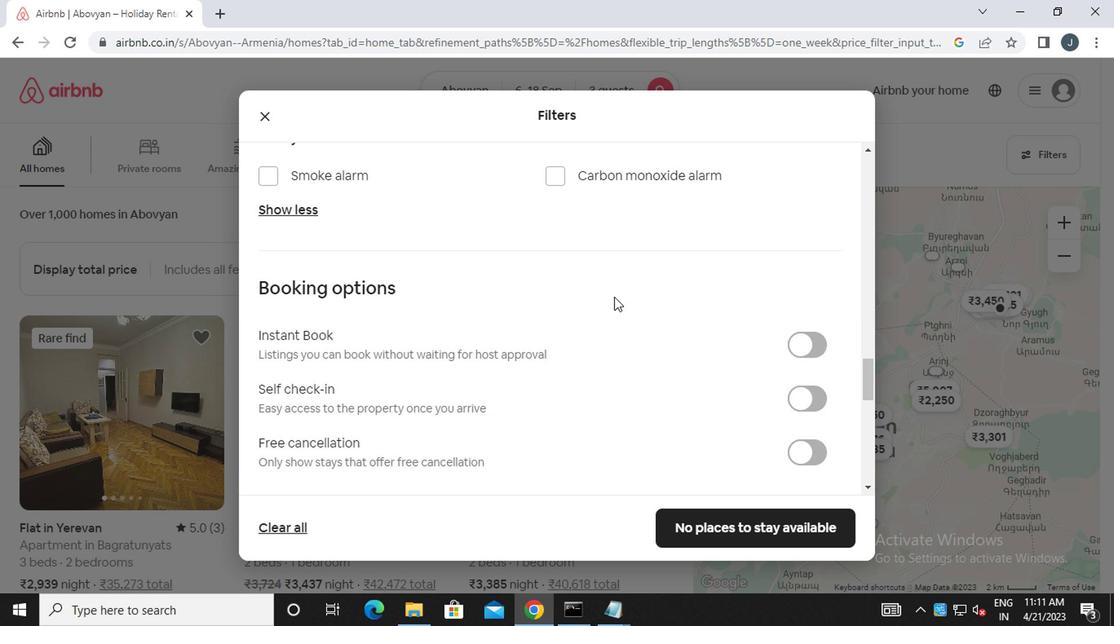 
Action: Mouse moved to (811, 239)
Screenshot: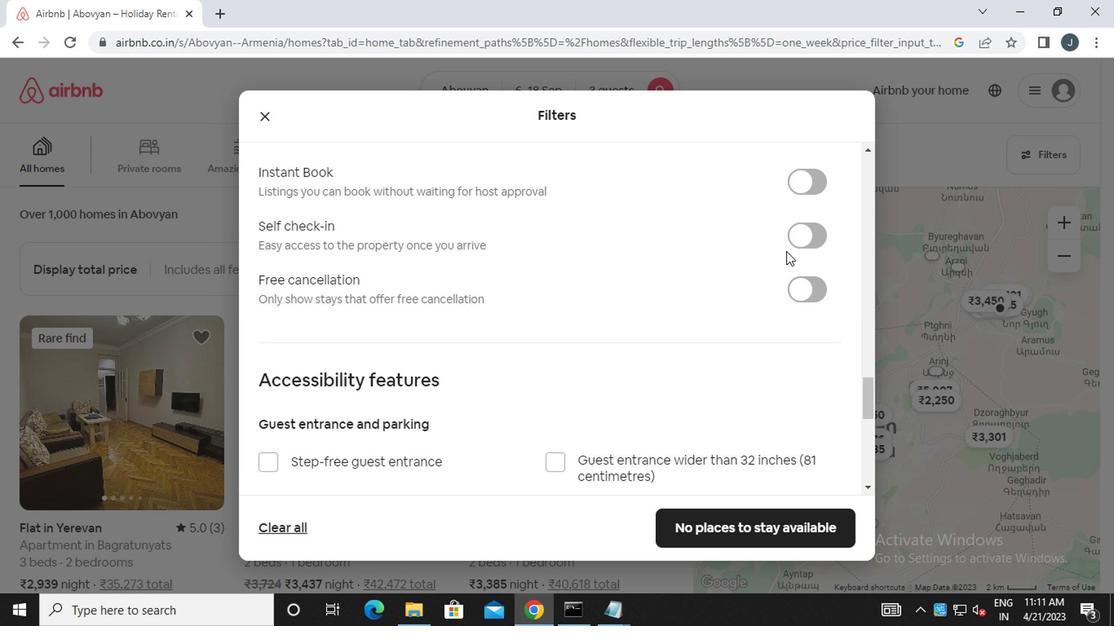 
Action: Mouse pressed left at (811, 239)
Screenshot: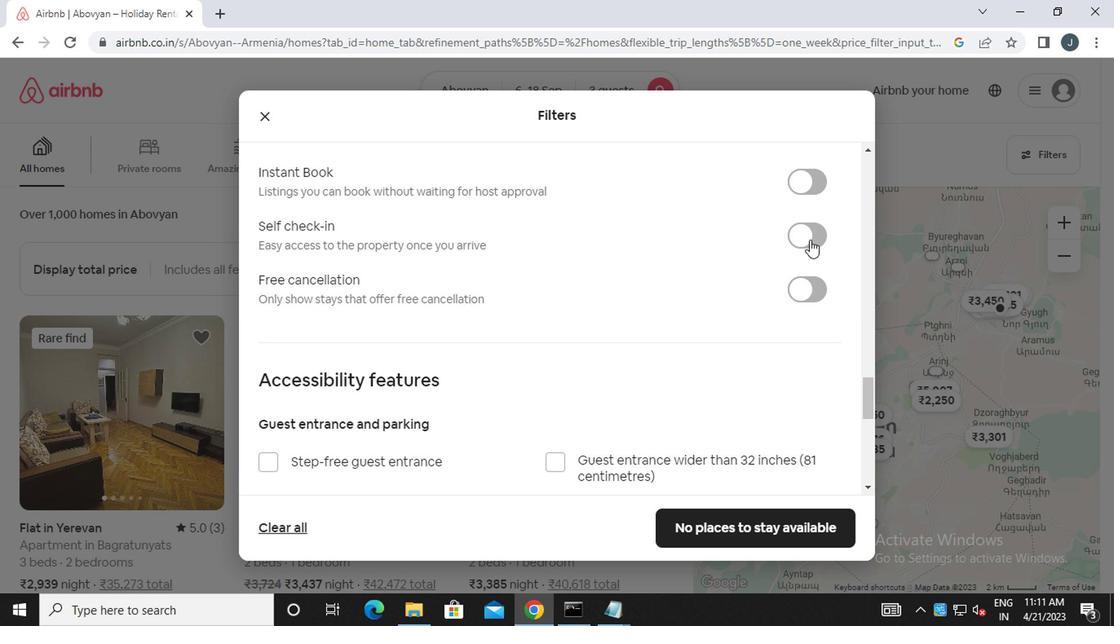 
Action: Mouse moved to (546, 332)
Screenshot: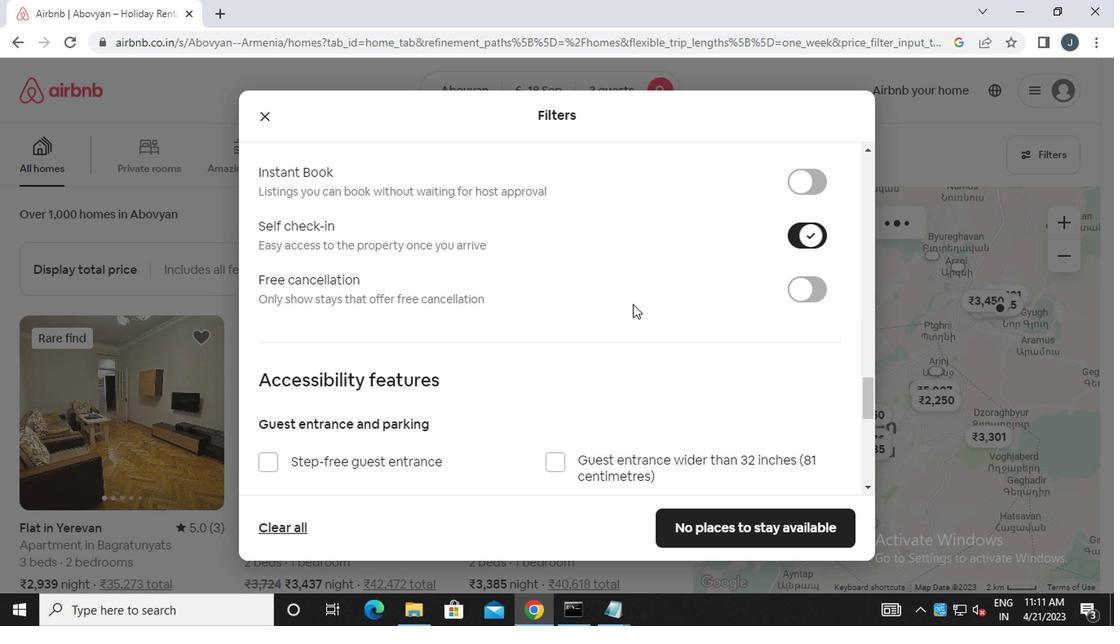 
Action: Mouse scrolled (546, 331) with delta (0, 0)
Screenshot: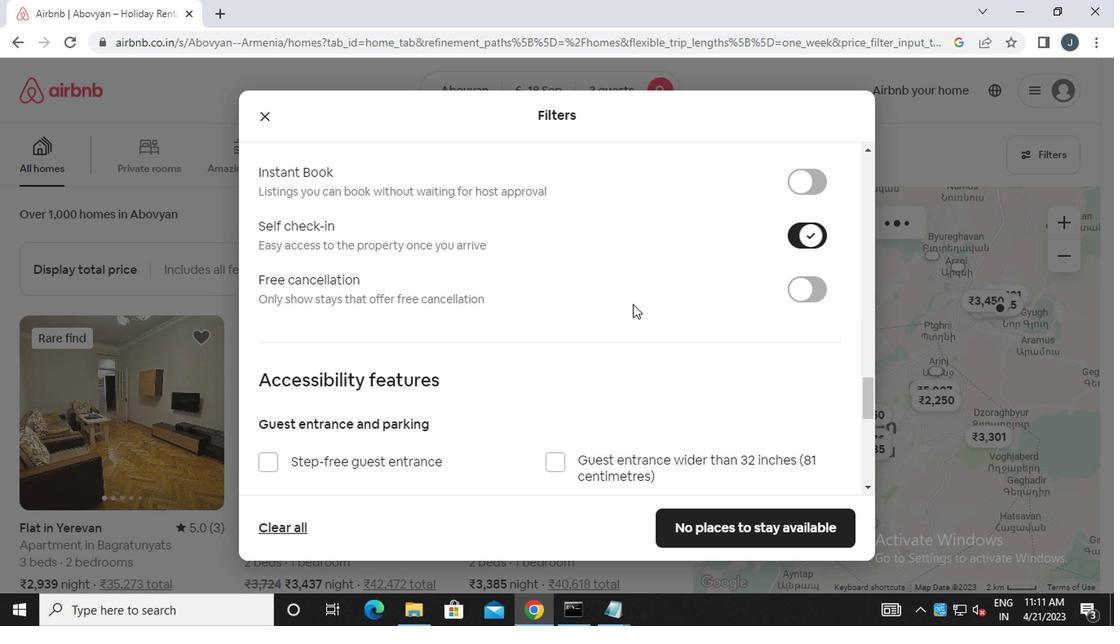 
Action: Mouse moved to (545, 332)
Screenshot: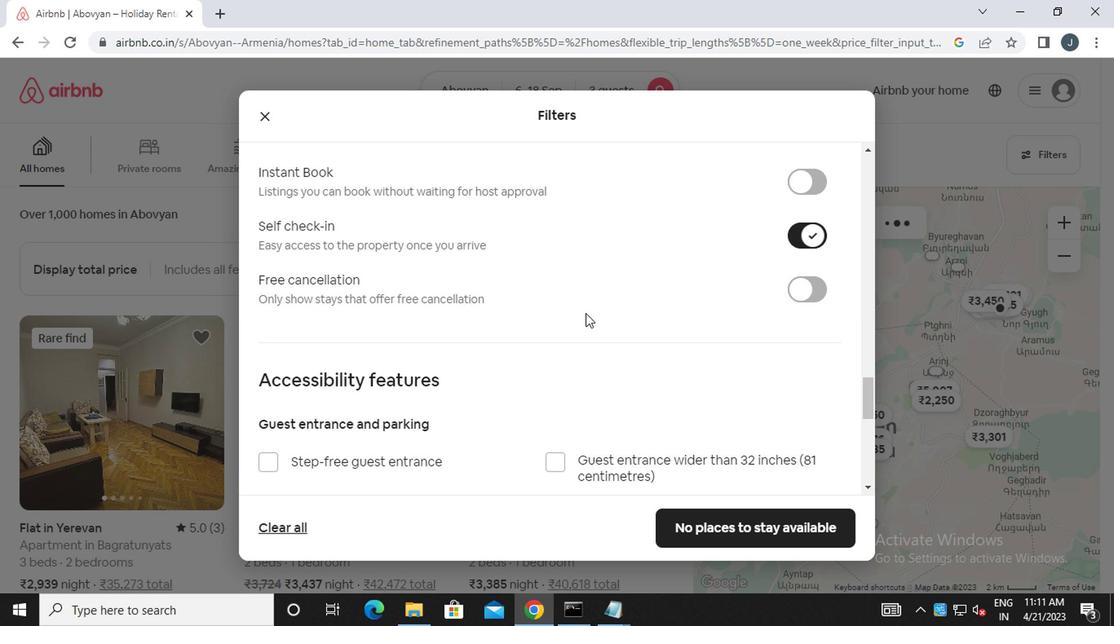
Action: Mouse scrolled (545, 331) with delta (0, 0)
Screenshot: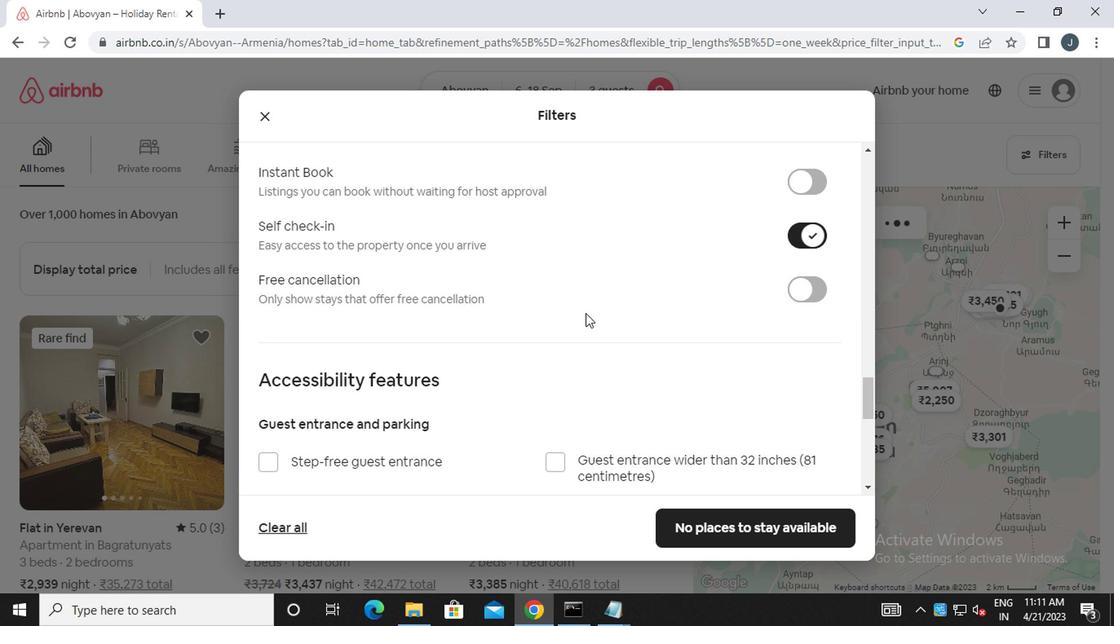 
Action: Mouse moved to (545, 333)
Screenshot: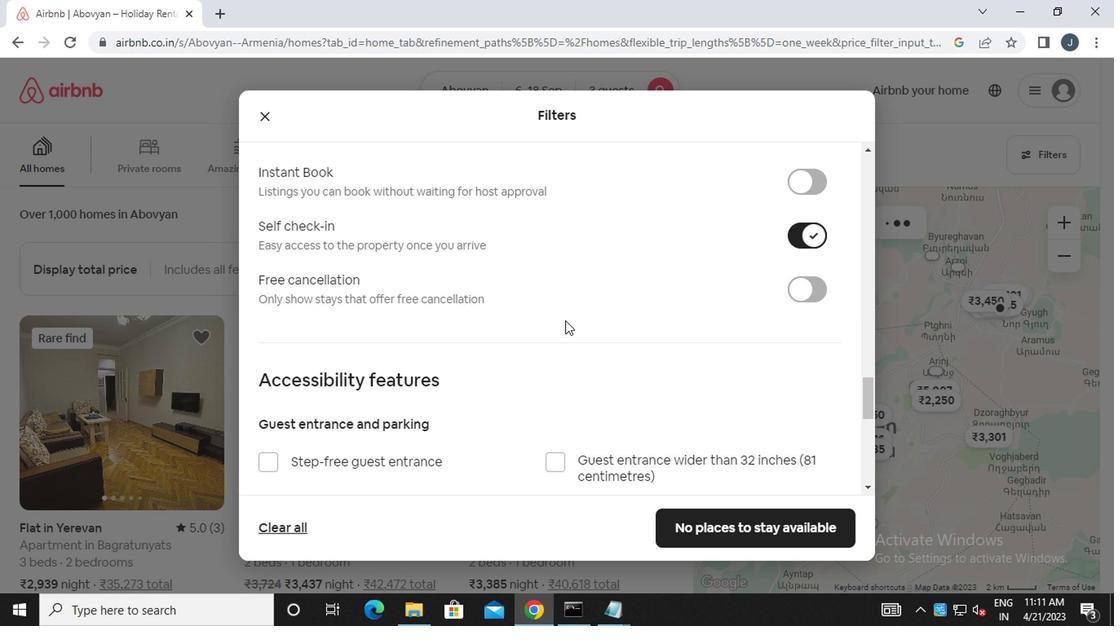 
Action: Mouse scrolled (545, 332) with delta (0, -1)
Screenshot: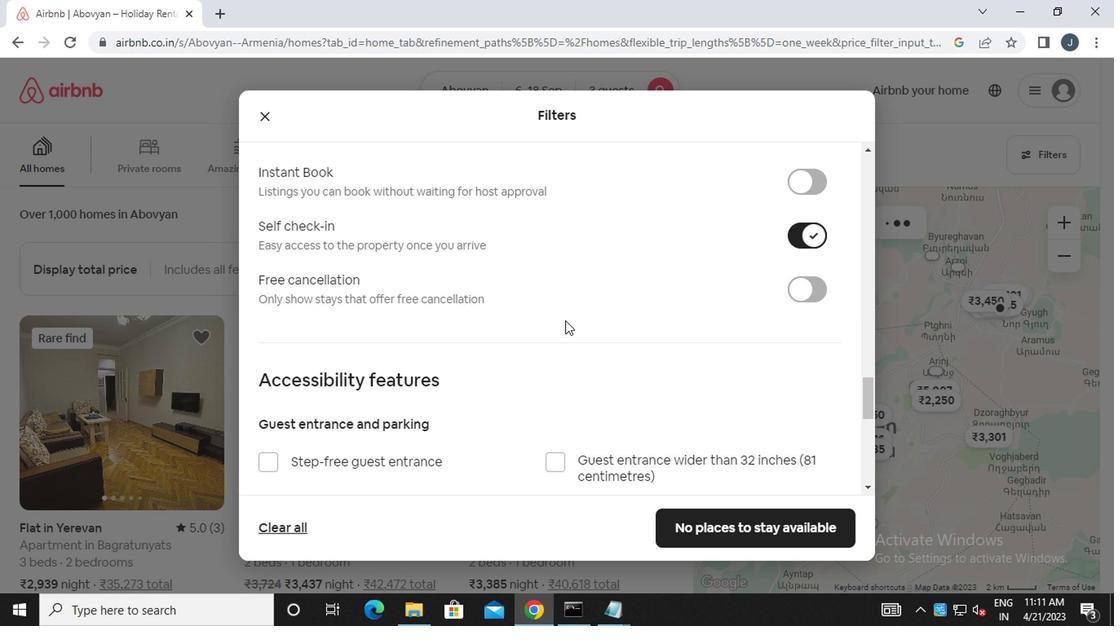 
Action: Mouse scrolled (545, 332) with delta (0, -1)
Screenshot: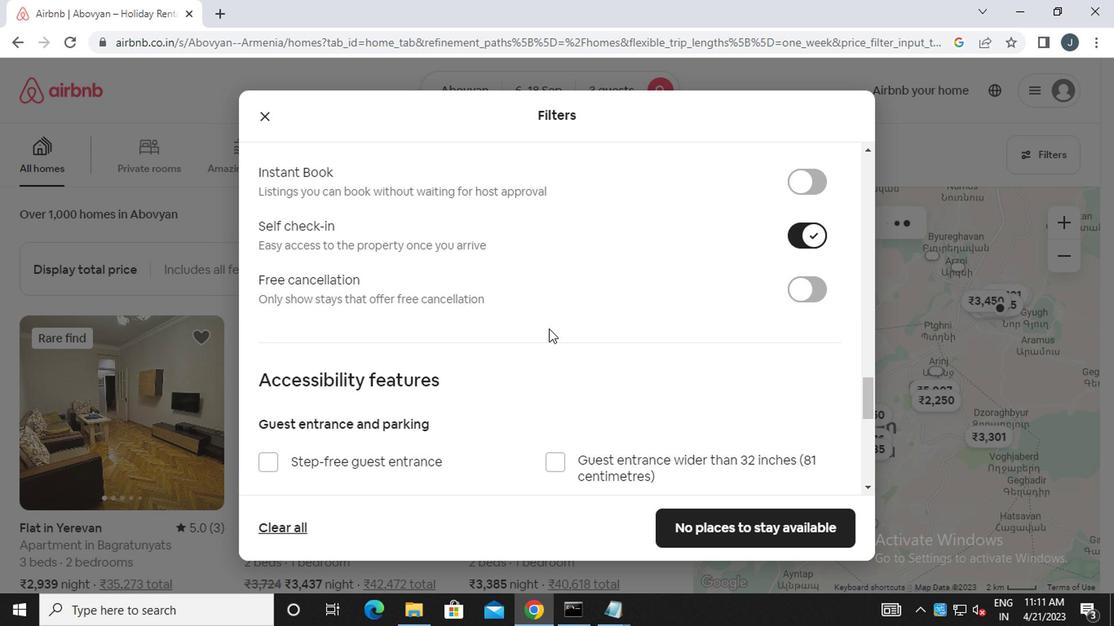 
Action: Mouse moved to (544, 333)
Screenshot: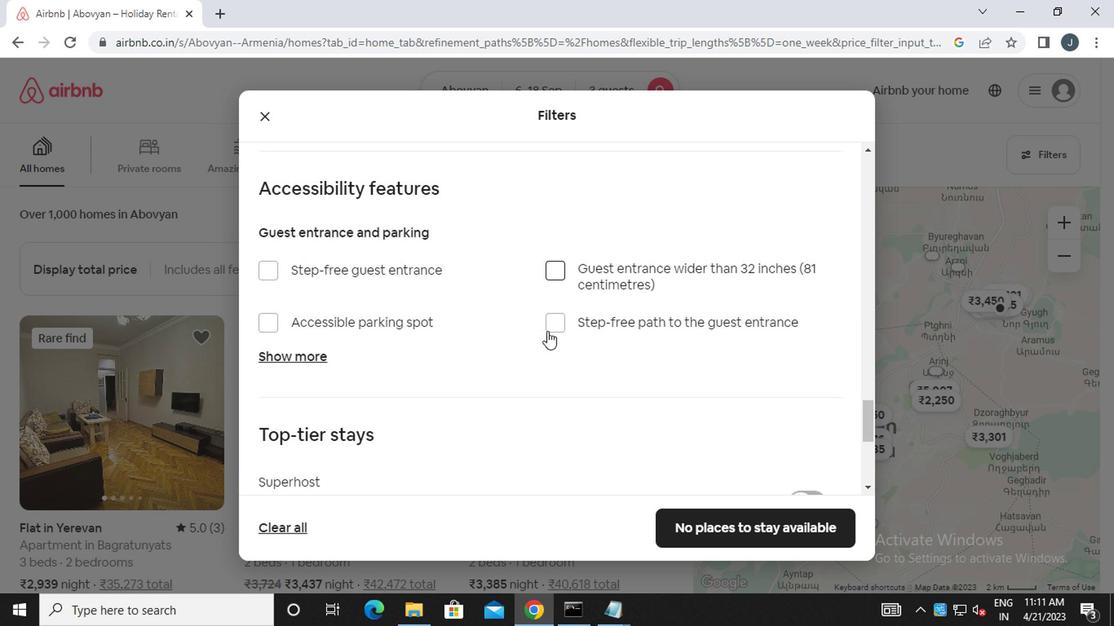 
Action: Mouse scrolled (544, 332) with delta (0, -1)
Screenshot: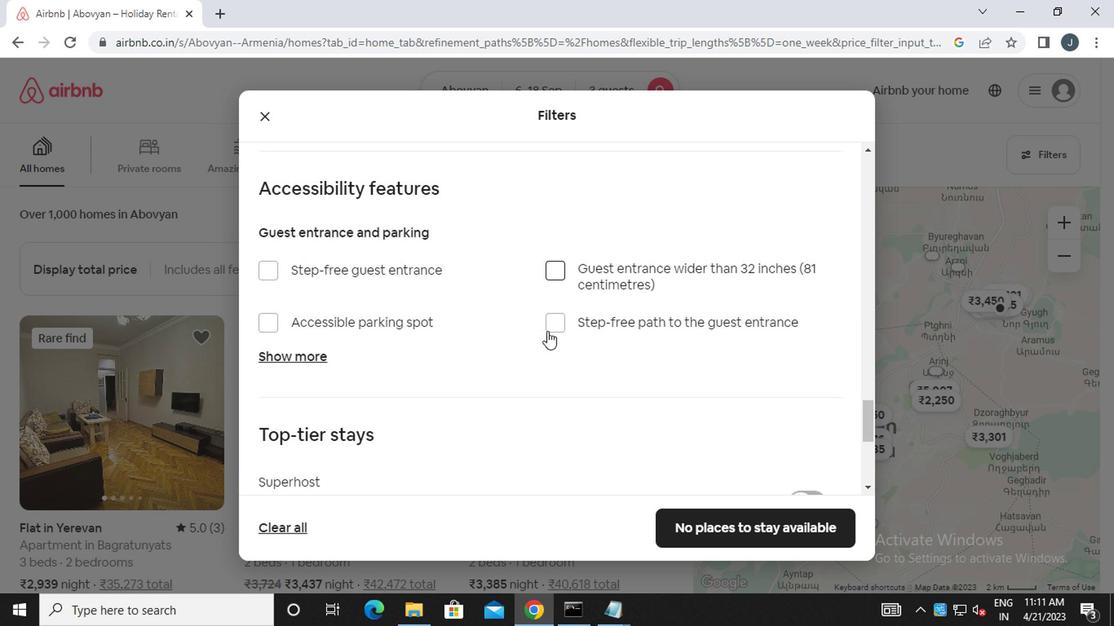 
Action: Mouse scrolled (544, 332) with delta (0, -1)
Screenshot: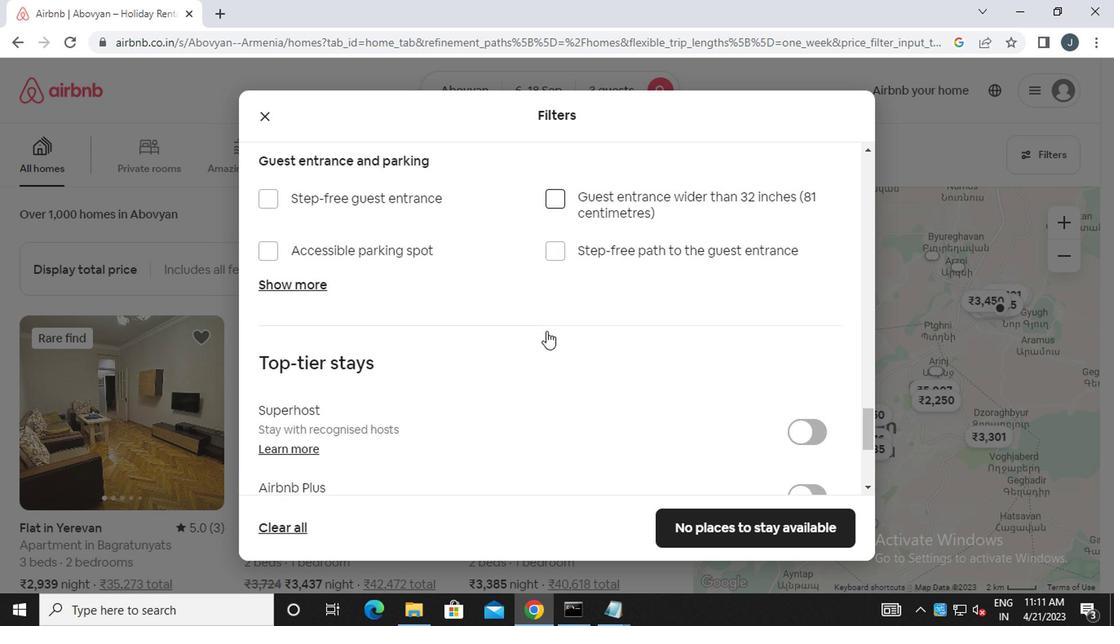 
Action: Mouse moved to (544, 334)
Screenshot: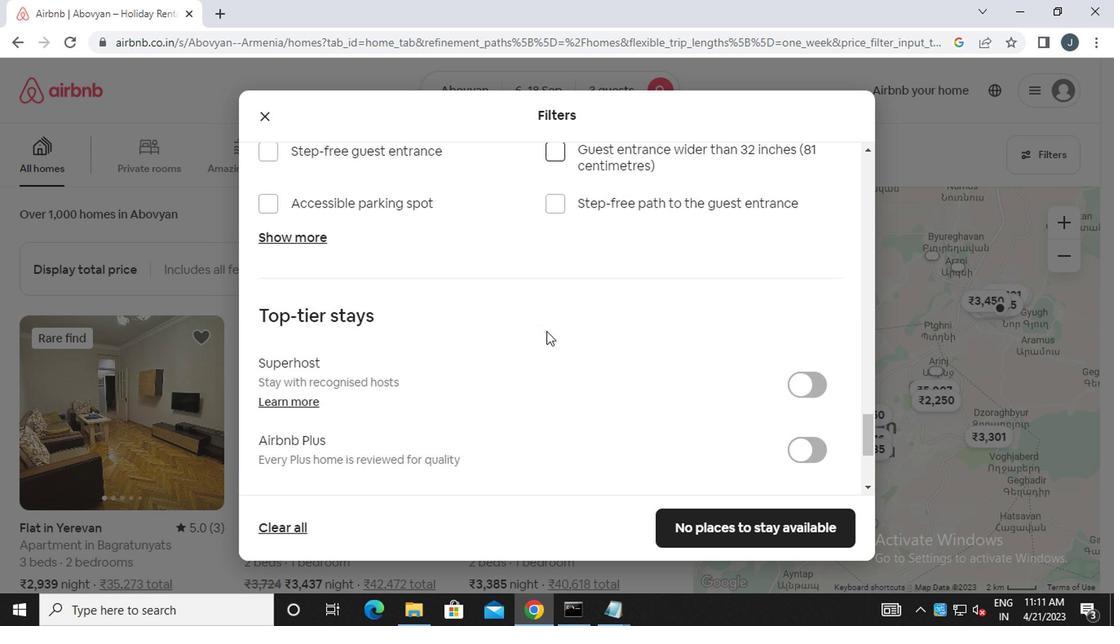 
Action: Mouse scrolled (544, 333) with delta (0, 0)
Screenshot: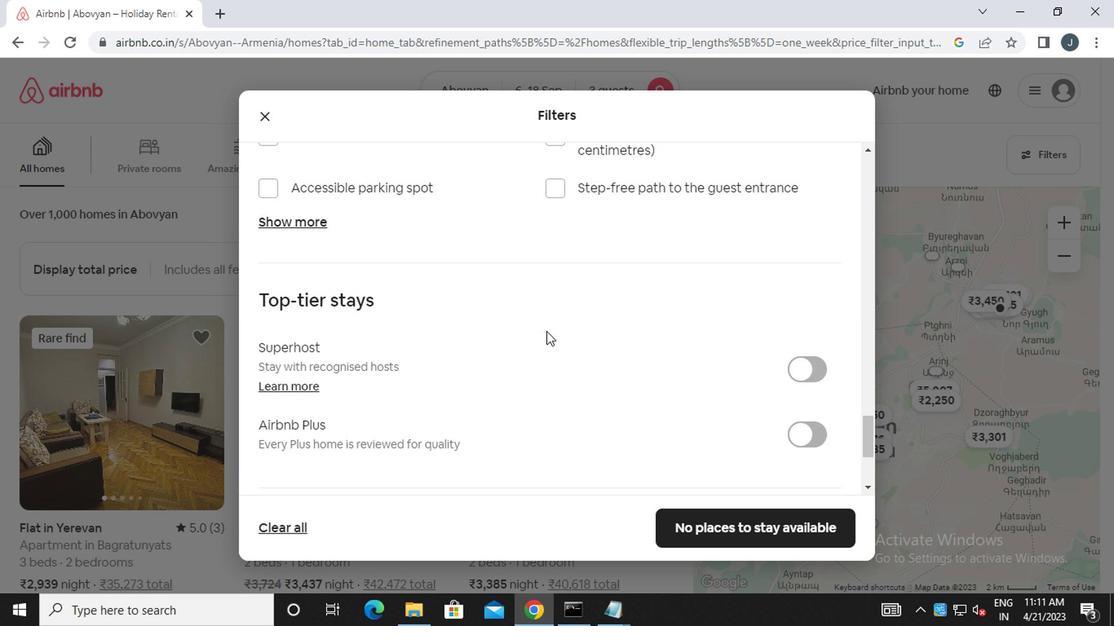 
Action: Mouse moved to (340, 378)
Screenshot: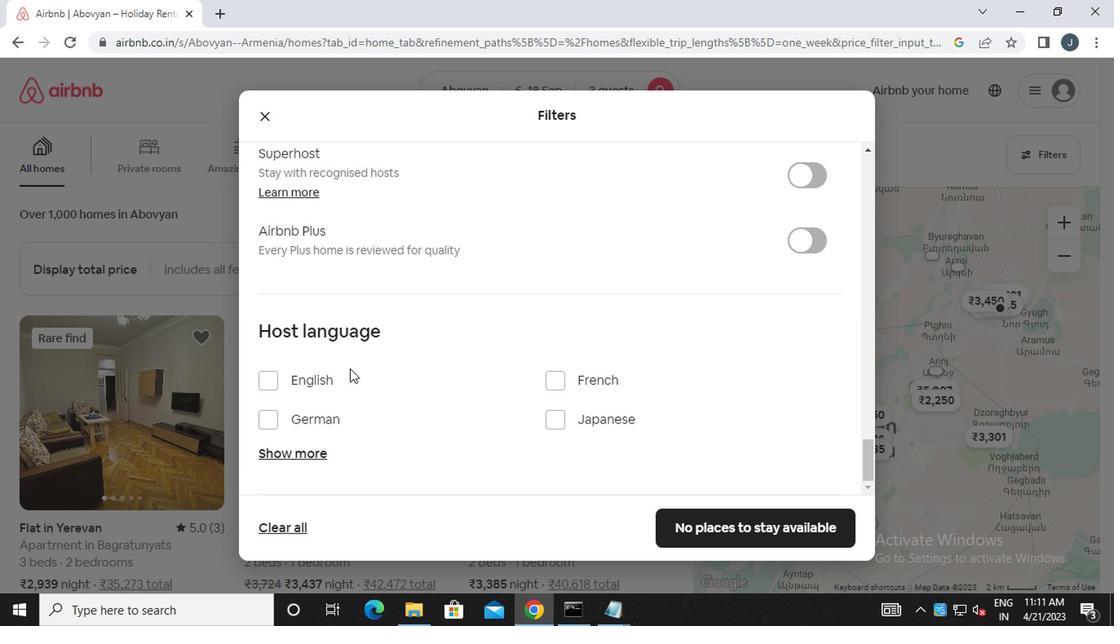 
Action: Mouse pressed left at (340, 378)
Screenshot: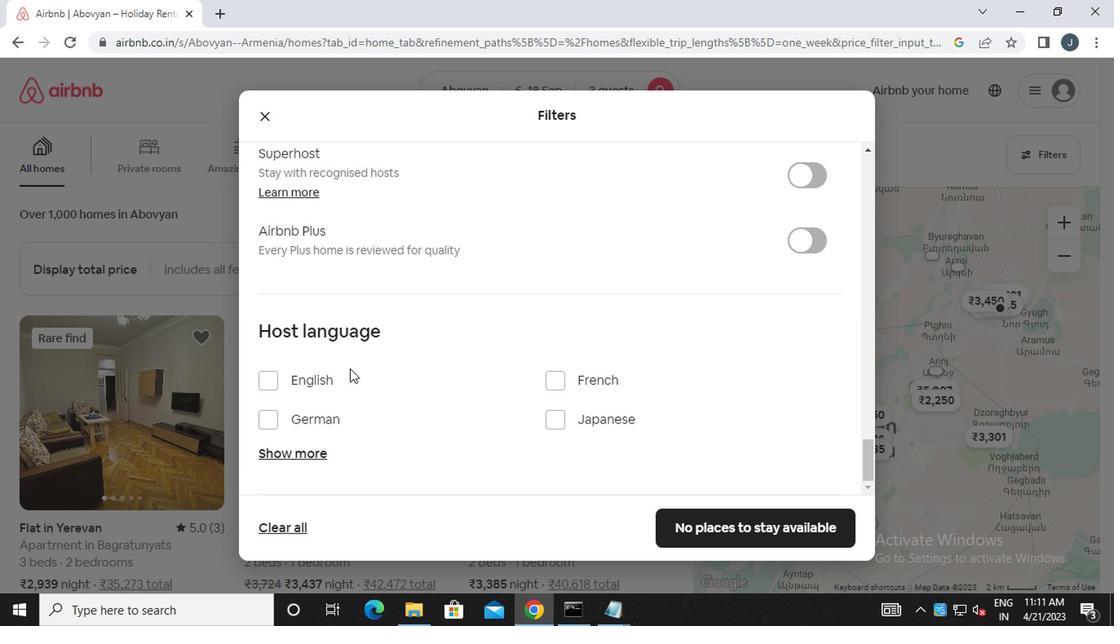 
Action: Mouse moved to (691, 528)
Screenshot: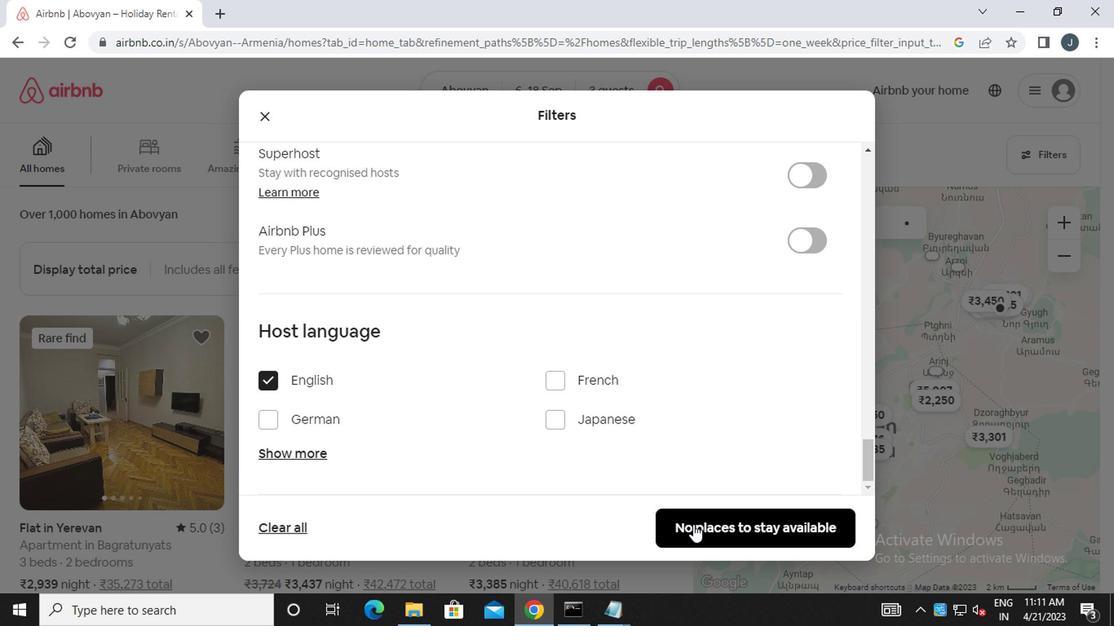 
Action: Mouse pressed left at (691, 528)
Screenshot: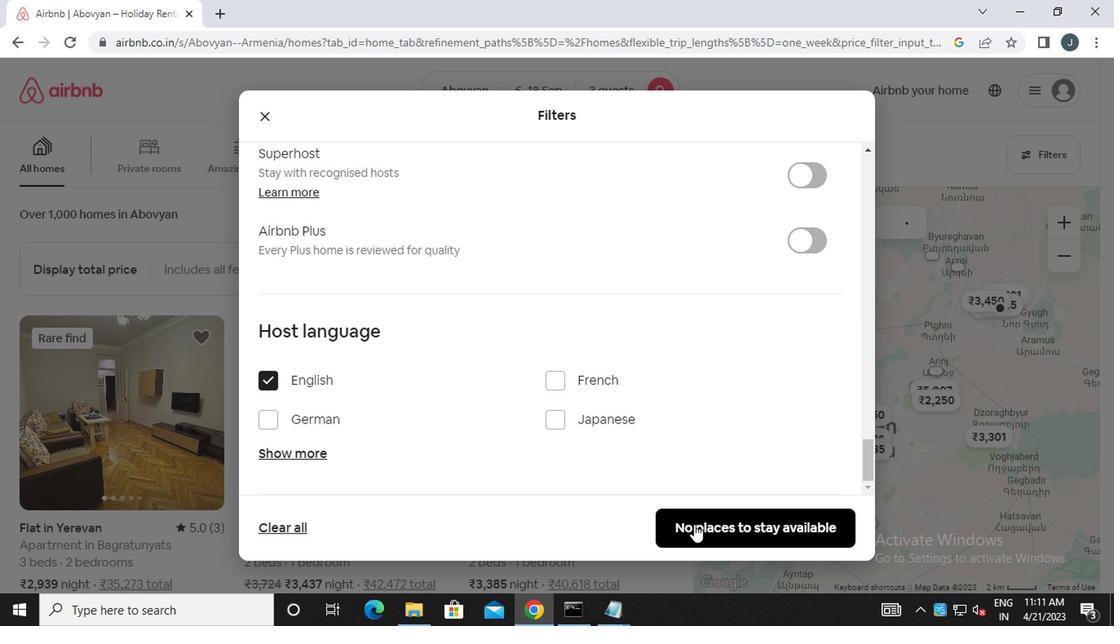
Action: Mouse moved to (670, 515)
Screenshot: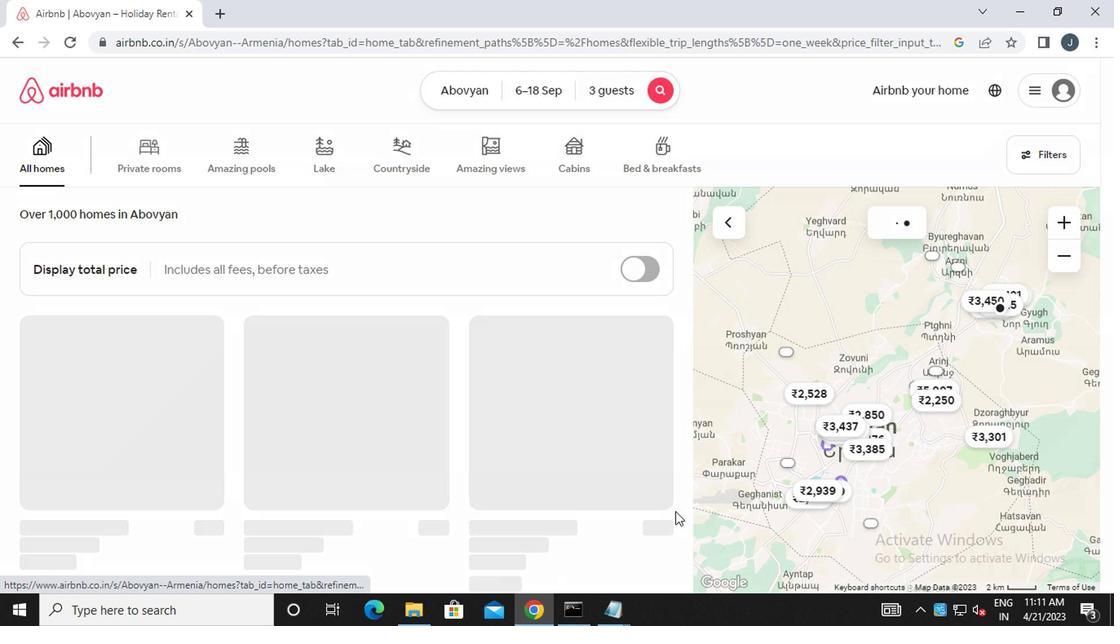 
